 Task: Open a blank sheet, save the file as influencer.txt Insert a table '3 by 2' In first column, add headers, ' Sno, Product, Qnty'. Under first header add  1. Under second header add  Product. Under third header add  'Quantity'. Change table style to  Black 
Action: Mouse moved to (1346, 98)
Screenshot: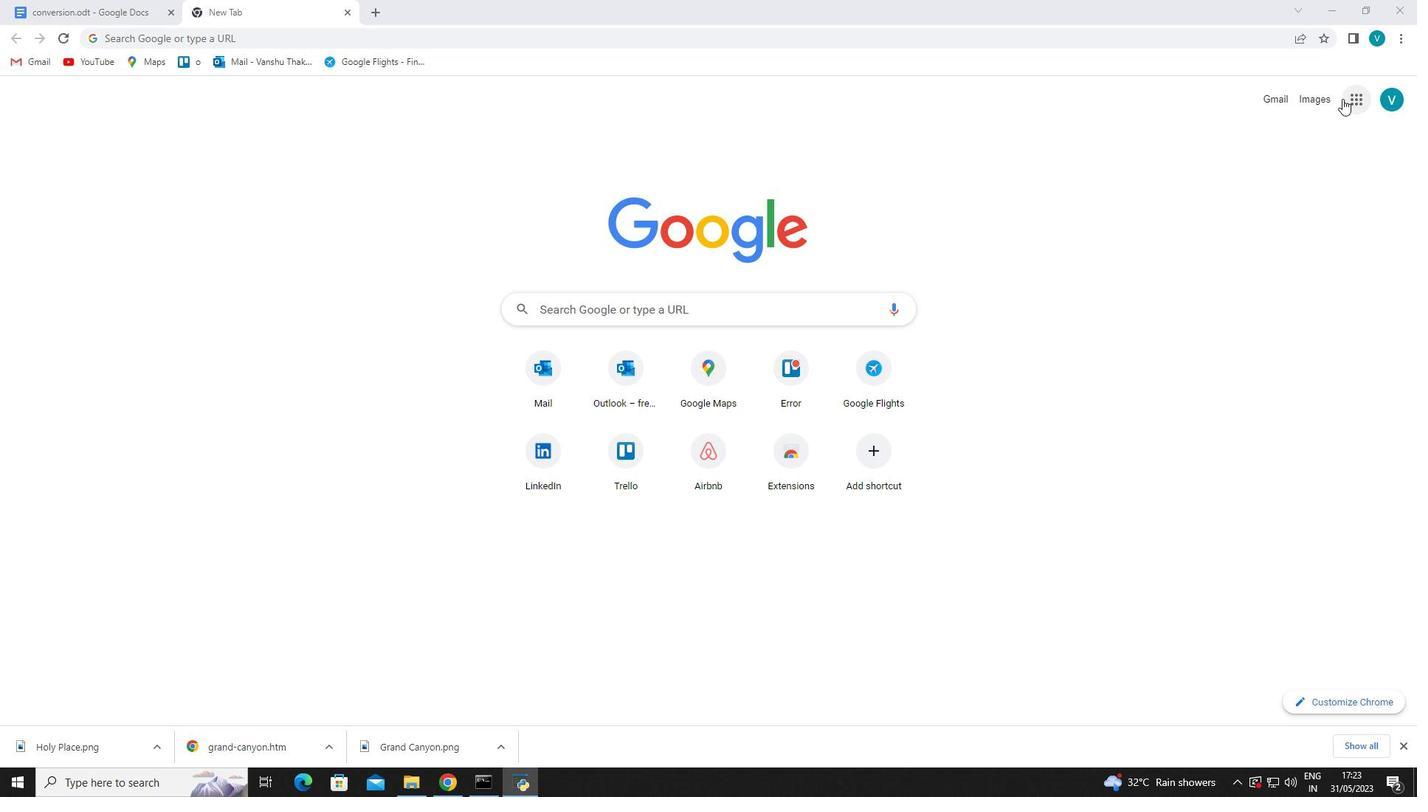 
Action: Mouse pressed left at (1346, 98)
Screenshot: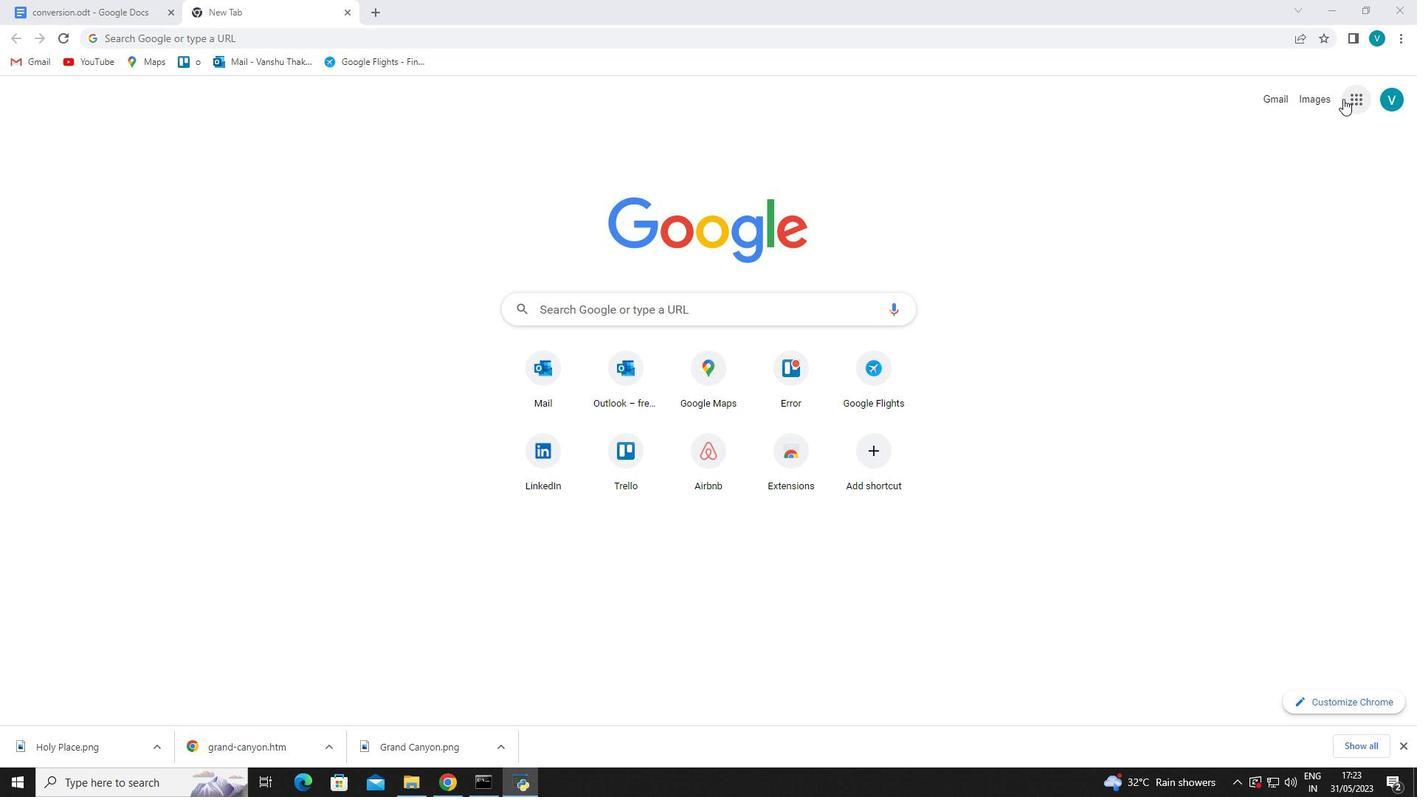 
Action: Mouse moved to (1325, 190)
Screenshot: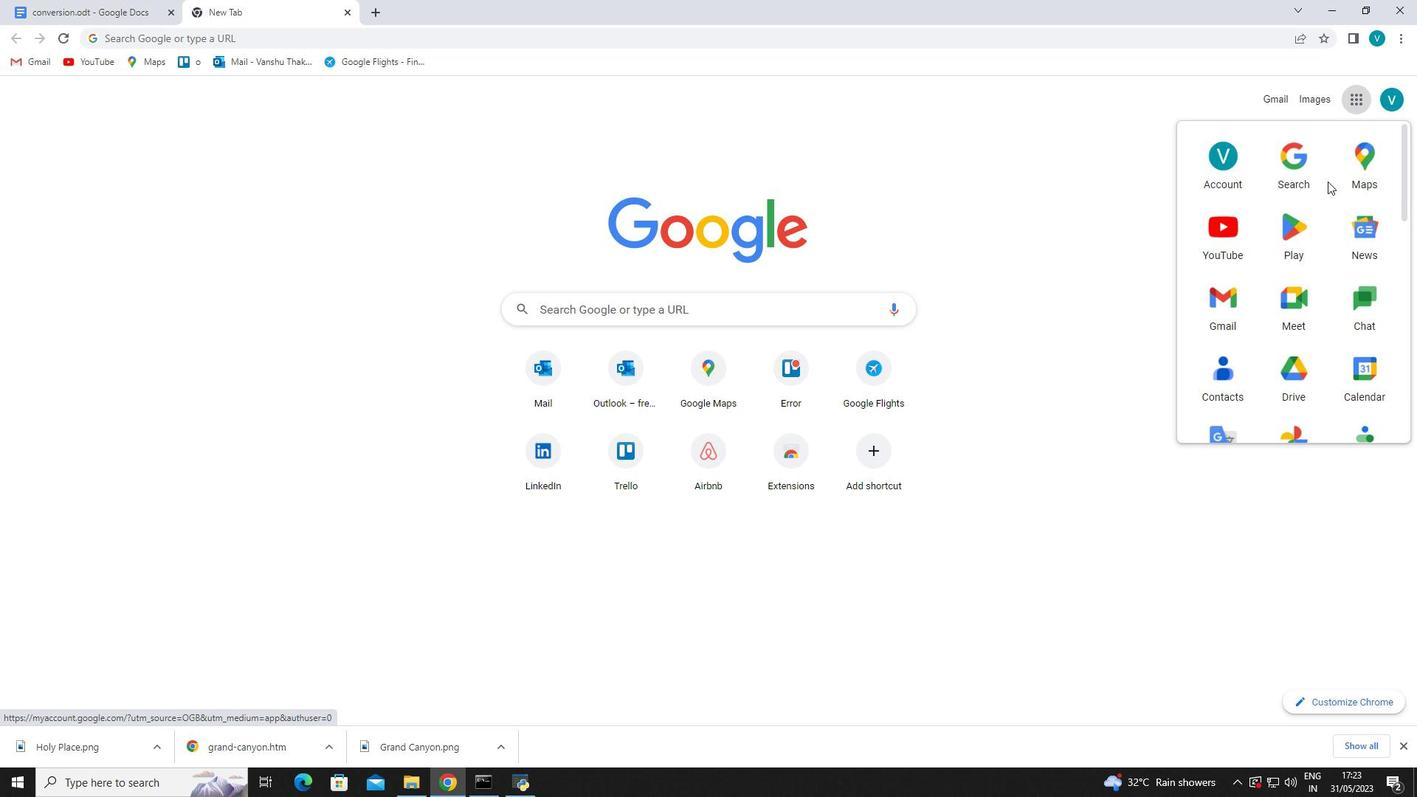 
Action: Mouse scrolled (1325, 189) with delta (0, 0)
Screenshot: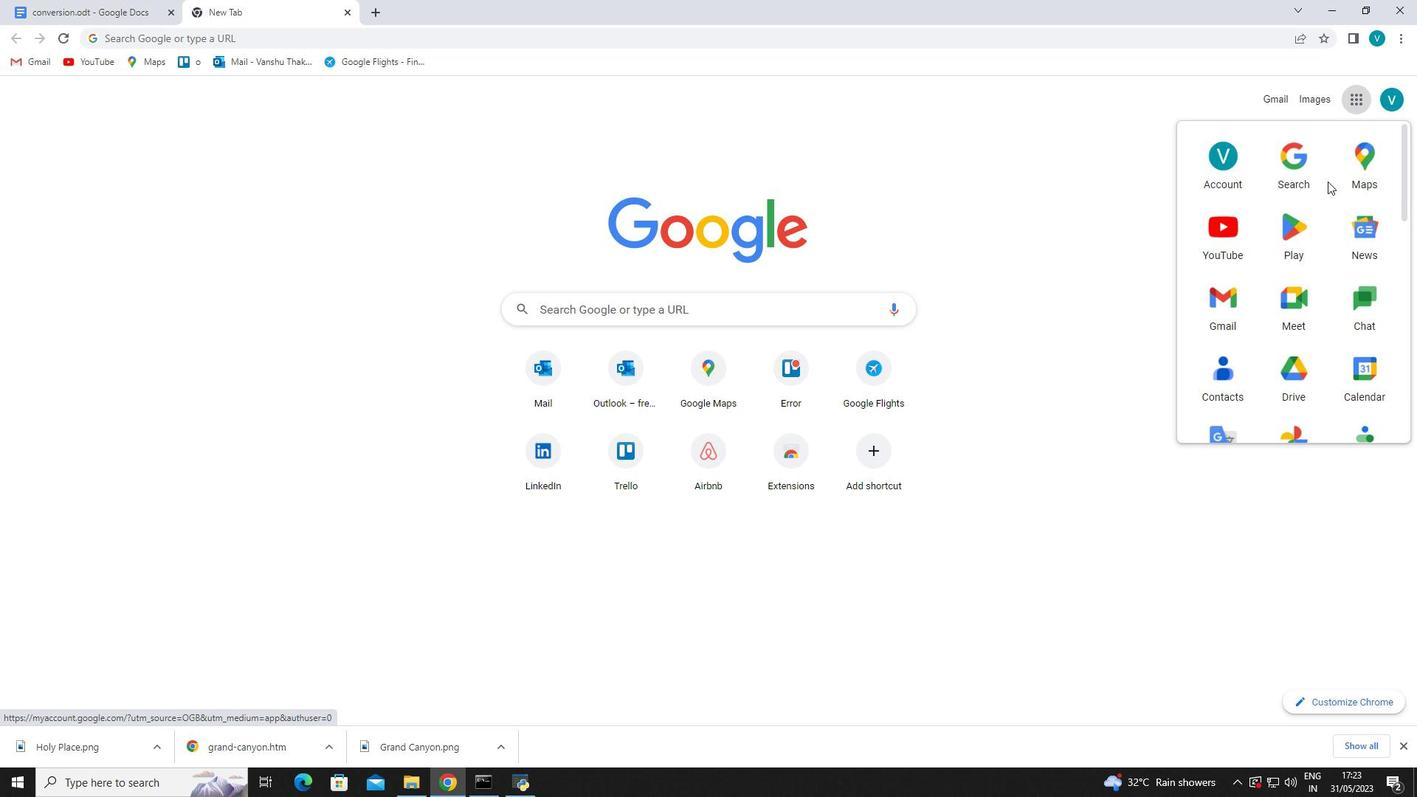 
Action: Mouse moved to (1322, 194)
Screenshot: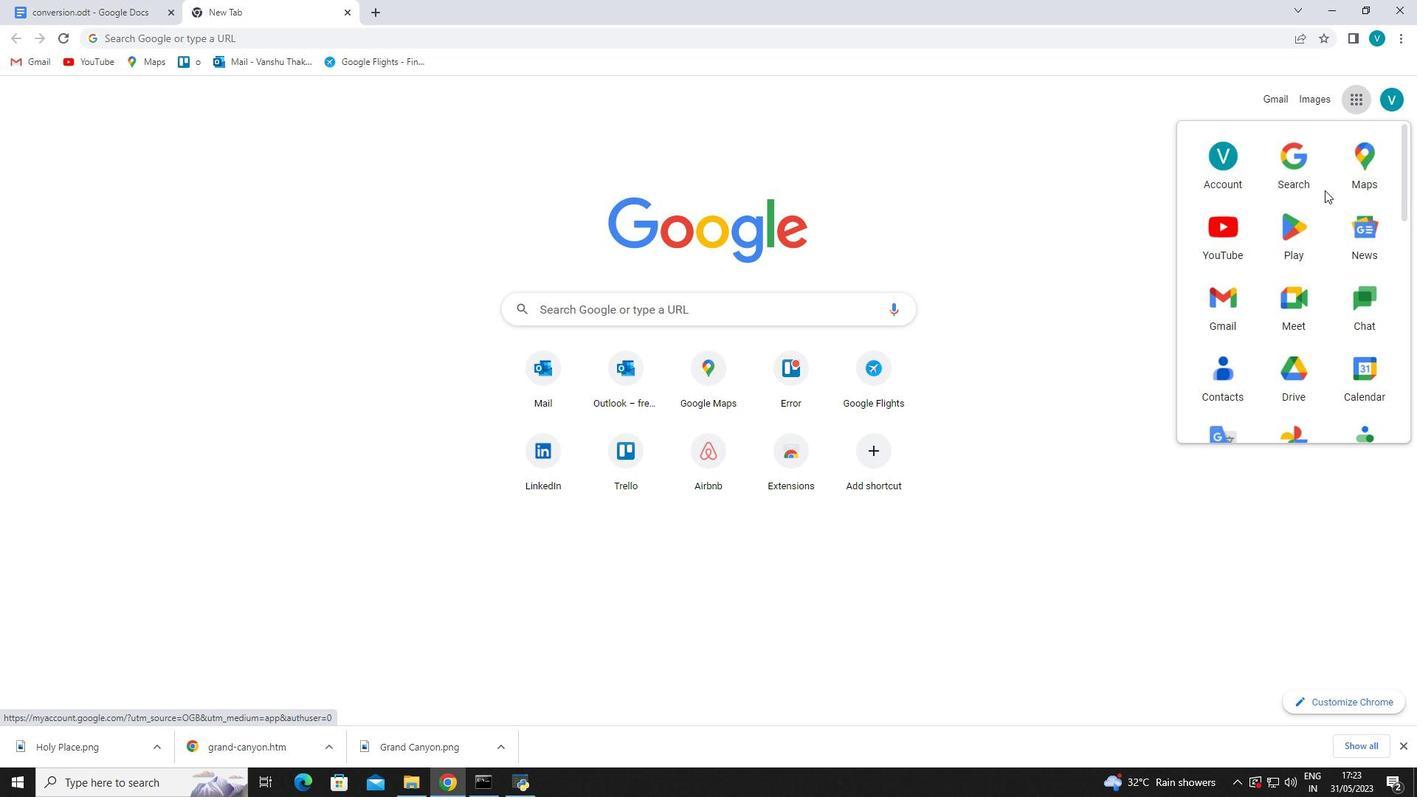 
Action: Mouse scrolled (1322, 194) with delta (0, 0)
Screenshot: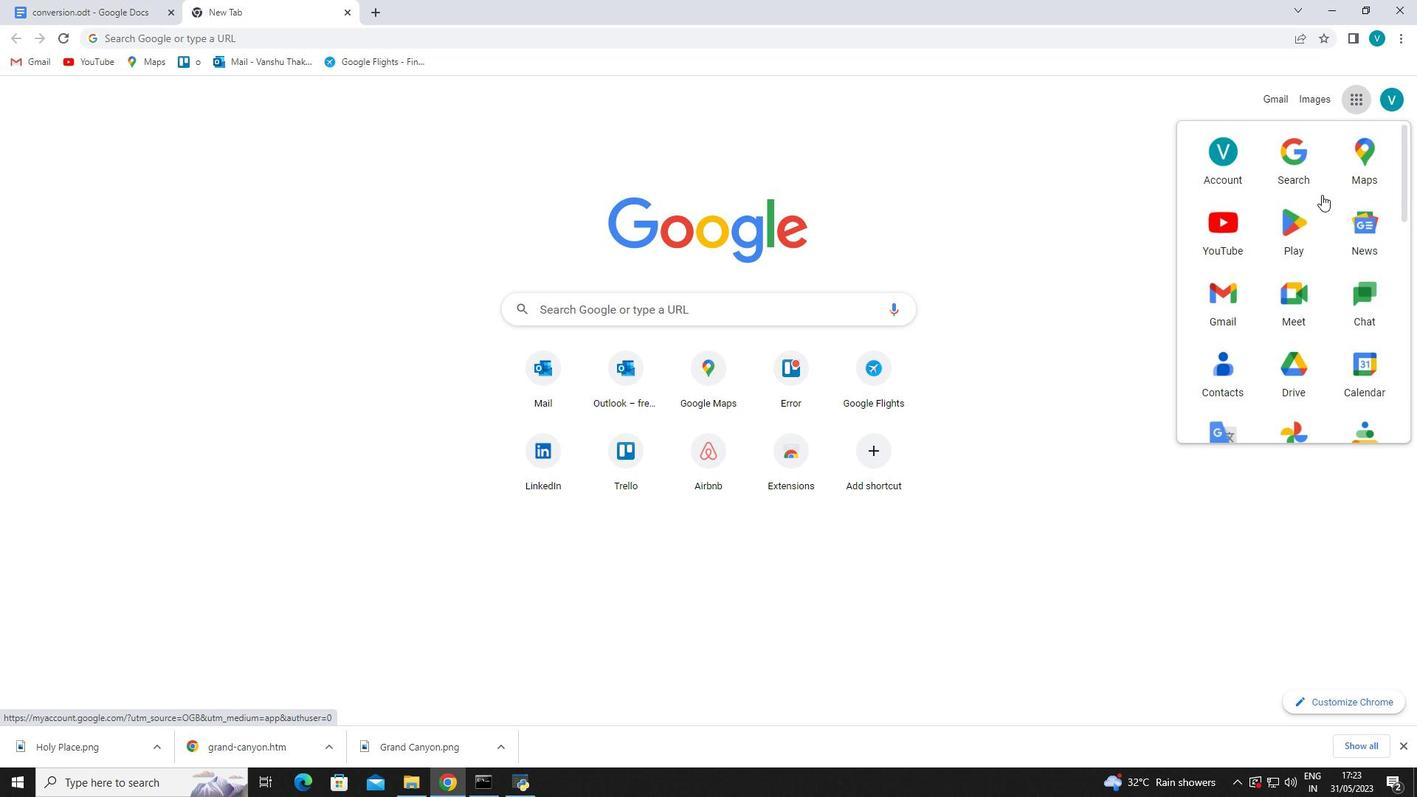 
Action: Mouse scrolled (1322, 194) with delta (0, 0)
Screenshot: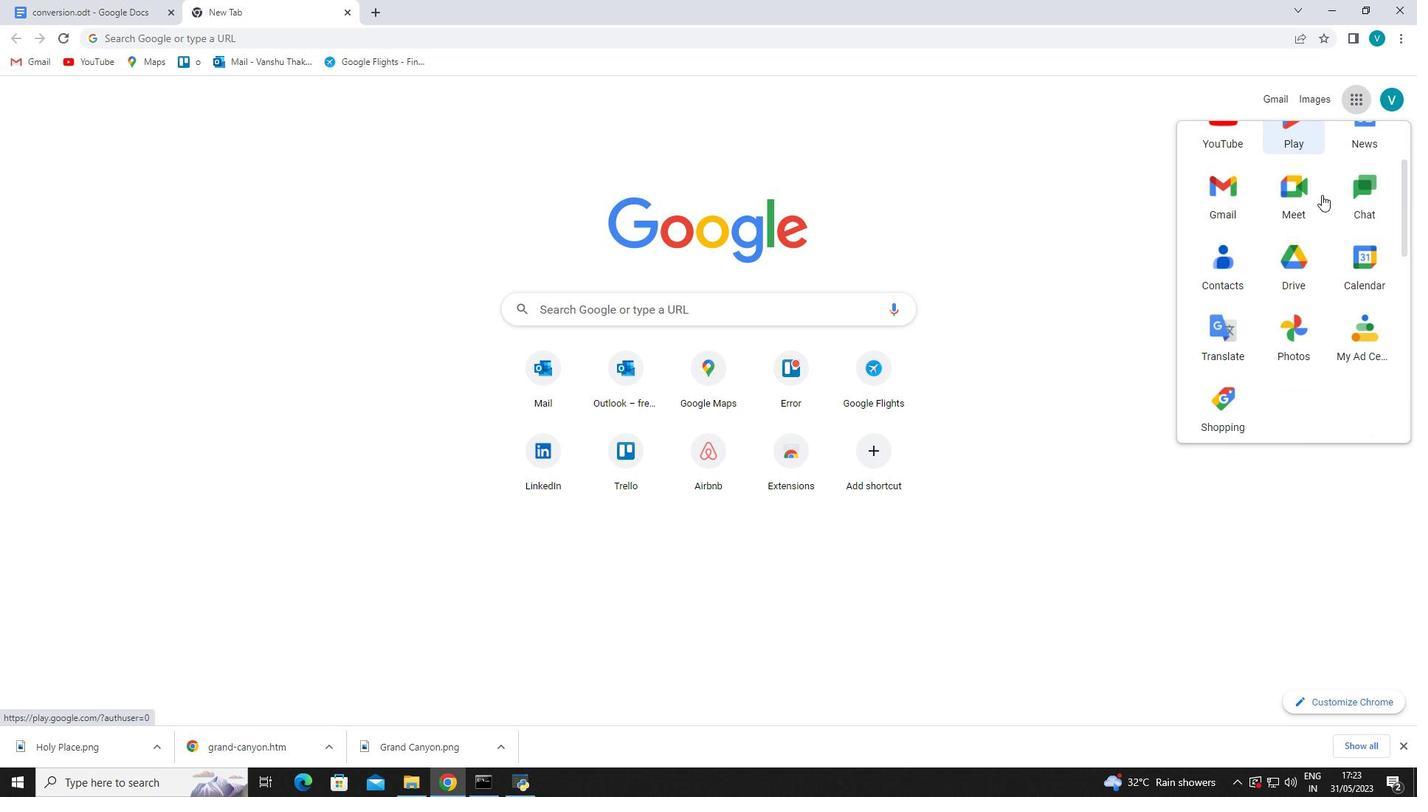 
Action: Mouse scrolled (1322, 194) with delta (0, 0)
Screenshot: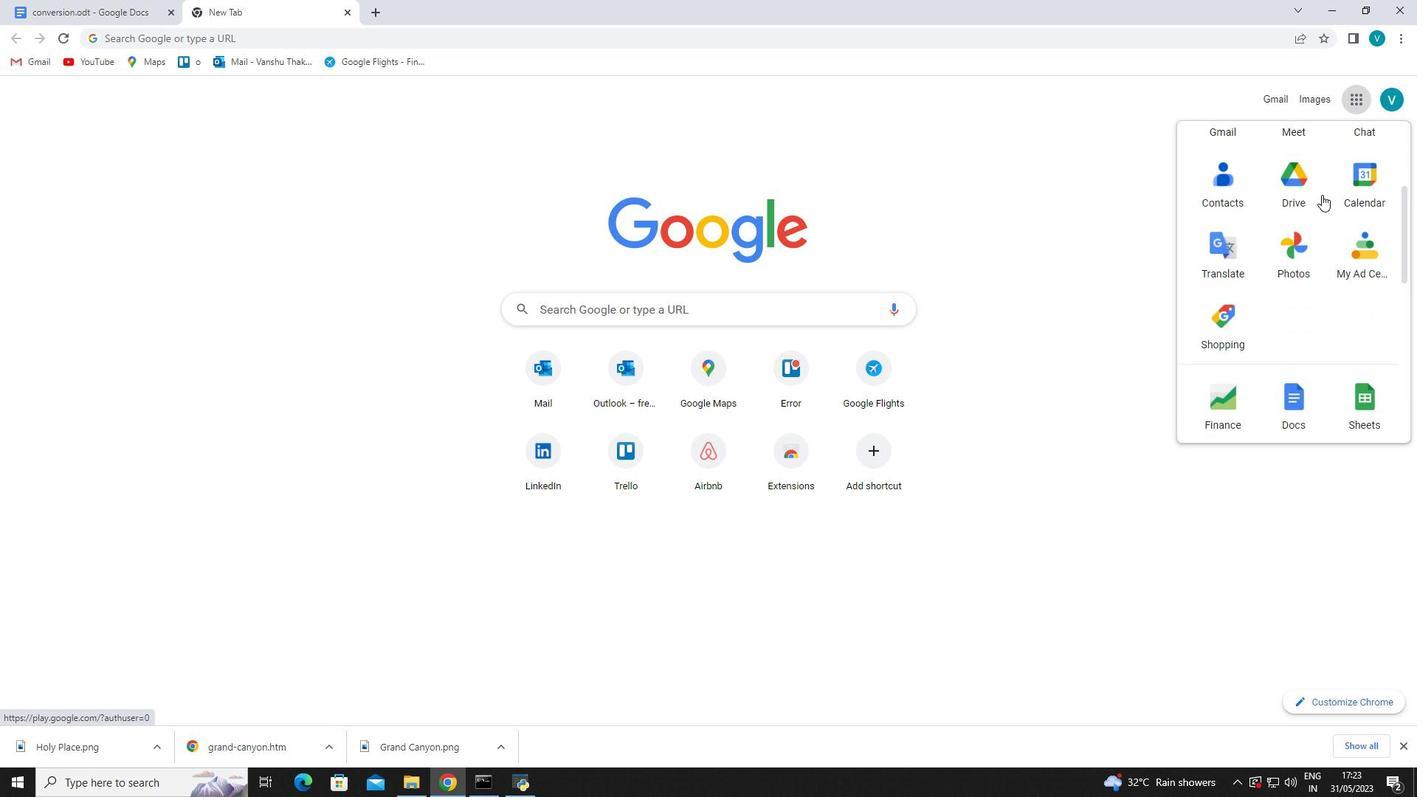 
Action: Mouse scrolled (1322, 194) with delta (0, 0)
Screenshot: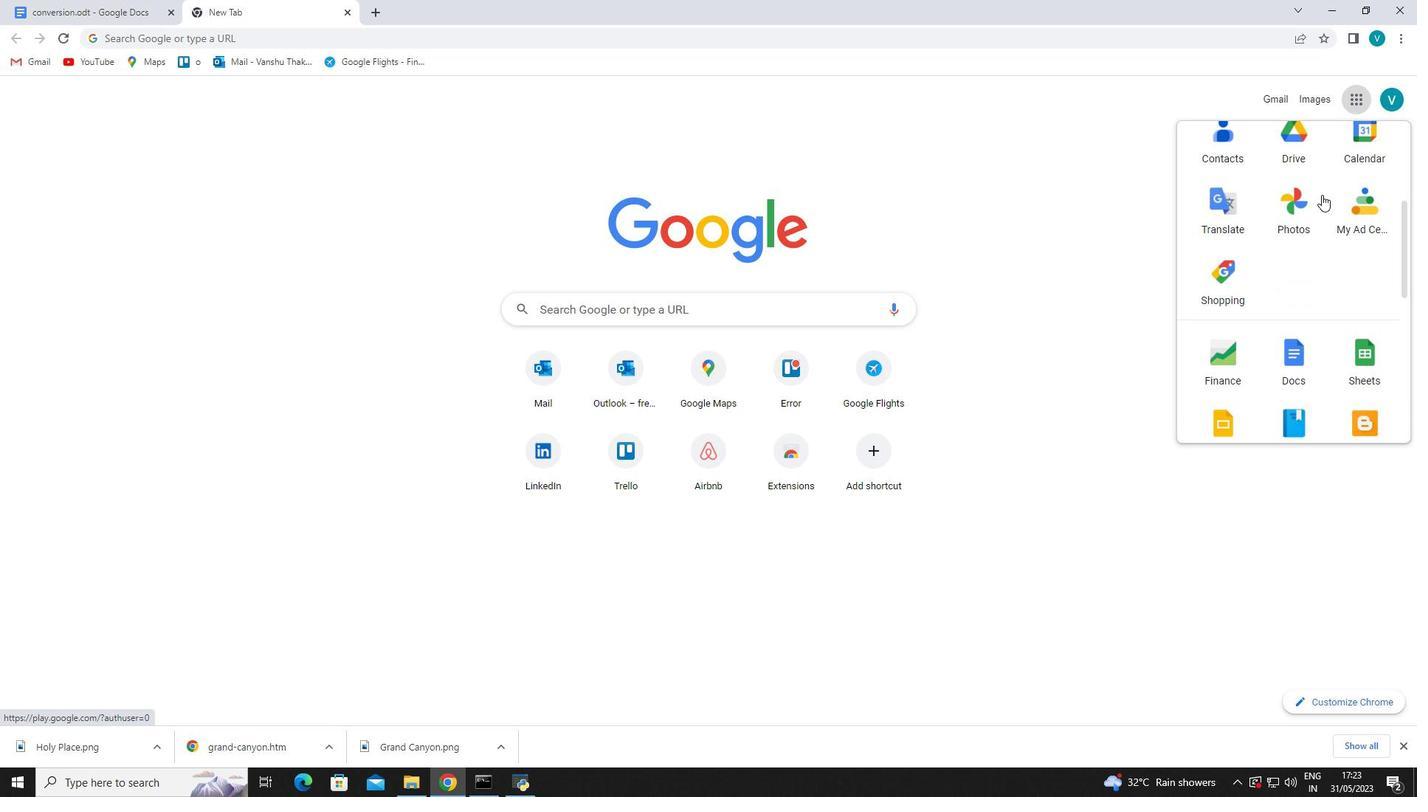 
Action: Mouse moved to (1318, 215)
Screenshot: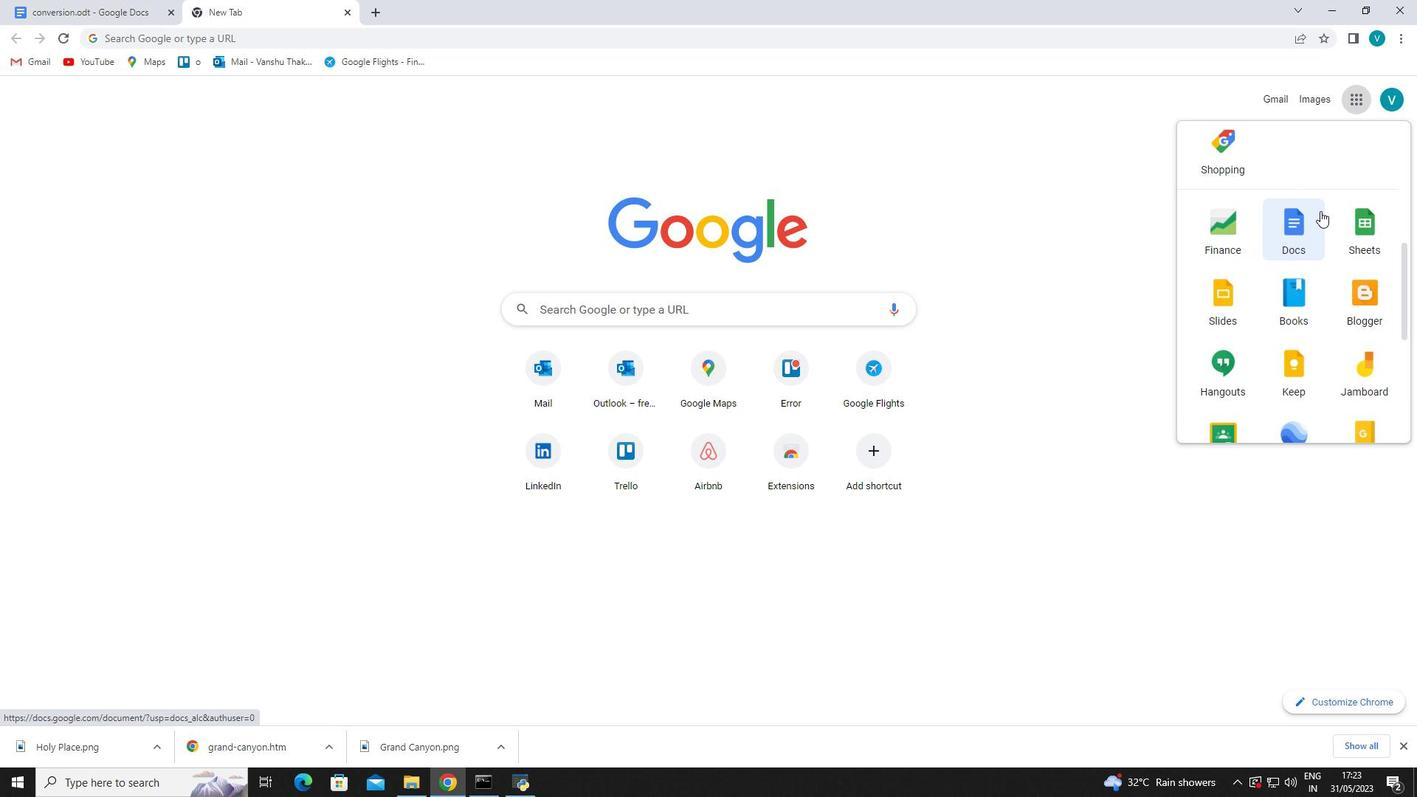 
Action: Mouse pressed left at (1318, 215)
Screenshot: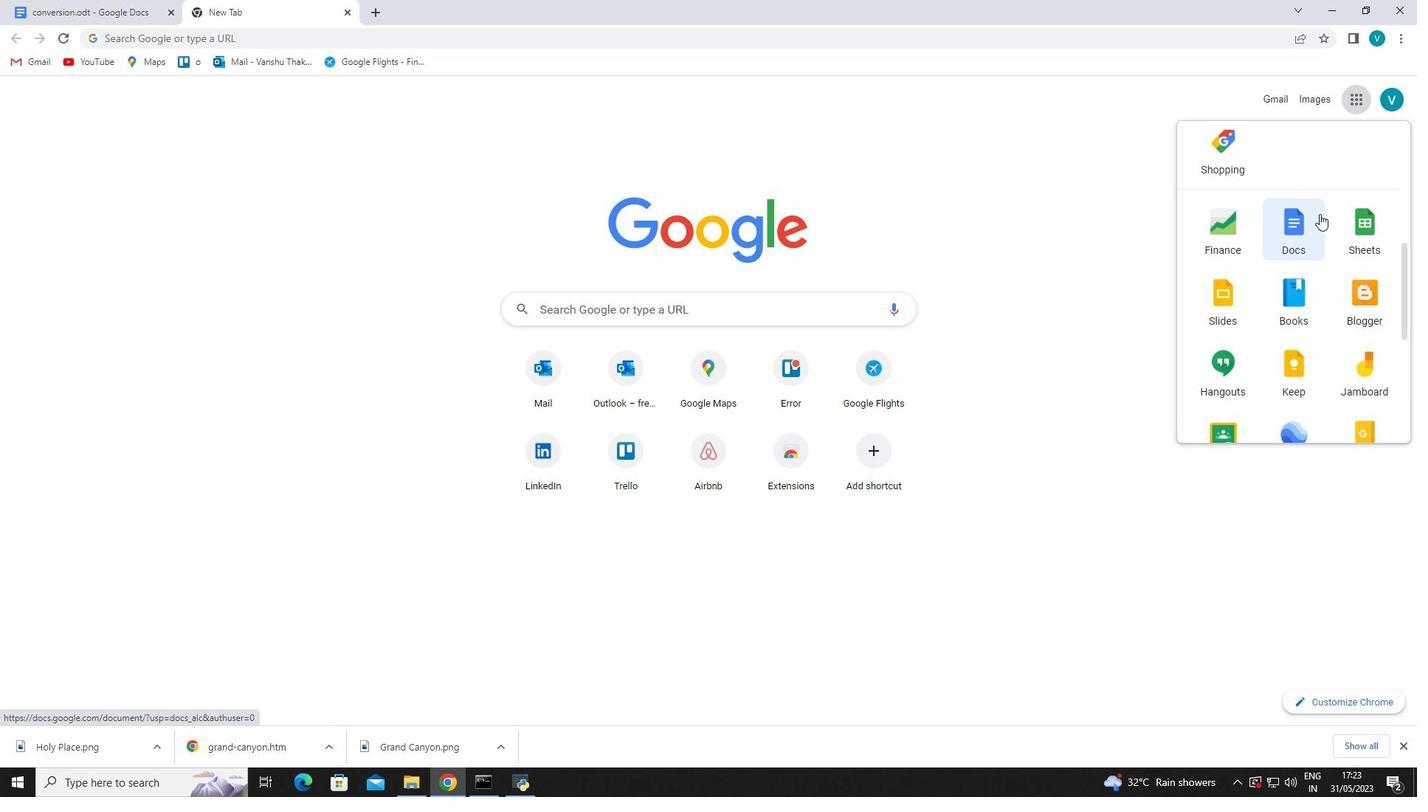 
Action: Mouse moved to (337, 237)
Screenshot: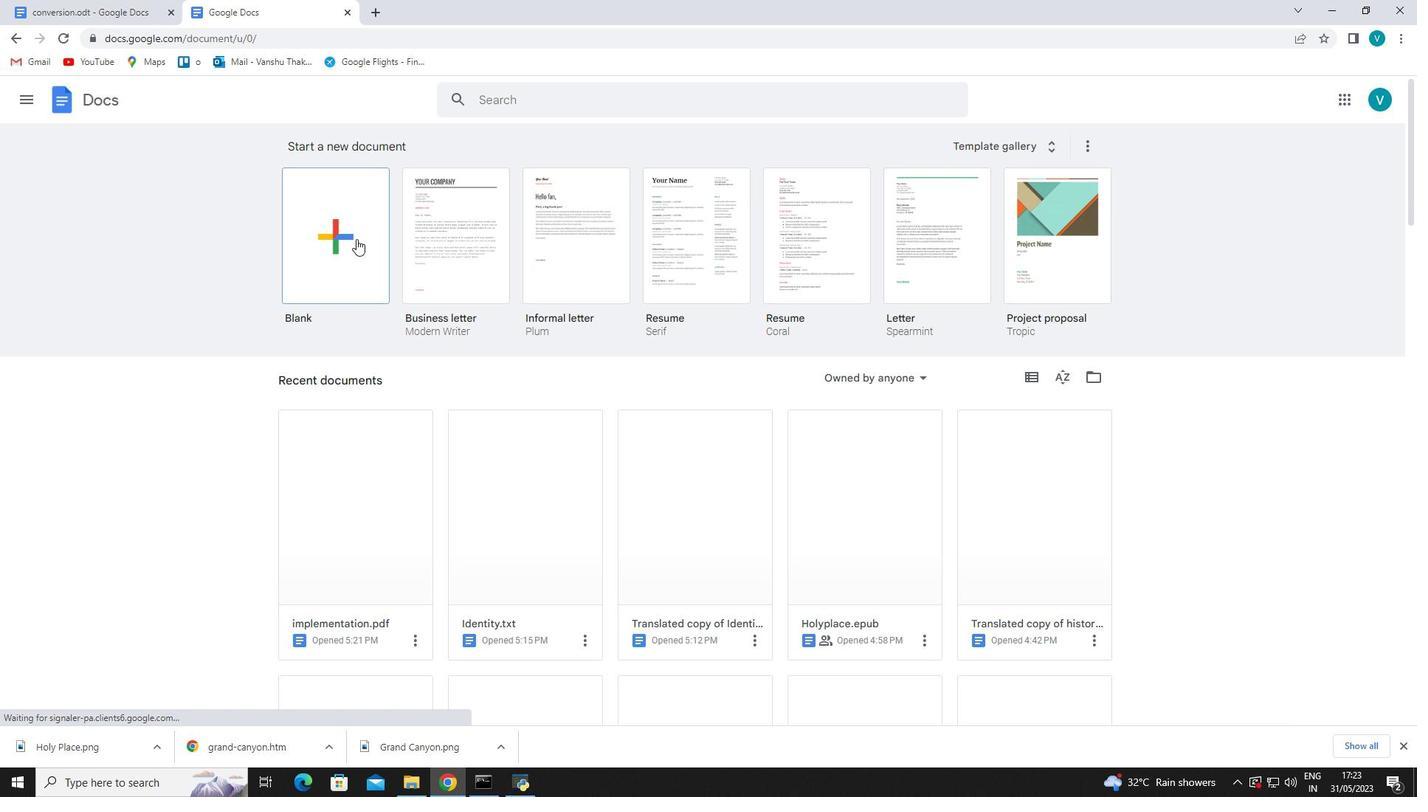 
Action: Mouse pressed left at (337, 237)
Screenshot: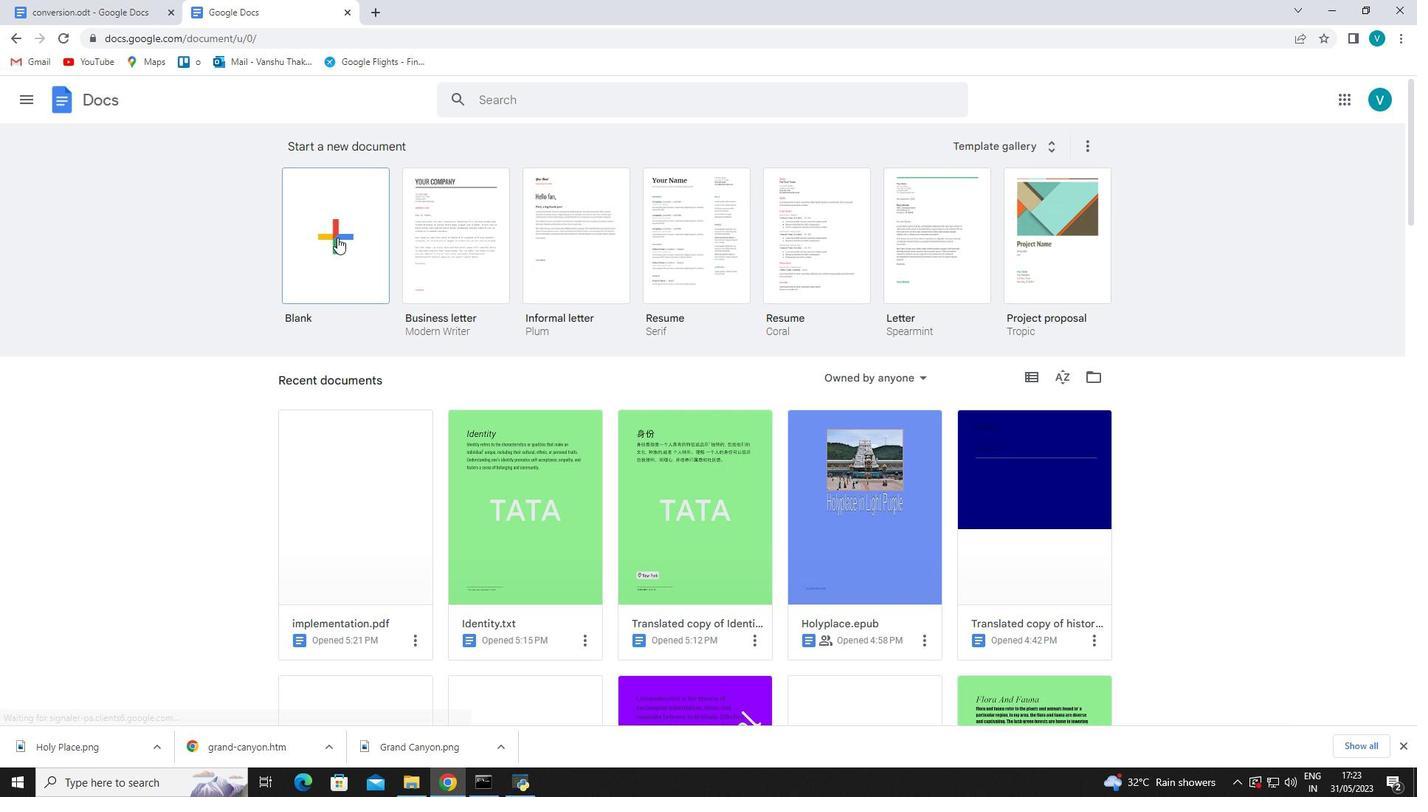 
Action: Mouse moved to (143, 89)
Screenshot: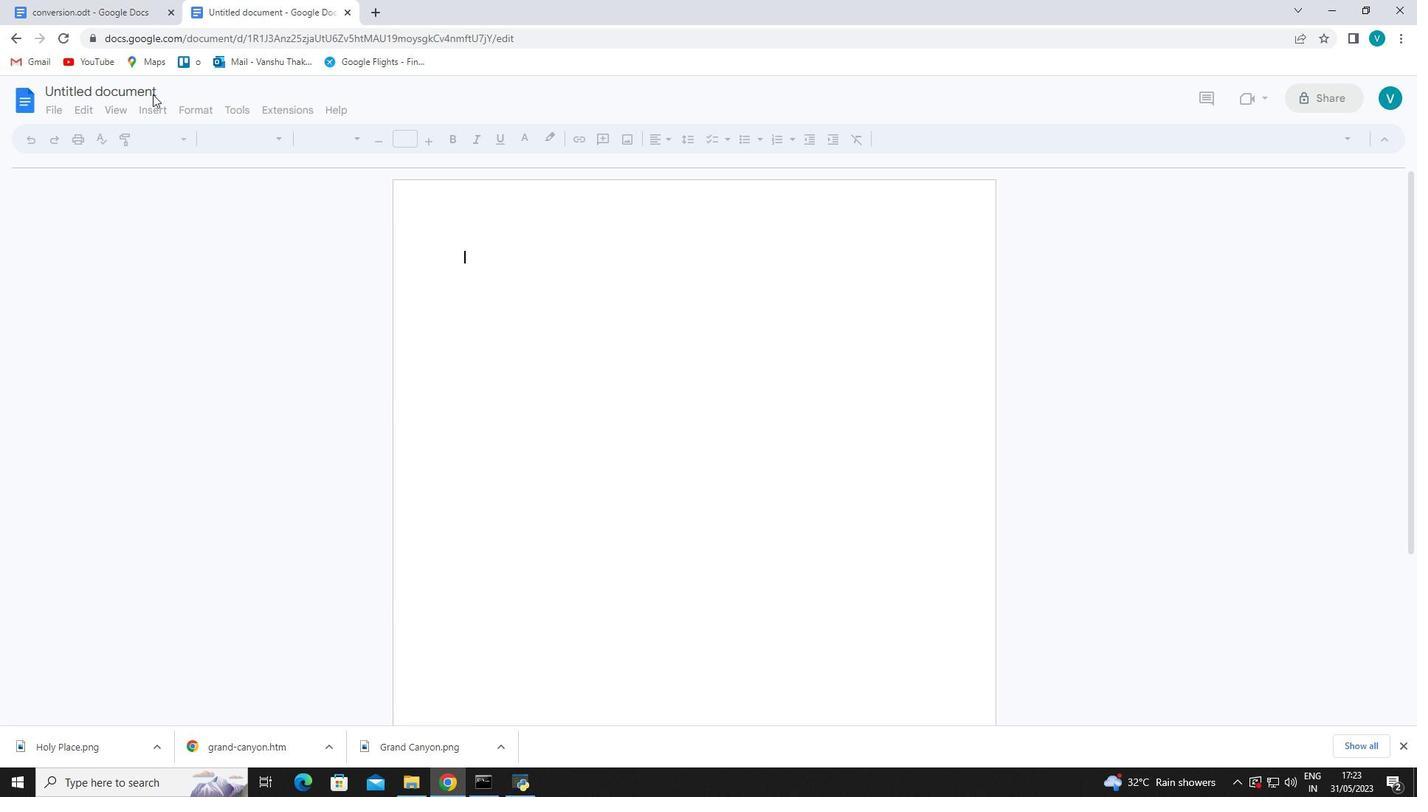 
Action: Mouse pressed left at (143, 89)
Screenshot: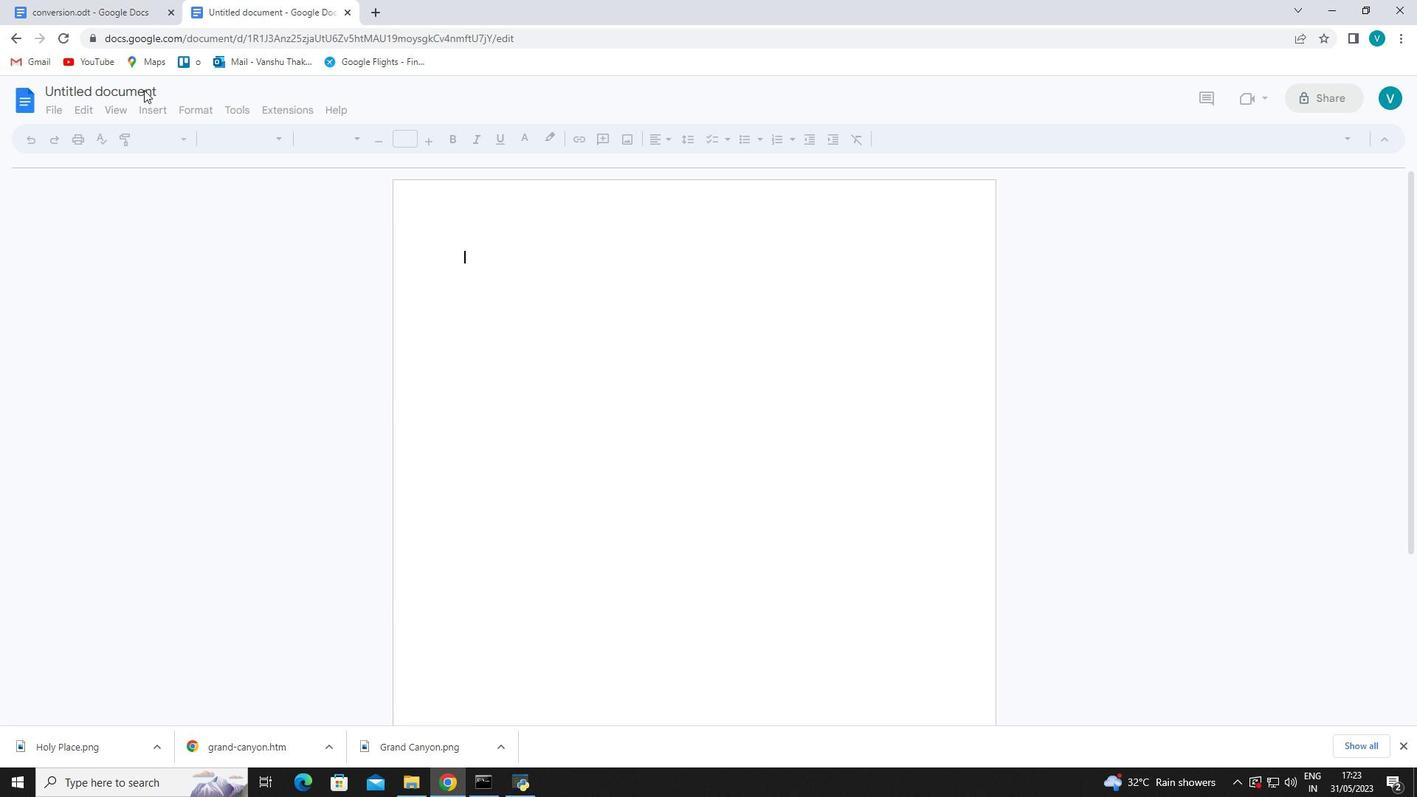 
Action: Mouse moved to (143, 89)
Screenshot: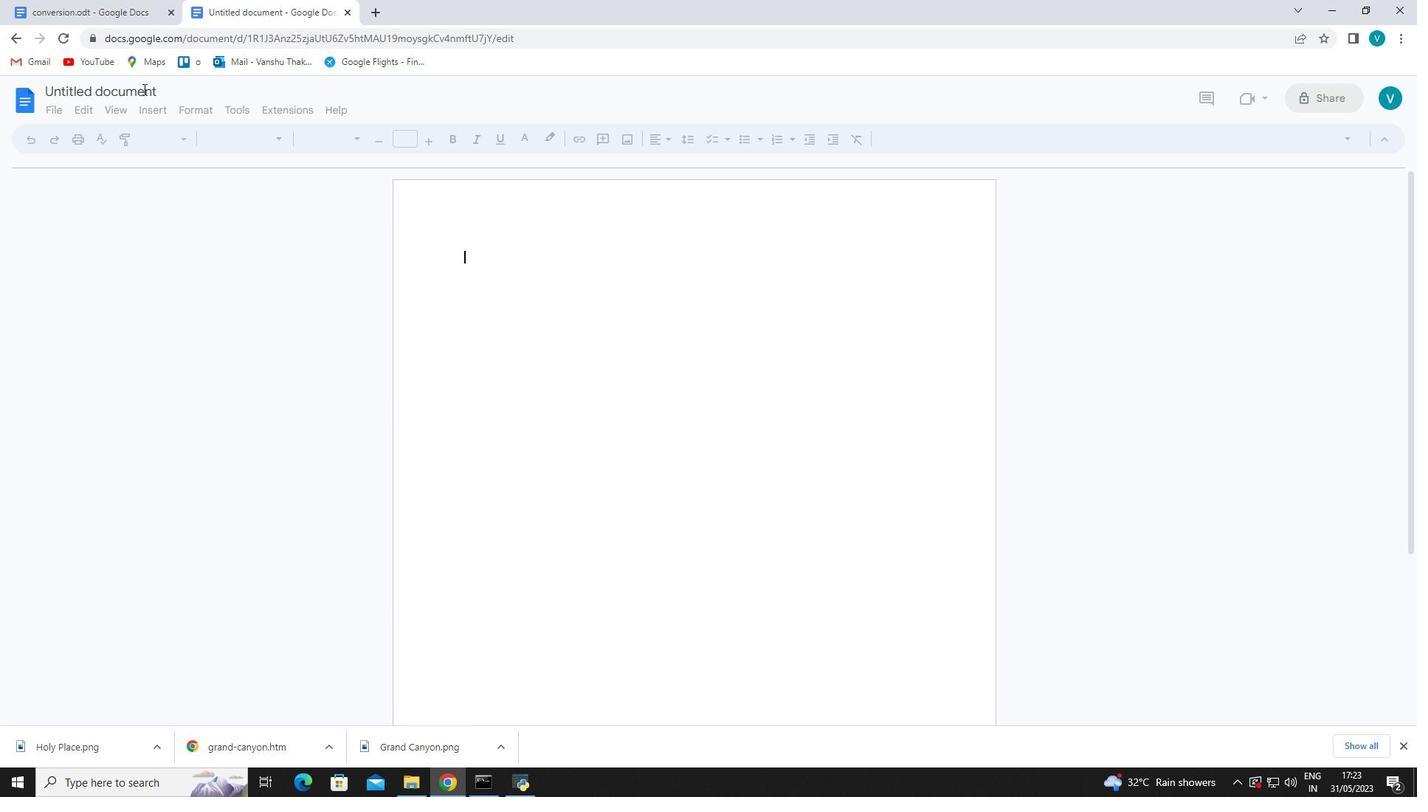 
Action: Key pressed influencer.txt<Key.enter>
Screenshot: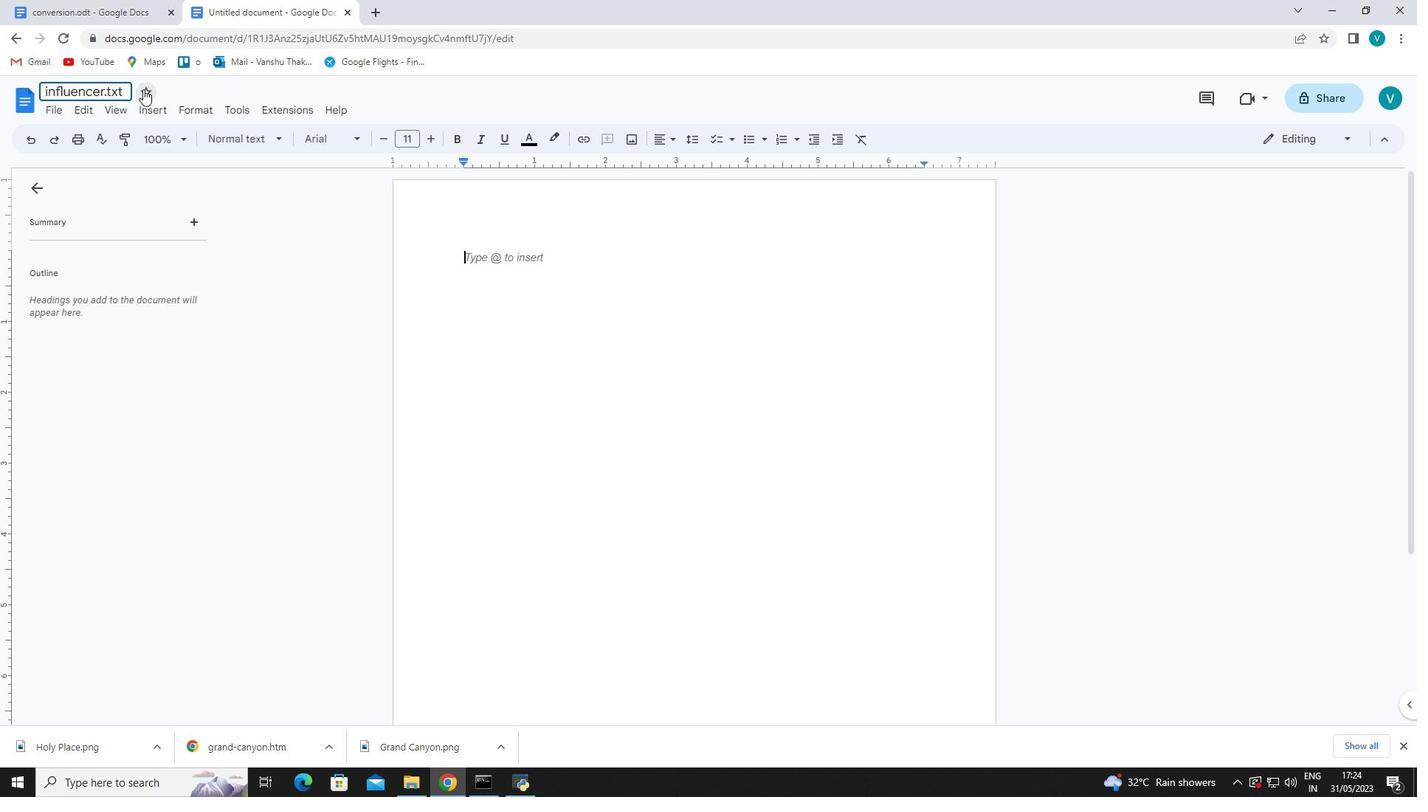
Action: Mouse moved to (163, 112)
Screenshot: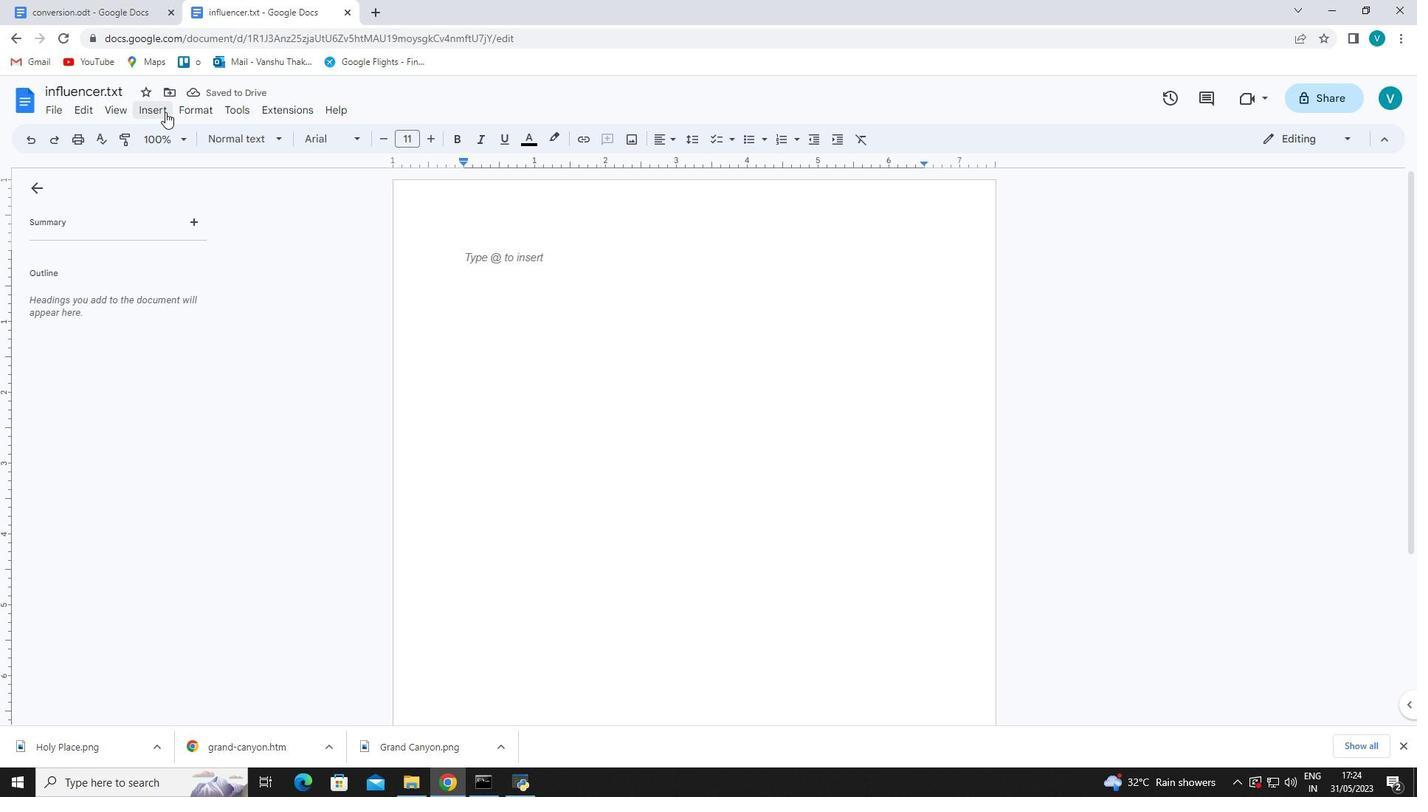 
Action: Mouse pressed left at (163, 112)
Screenshot: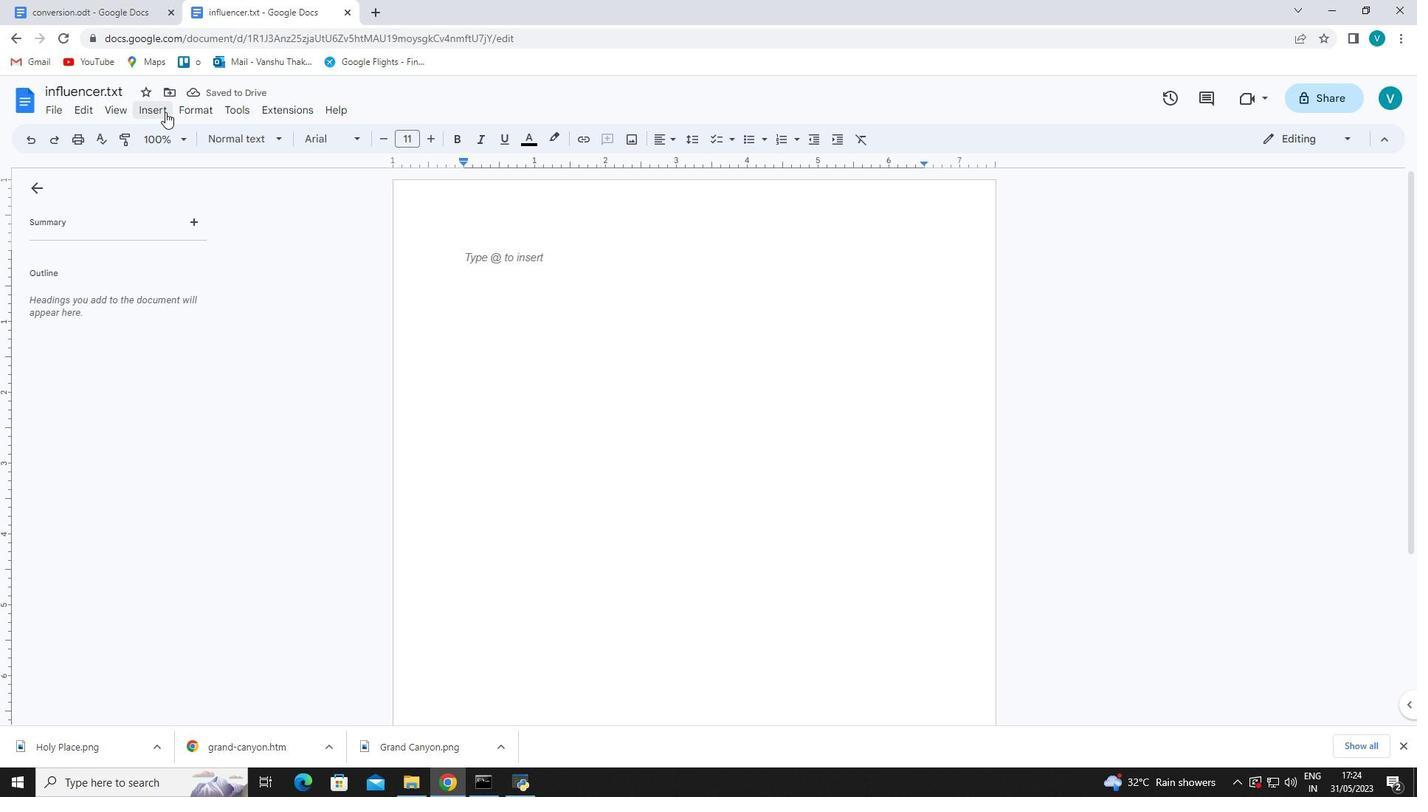 
Action: Mouse moved to (406, 213)
Screenshot: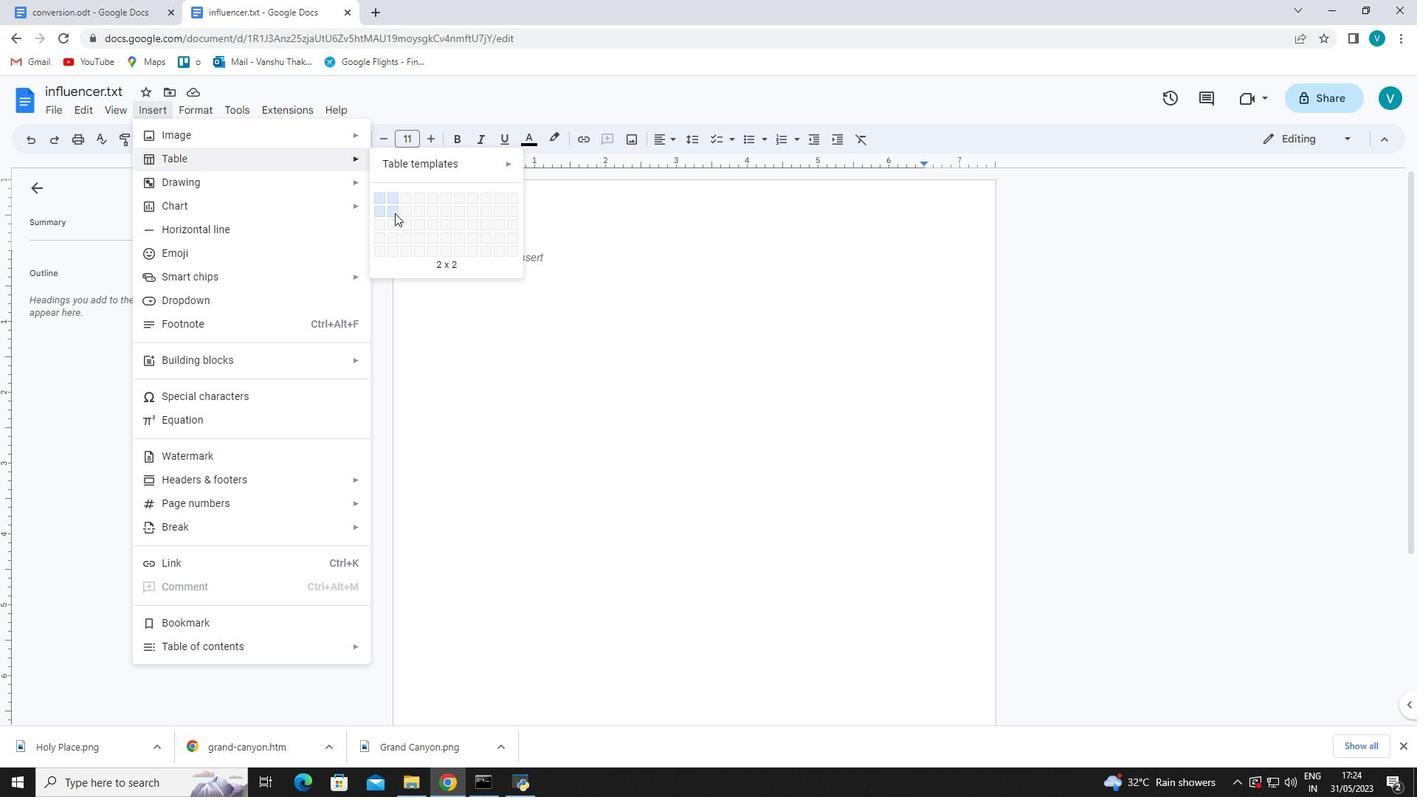 
Action: Mouse pressed left at (406, 213)
Screenshot: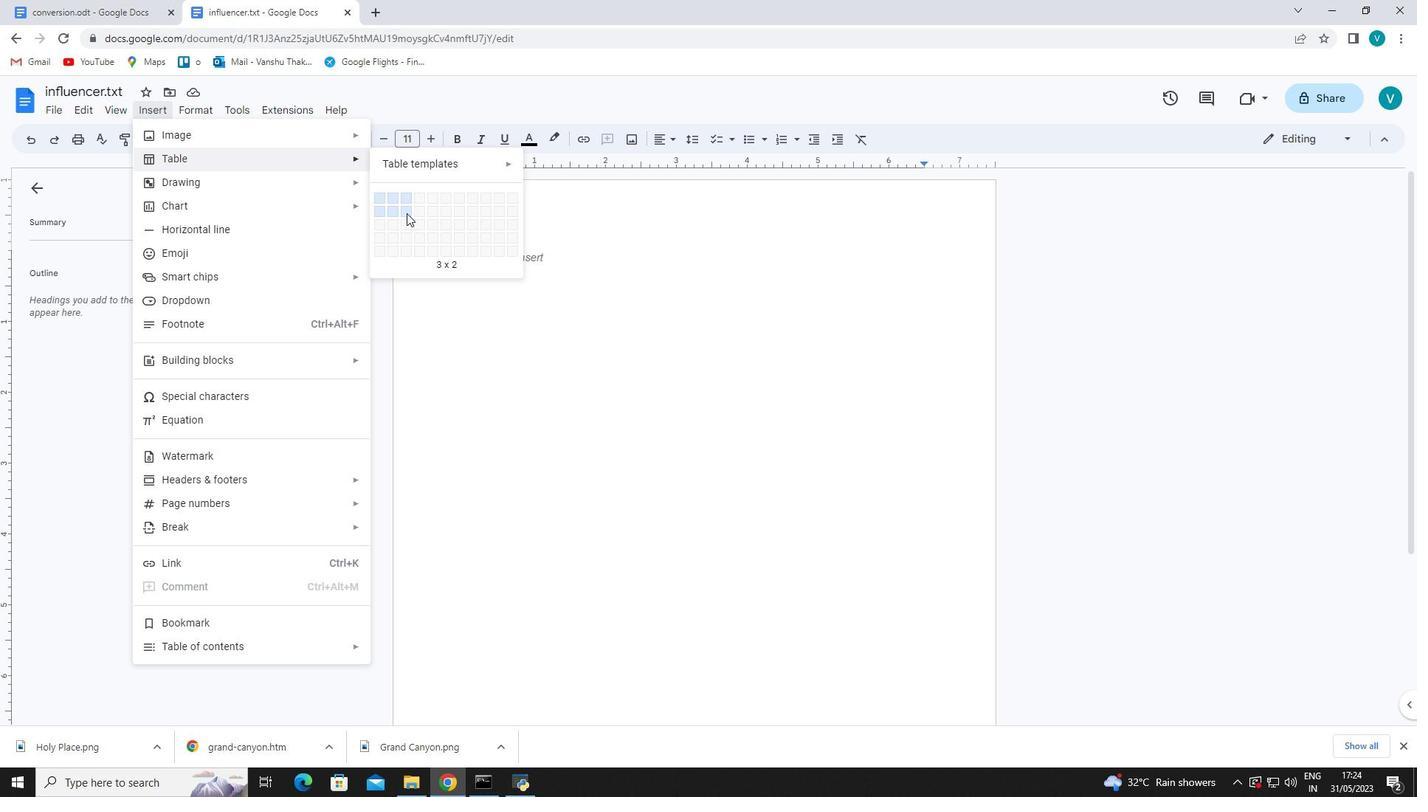
Action: Mouse moved to (505, 273)
Screenshot: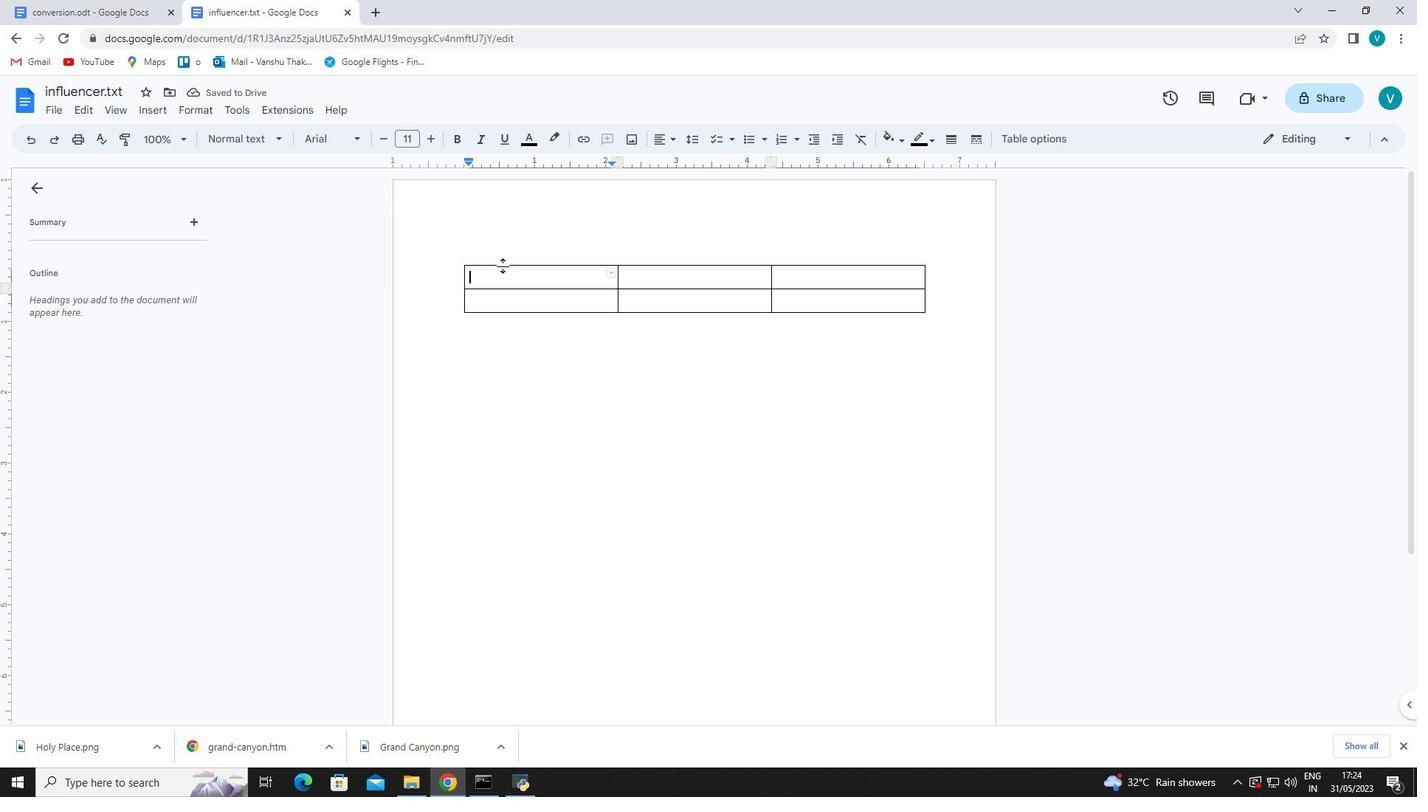 
Action: Key pressed <Key.shift>
Screenshot: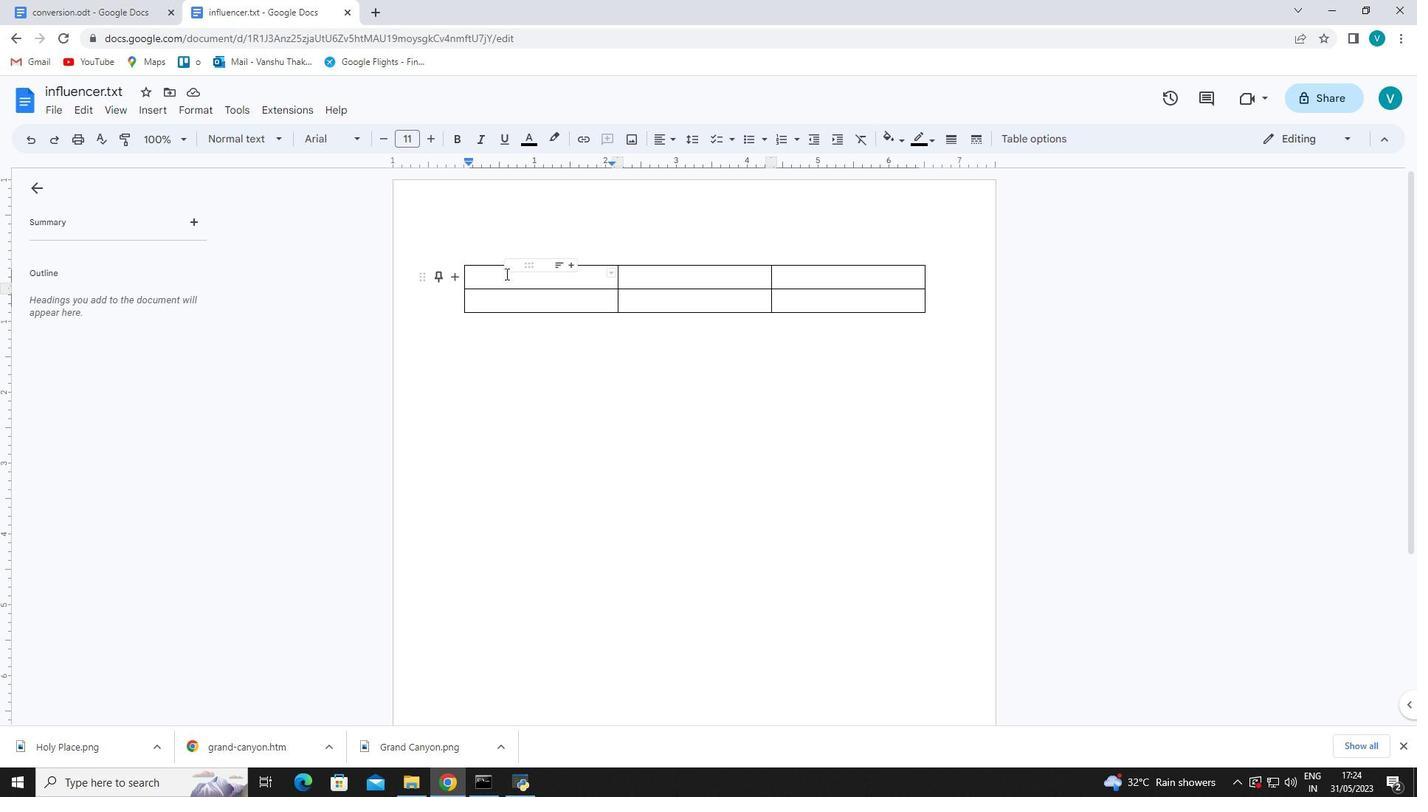 
Action: Mouse moved to (499, 276)
Screenshot: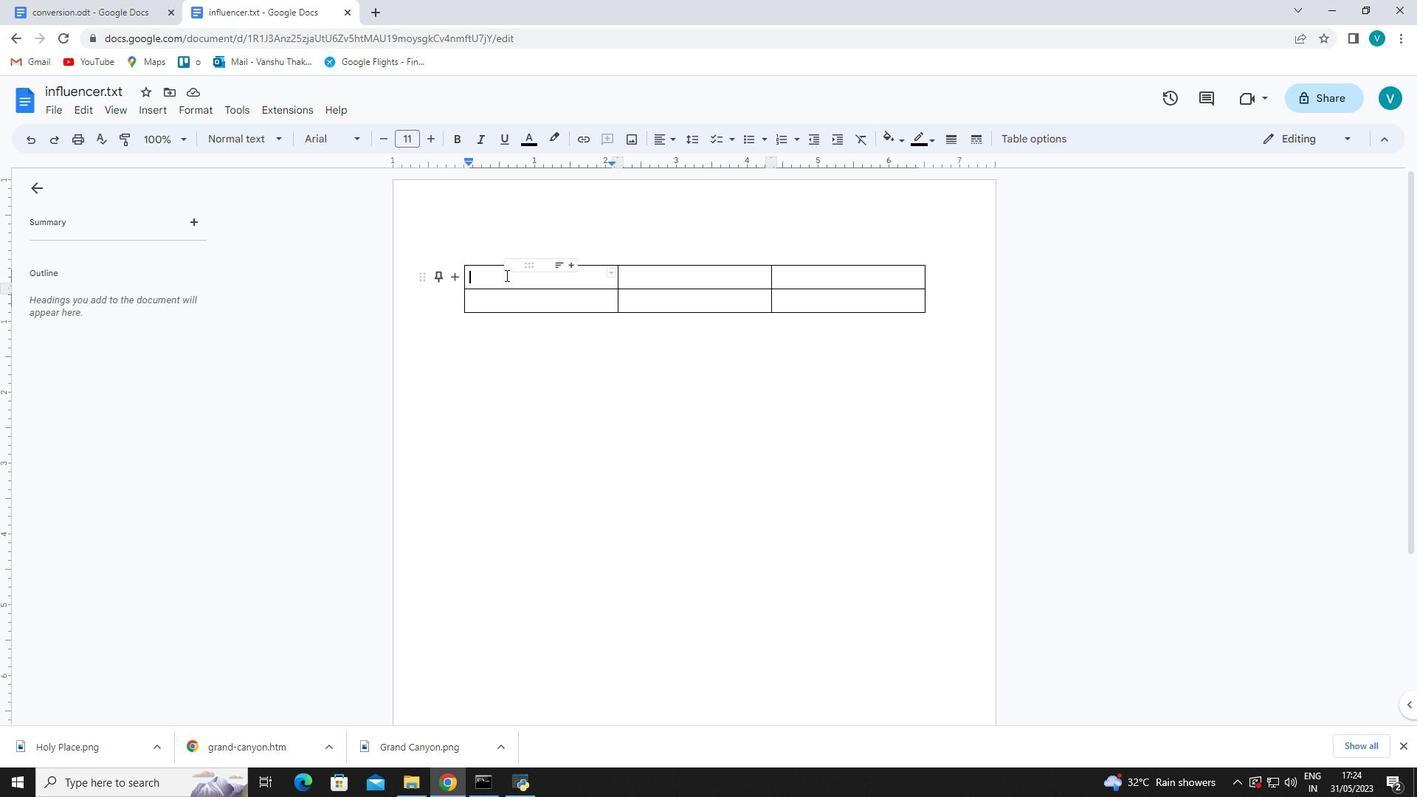 
Action: Key pressed <Key.shift><Key.shift><Key.shift><Key.shift><Key.shift>Sno
Screenshot: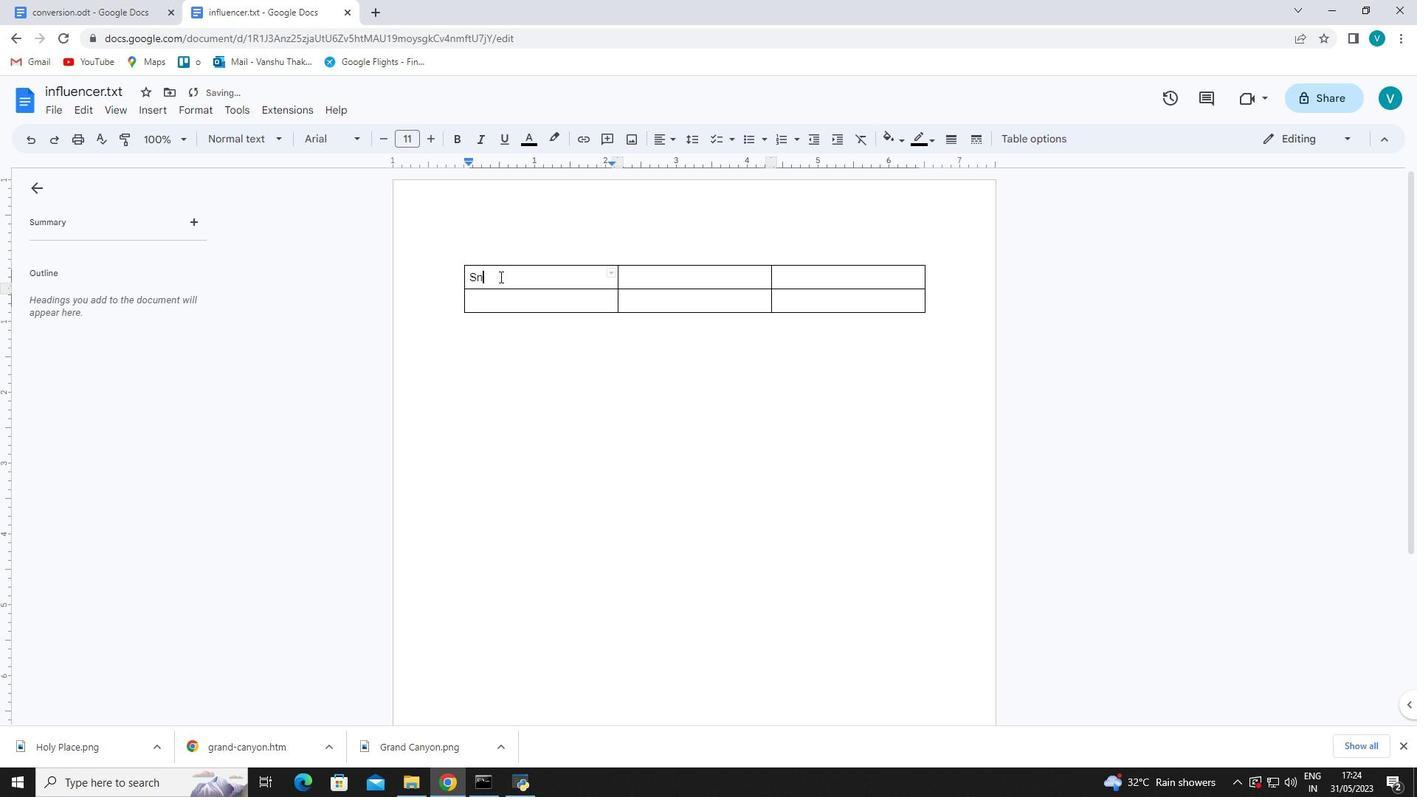 
Action: Mouse moved to (667, 282)
Screenshot: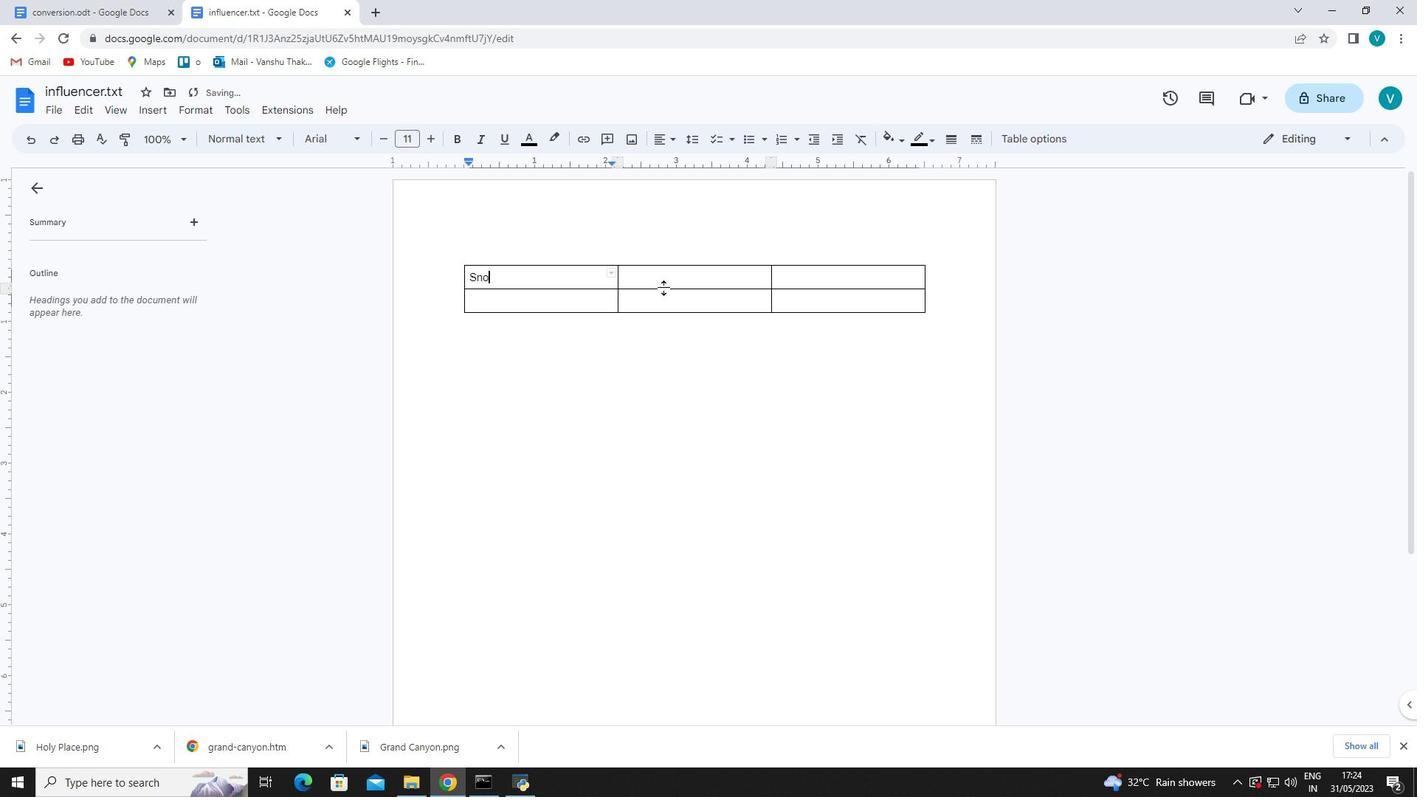 
Action: Mouse pressed left at (667, 282)
Screenshot: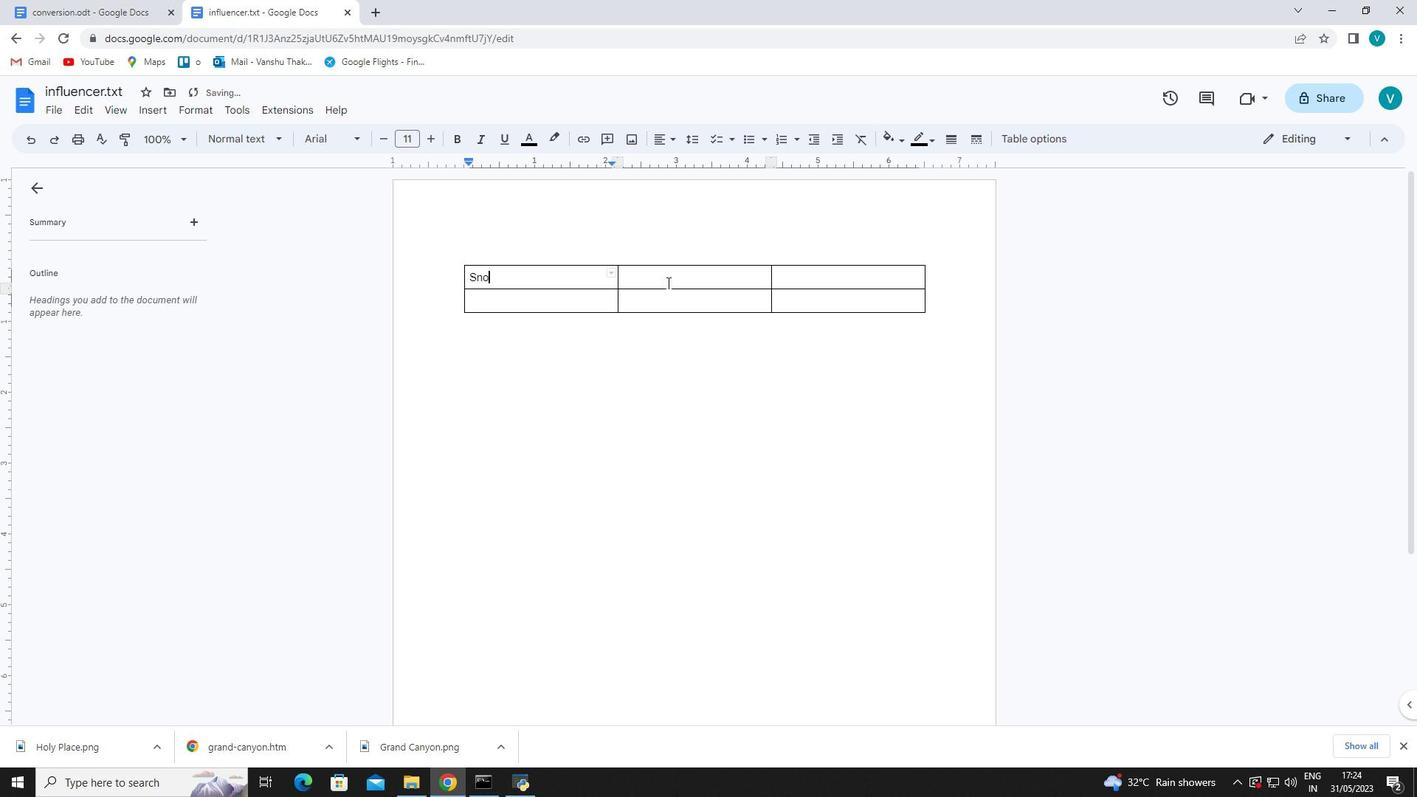 
Action: Key pressed <Key.shift><Key.shift><Key.shift><Key.shift><Key.shift><Key.shift><Key.shift><Key.shift><Key.shift><Key.shift><Key.shift><Key.shift><Key.shift><Key.shift>
Screenshot: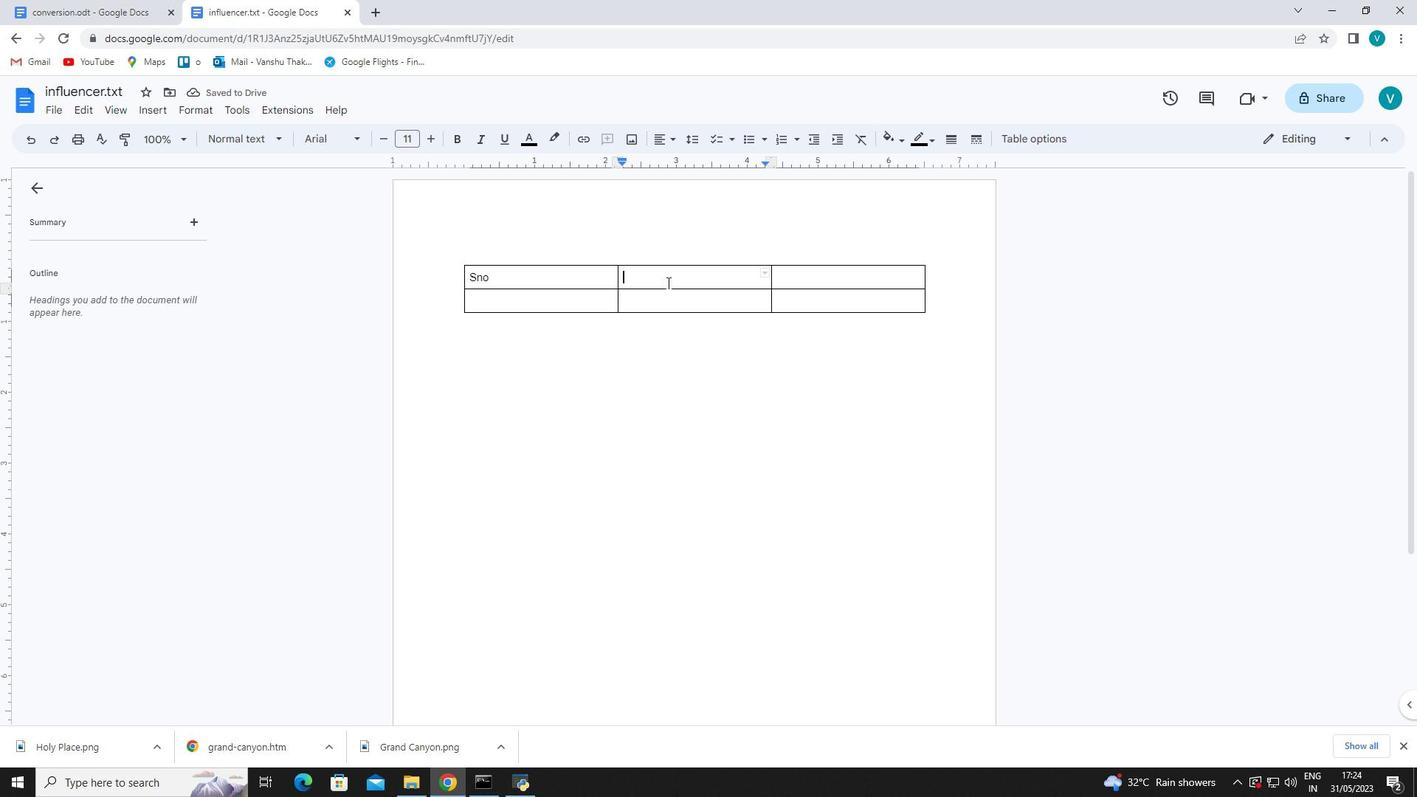 
Action: Mouse moved to (667, 282)
Screenshot: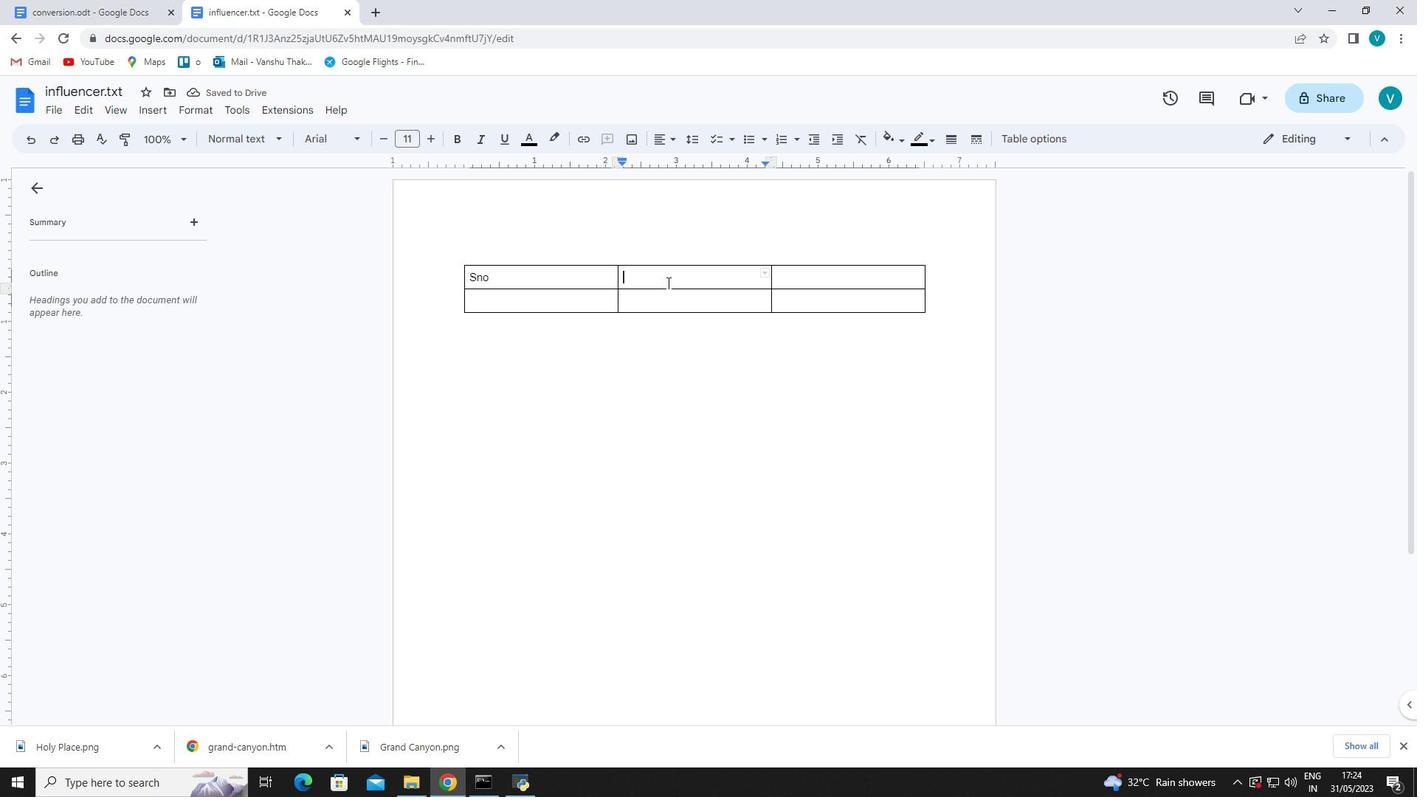 
Action: Key pressed <Key.shift>
Screenshot: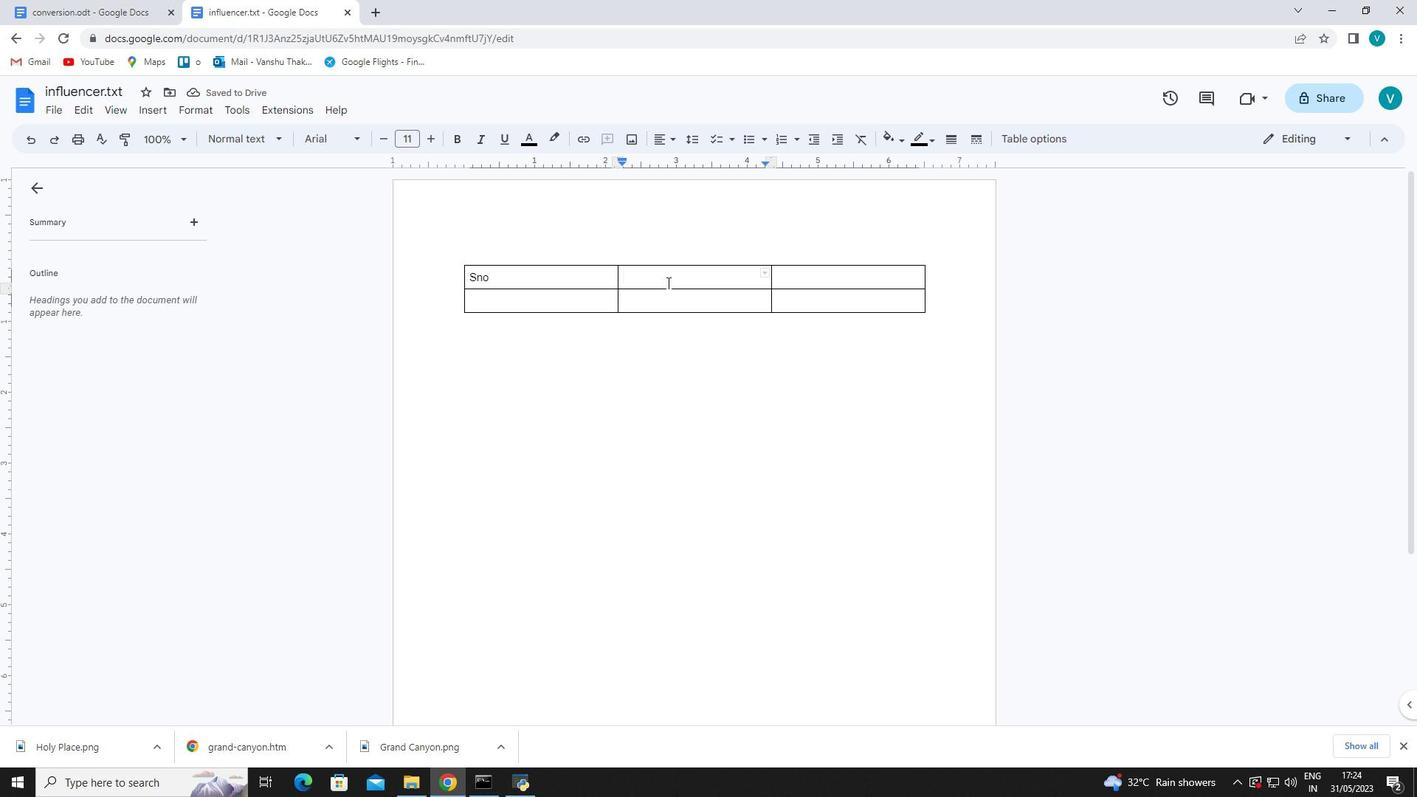 
Action: Mouse moved to (666, 279)
Screenshot: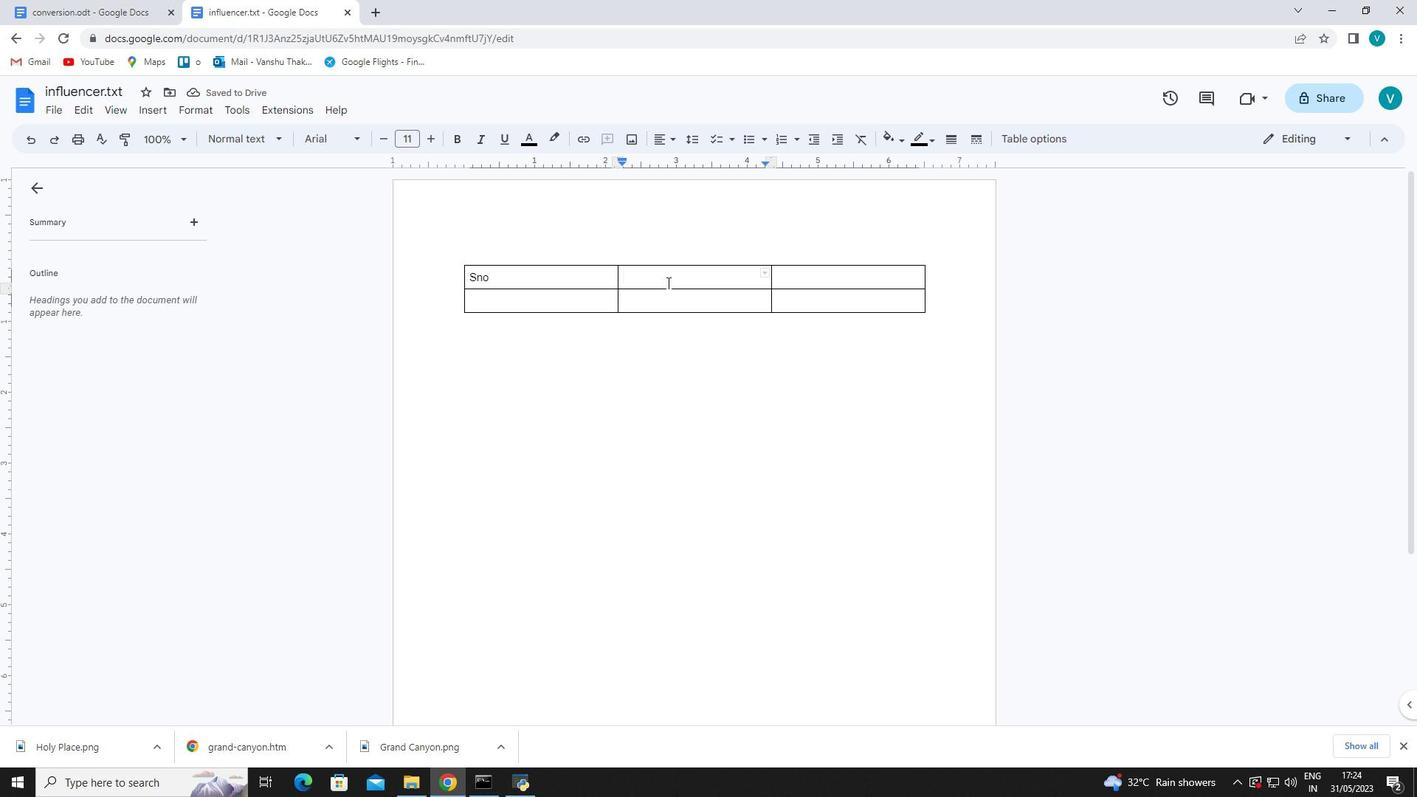 
Action: Key pressed <Key.shift><Key.shift><Key.shift><Key.shift><Key.shift><Key.shift><Key.shift>
Screenshot: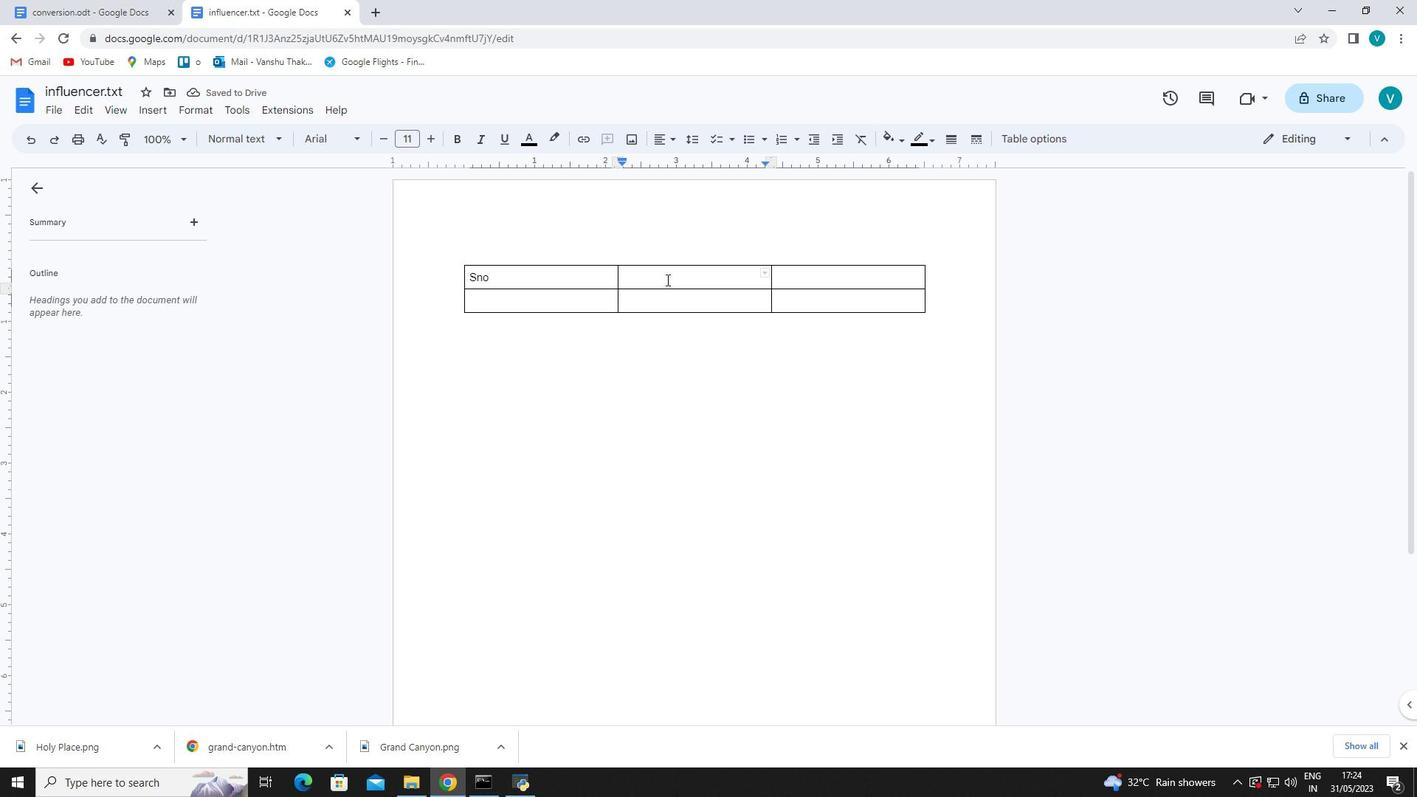 
Action: Mouse moved to (665, 277)
Screenshot: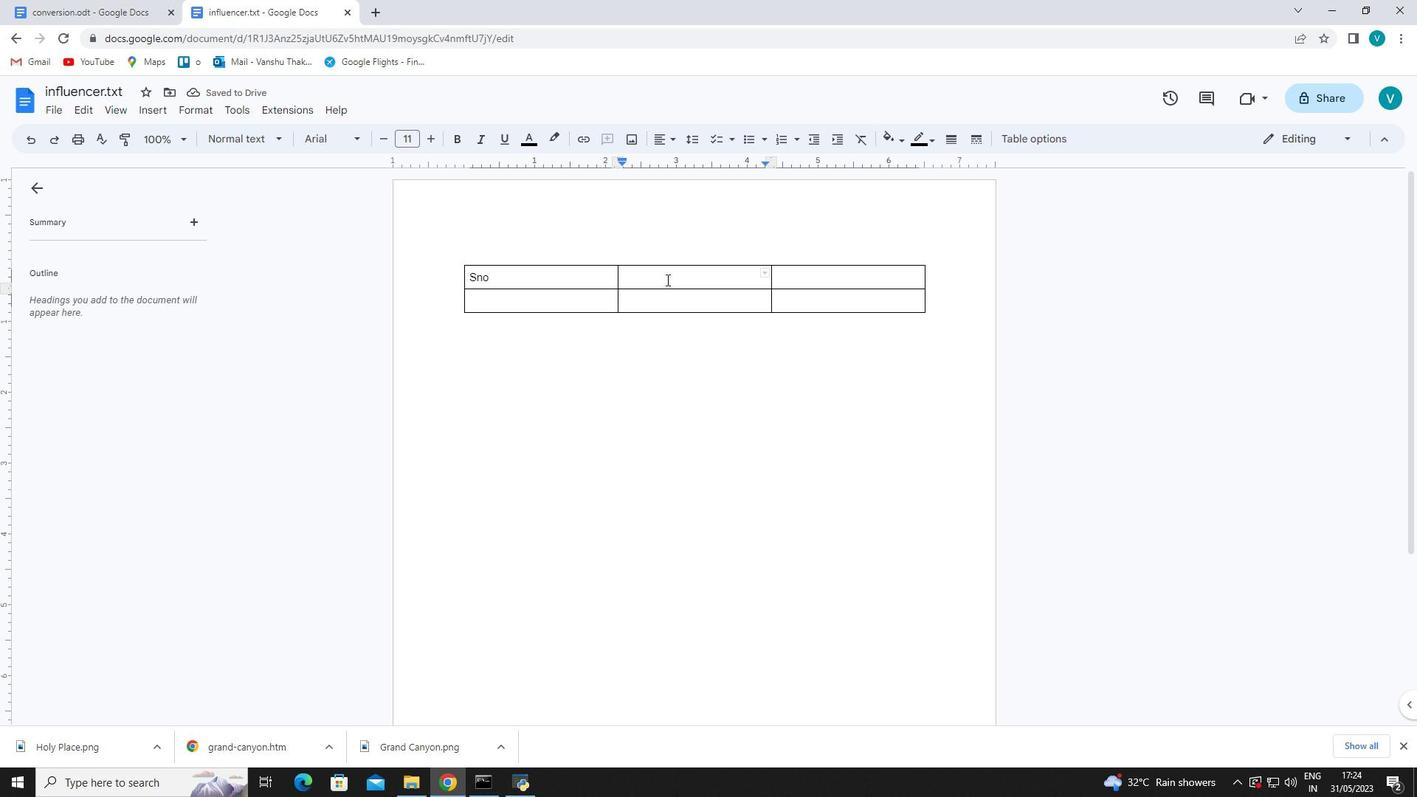
Action: Key pressed <Key.shift>
Screenshot: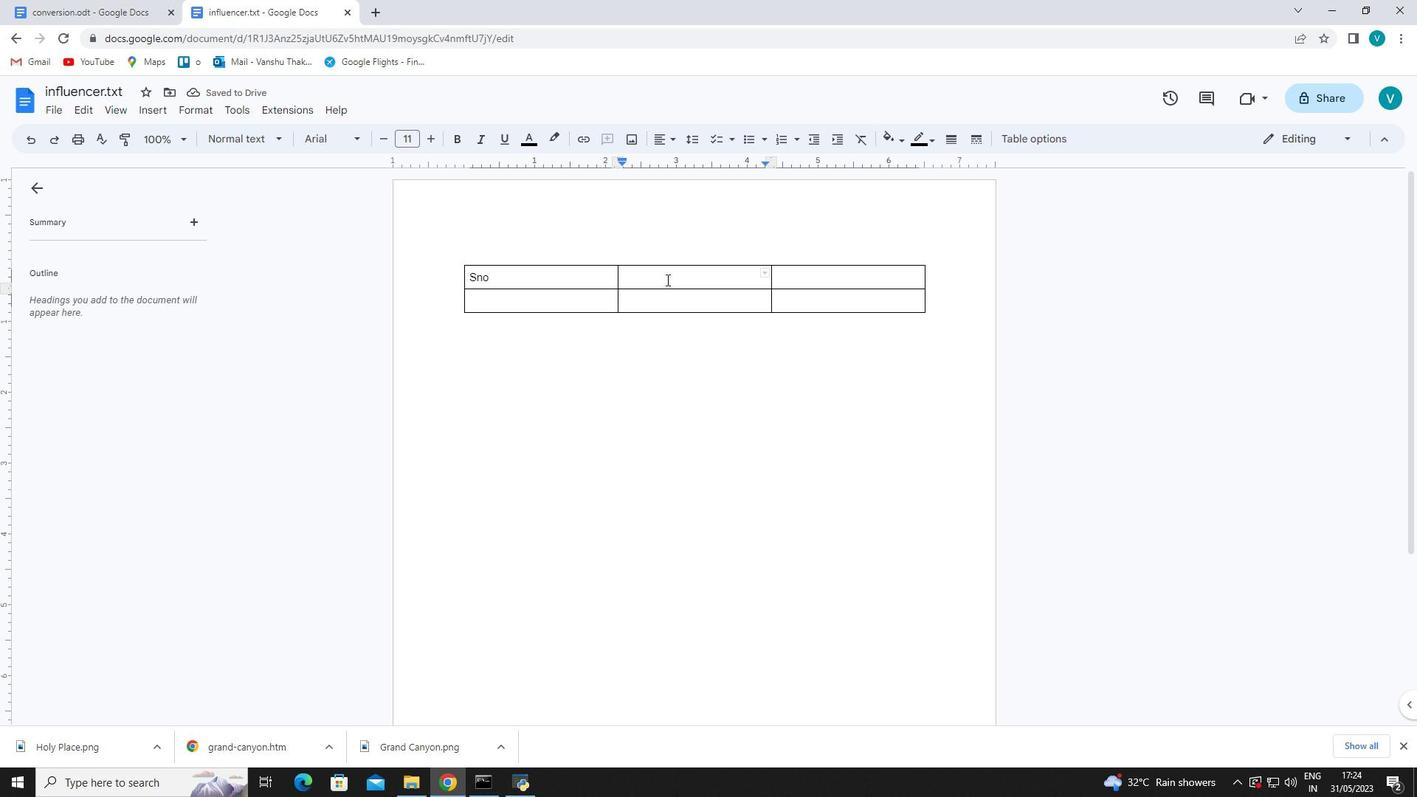 
Action: Mouse moved to (664, 276)
Screenshot: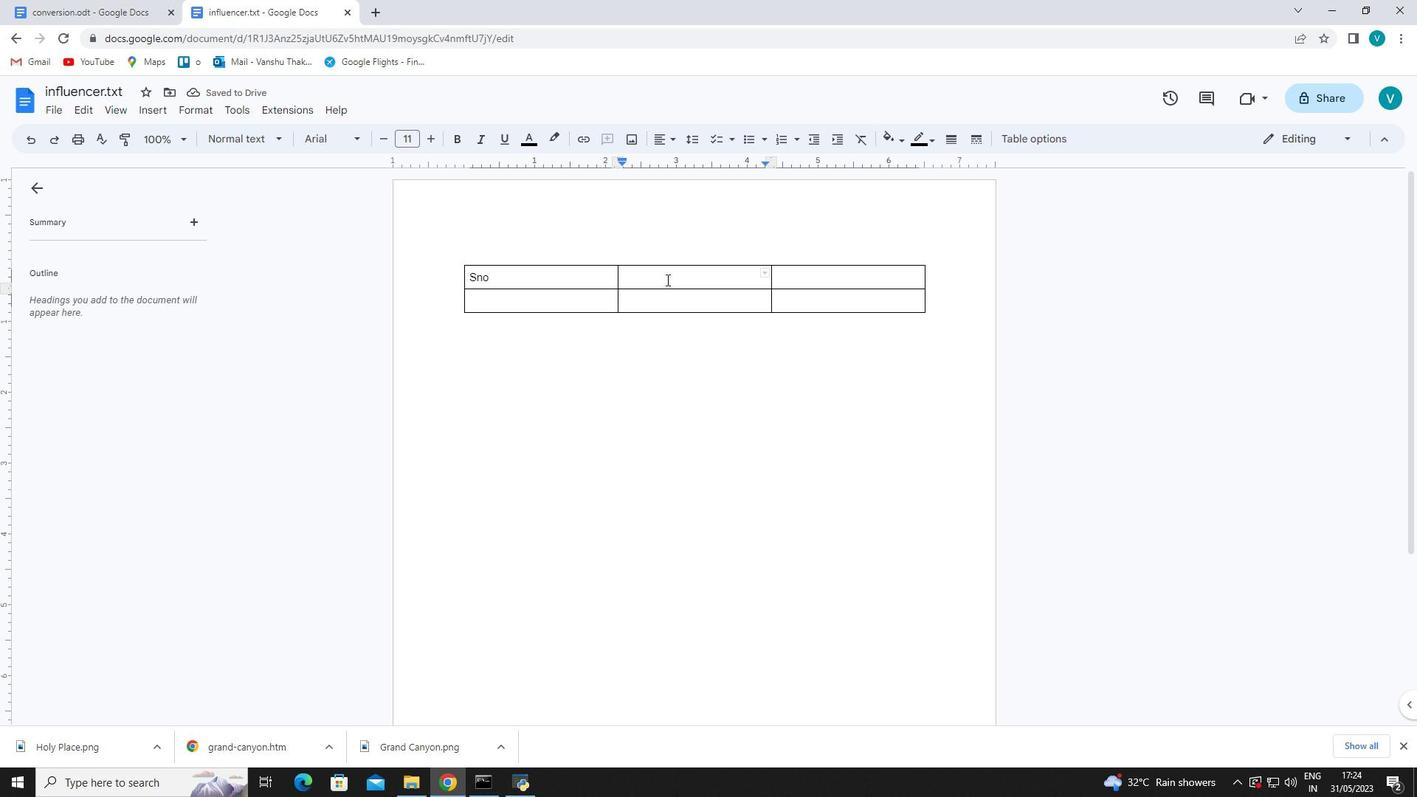 
Action: Key pressed <Key.shift>
Screenshot: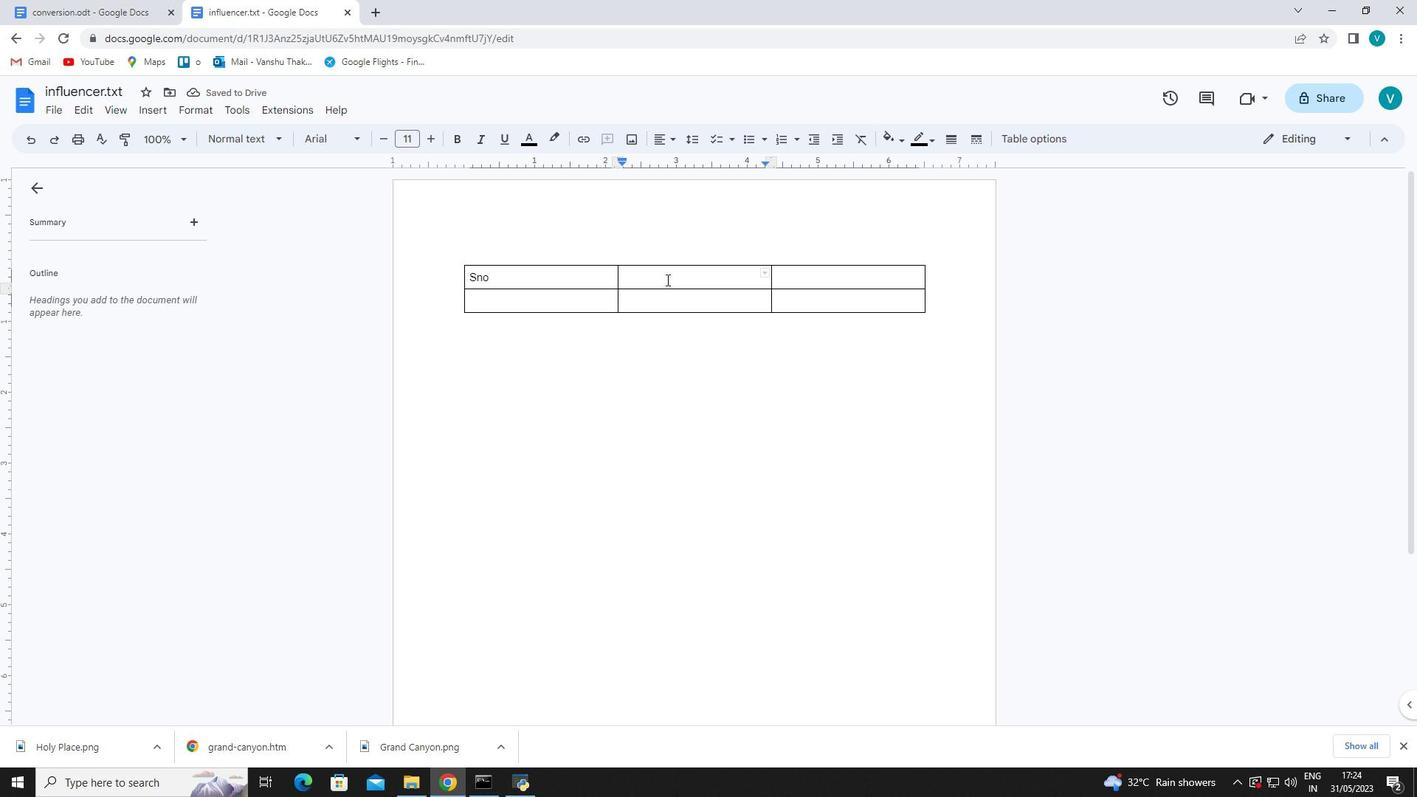
Action: Mouse moved to (664, 276)
Screenshot: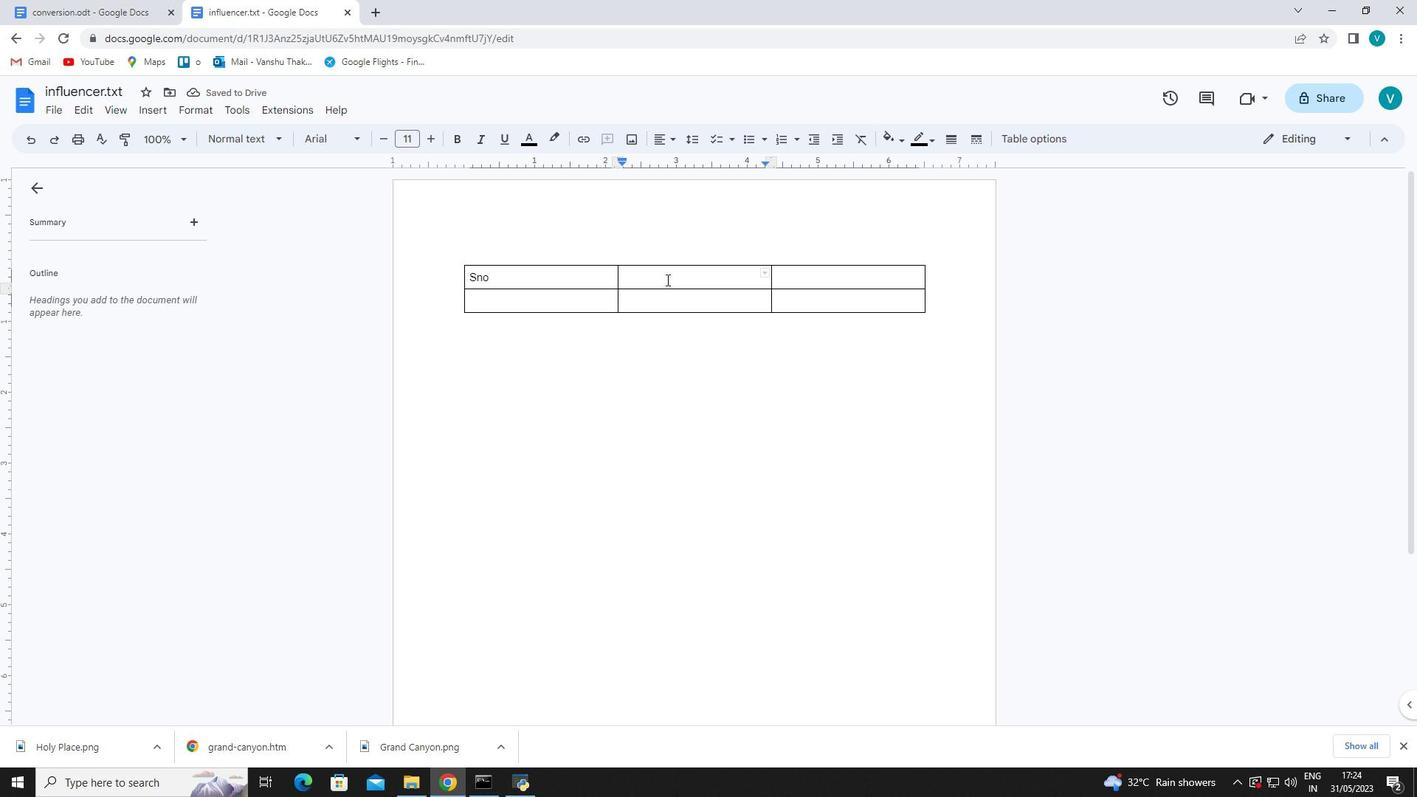 
Action: Key pressed <Key.shift><Key.shift>P
Screenshot: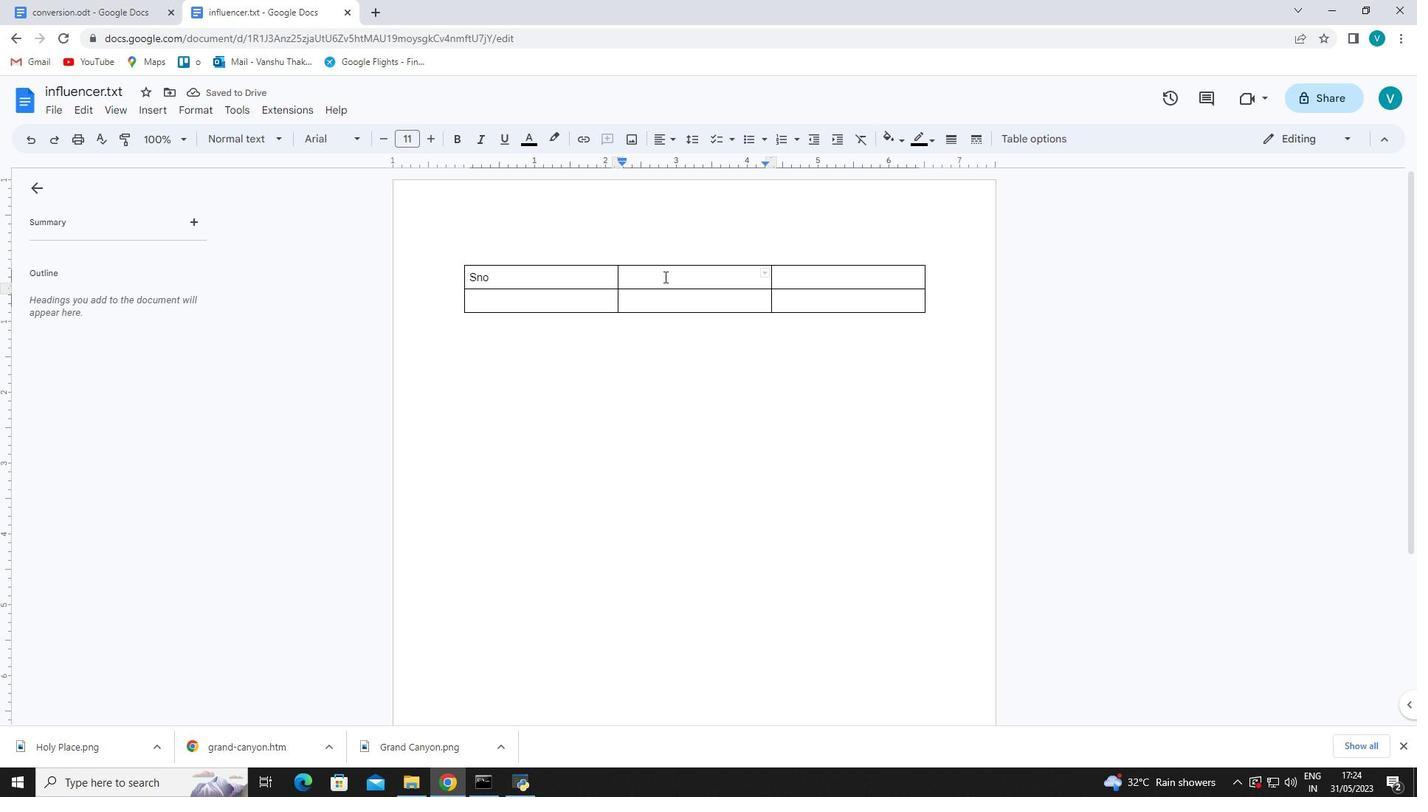 
Action: Mouse moved to (653, 285)
Screenshot: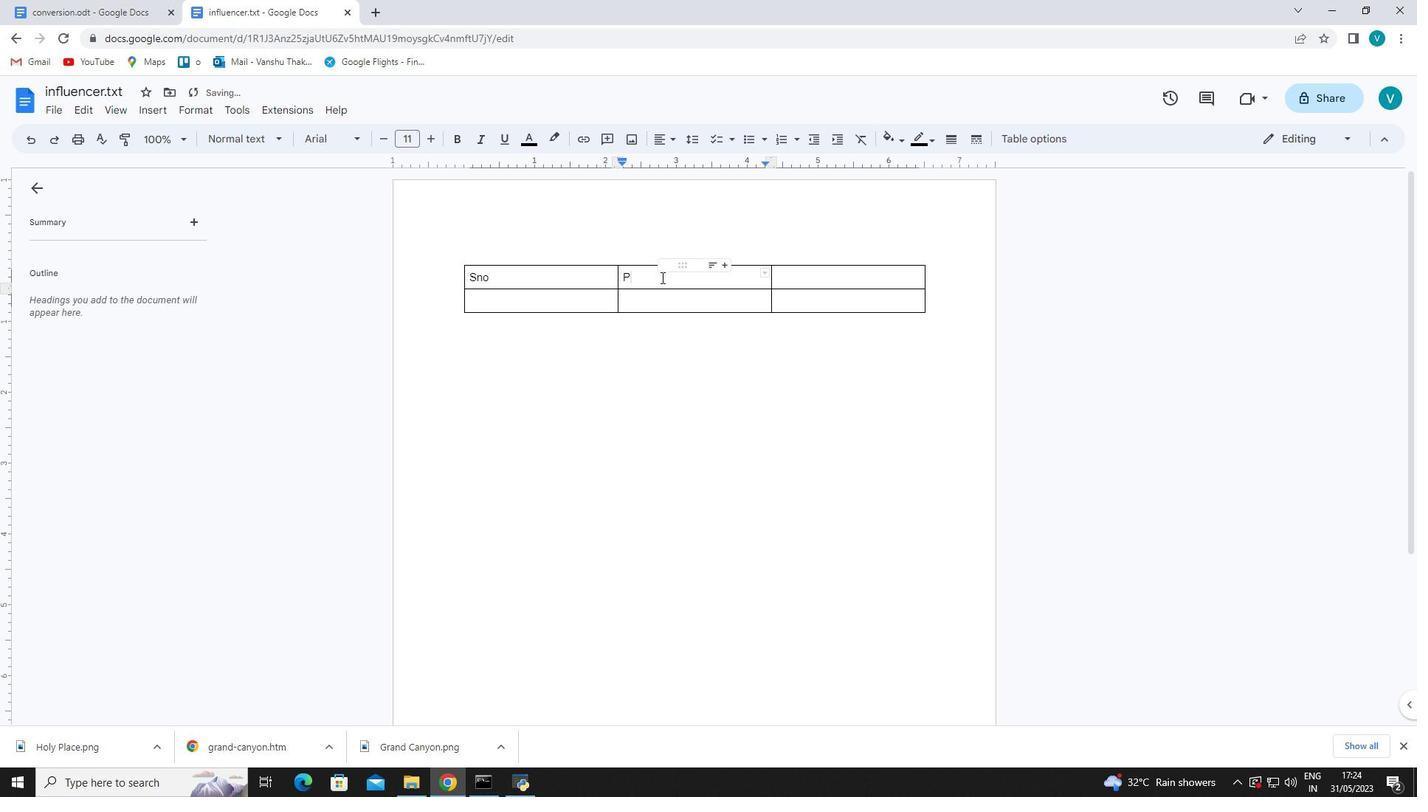 
Action: Key pressed roduct
Screenshot: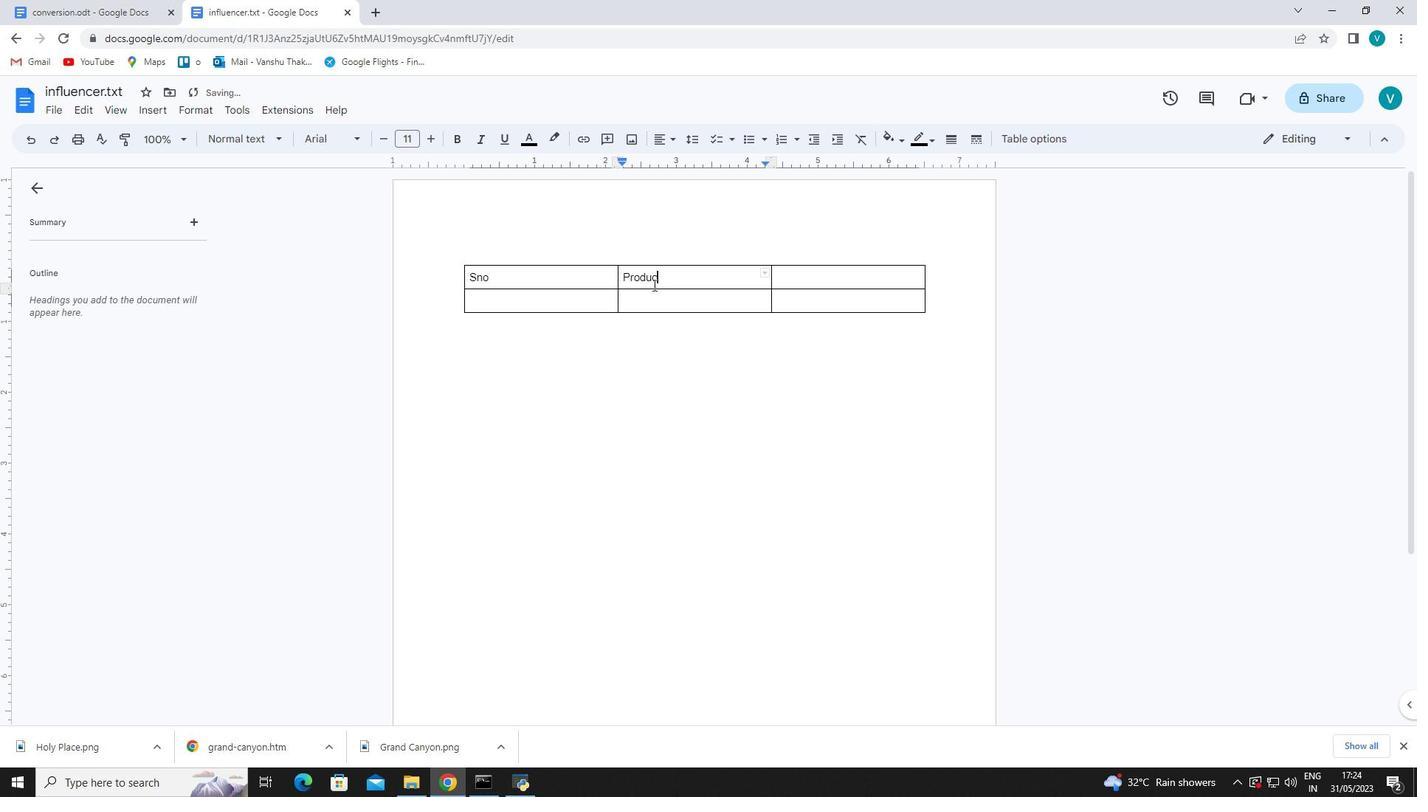 
Action: Mouse moved to (870, 272)
Screenshot: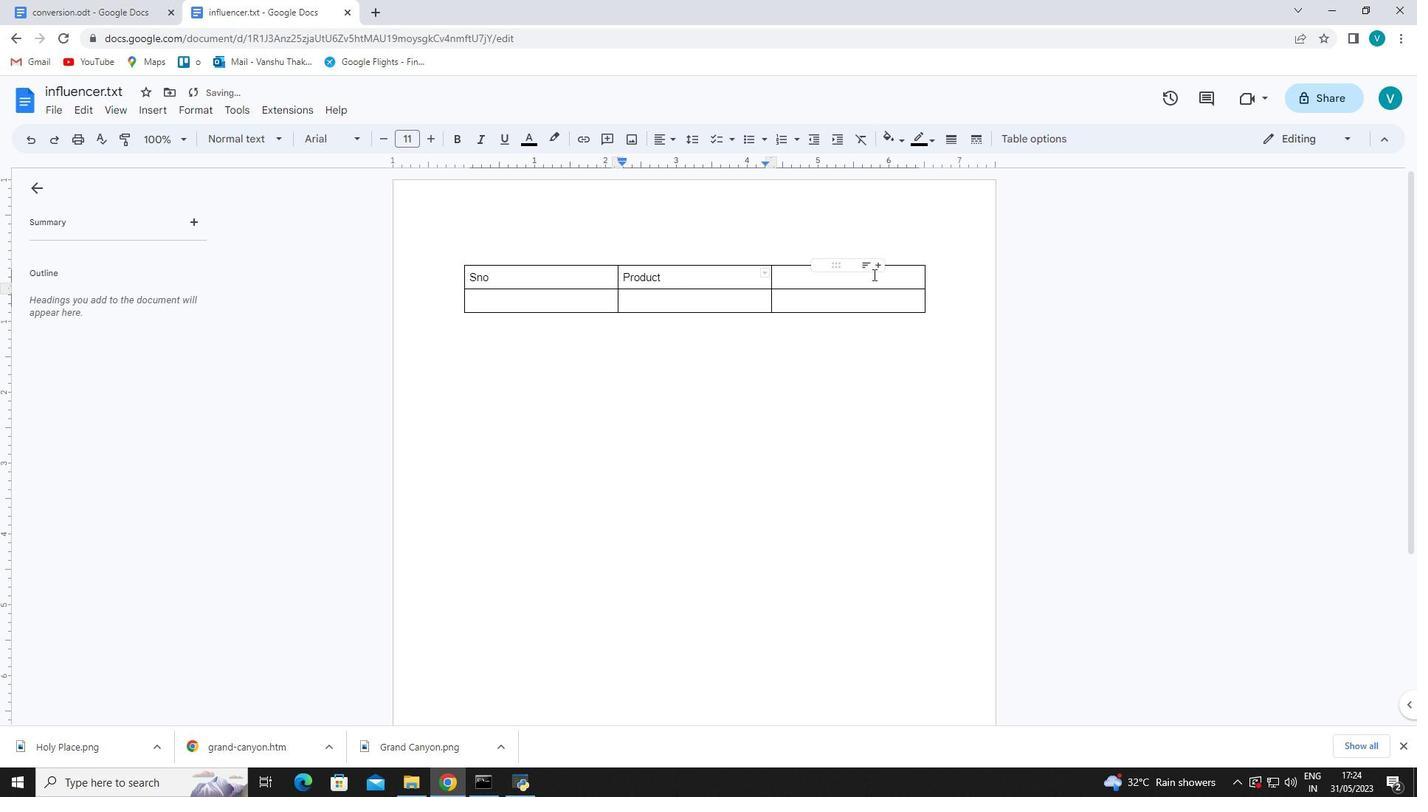 
Action: Mouse pressed left at (870, 272)
Screenshot: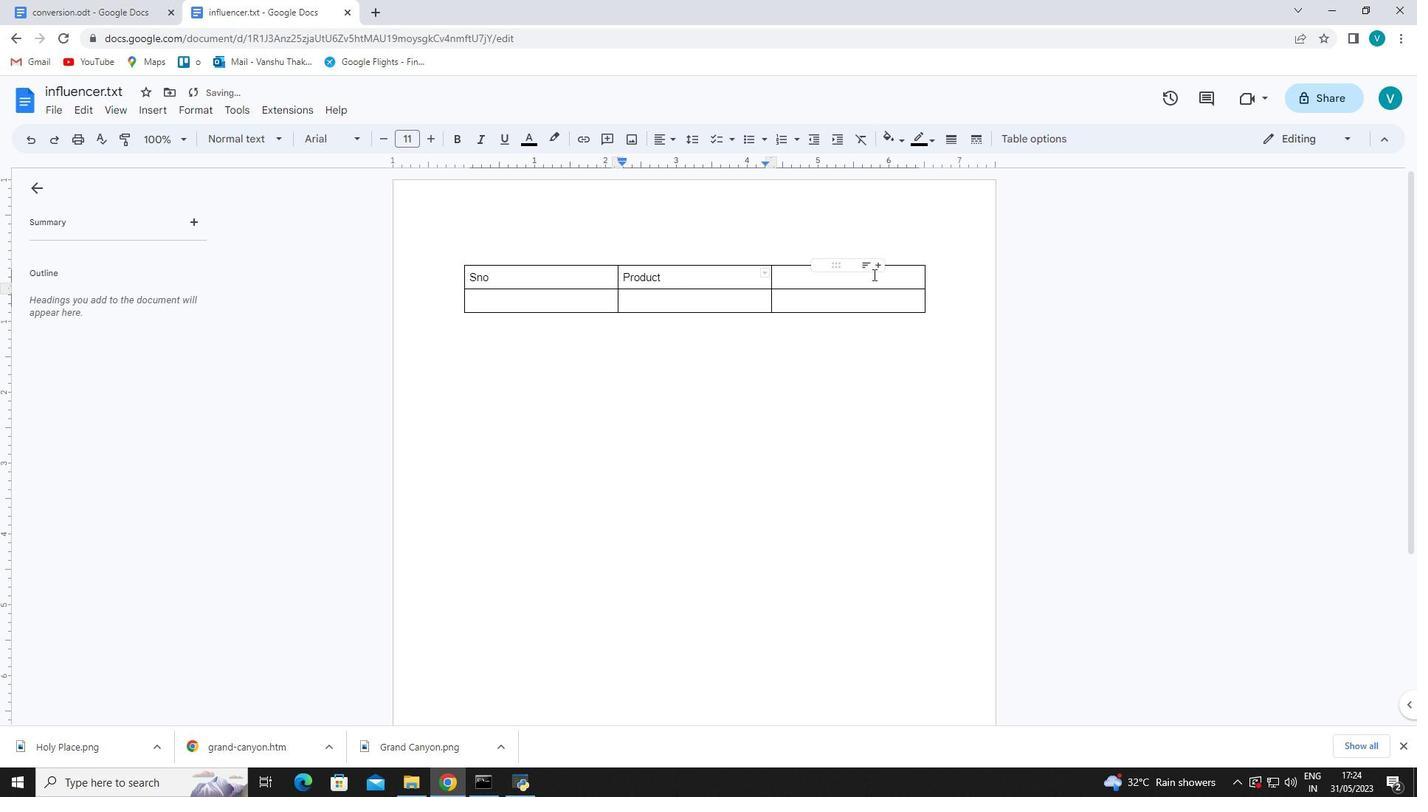 
Action: Mouse moved to (868, 273)
Screenshot: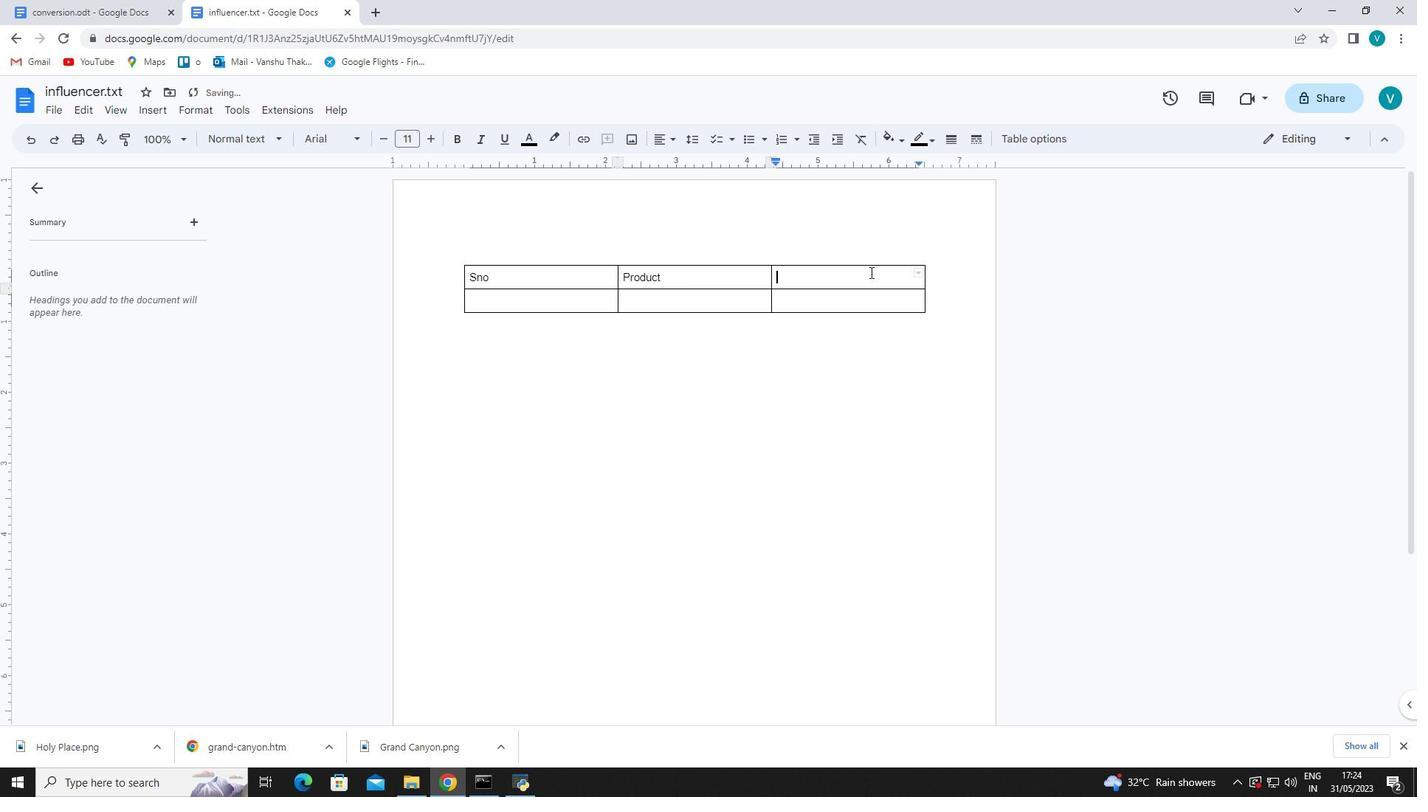
Action: Key pressed <Key.shift>
Screenshot: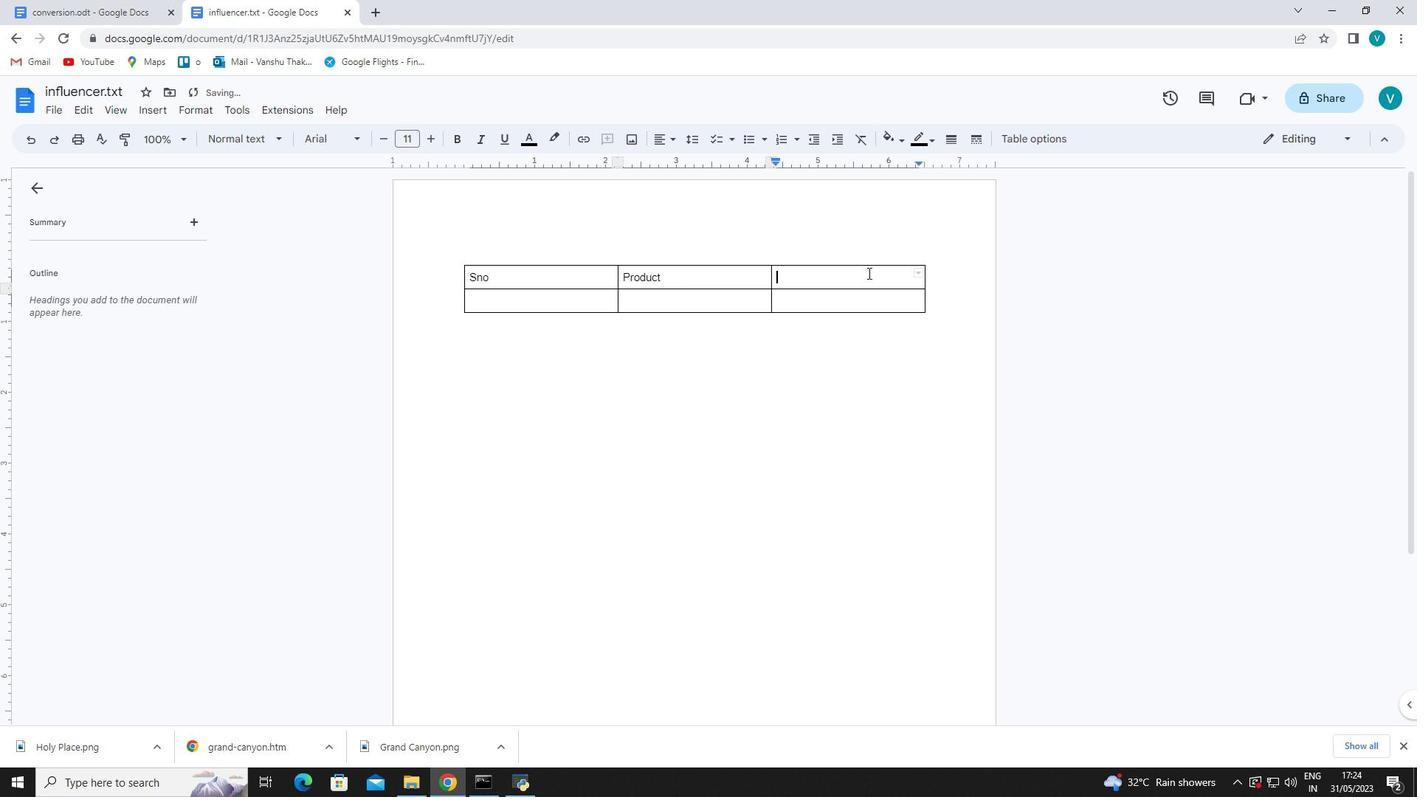 
Action: Mouse moved to (862, 276)
Screenshot: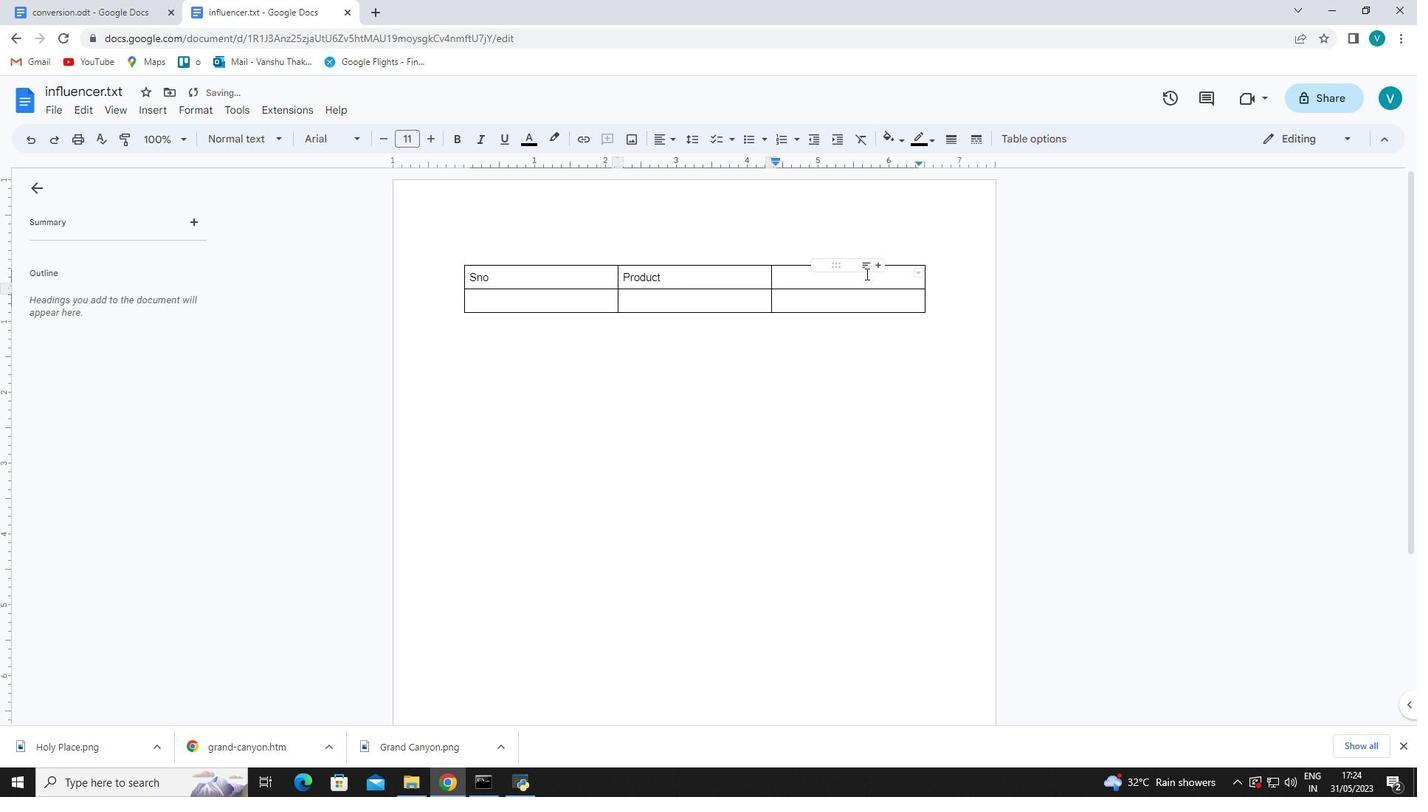 
Action: Key pressed <Key.shift><Key.shift>Qnty
Screenshot: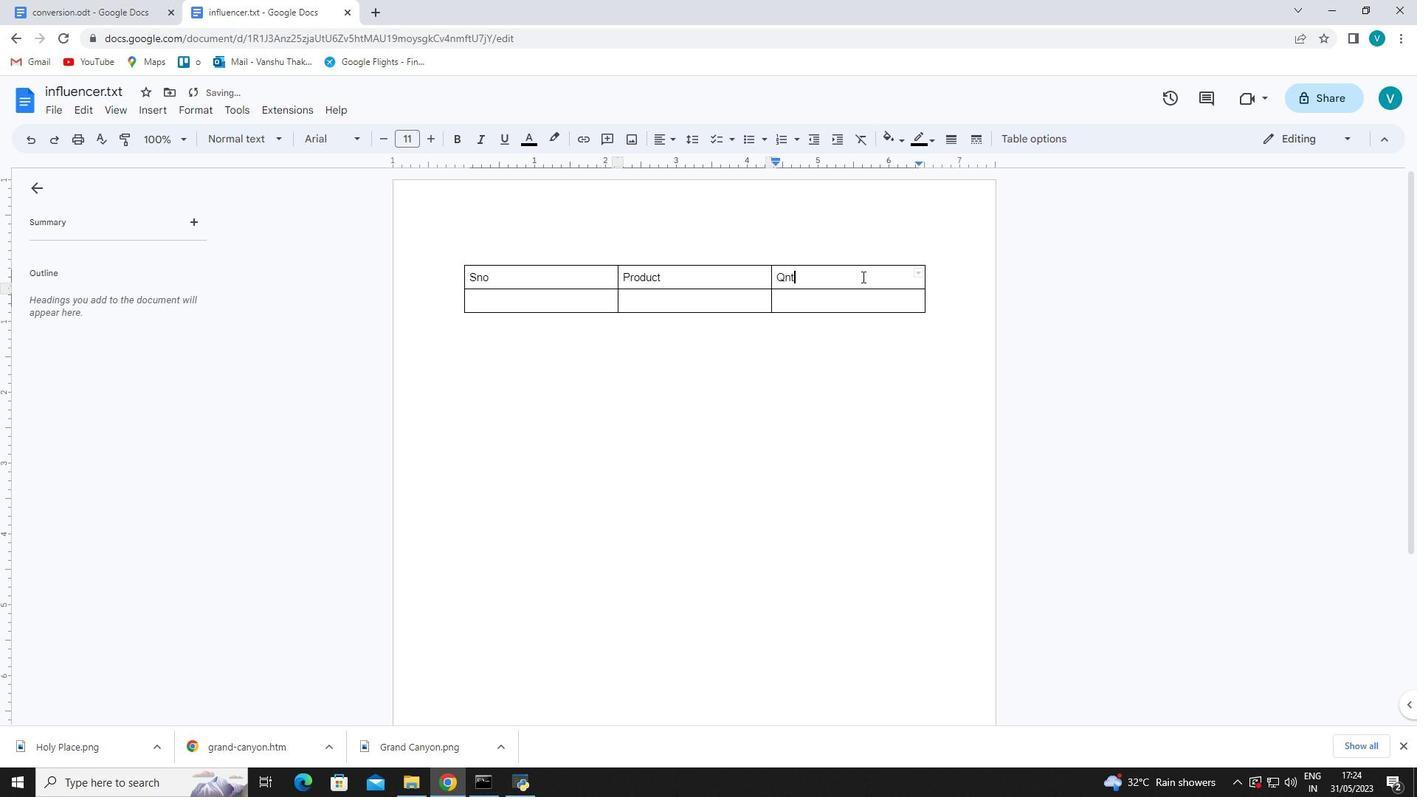 
Action: Mouse moved to (537, 302)
Screenshot: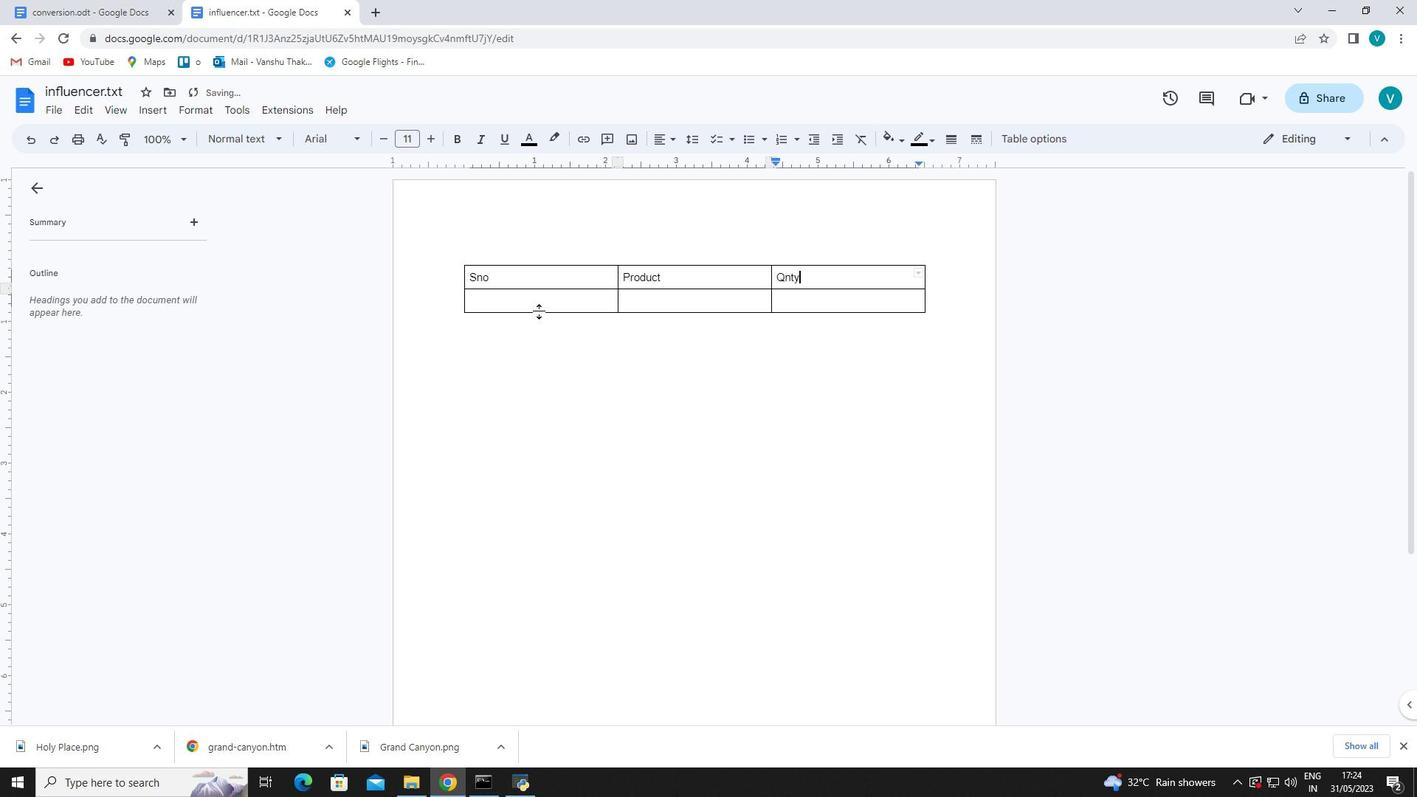 
Action: Mouse pressed left at (537, 302)
Screenshot: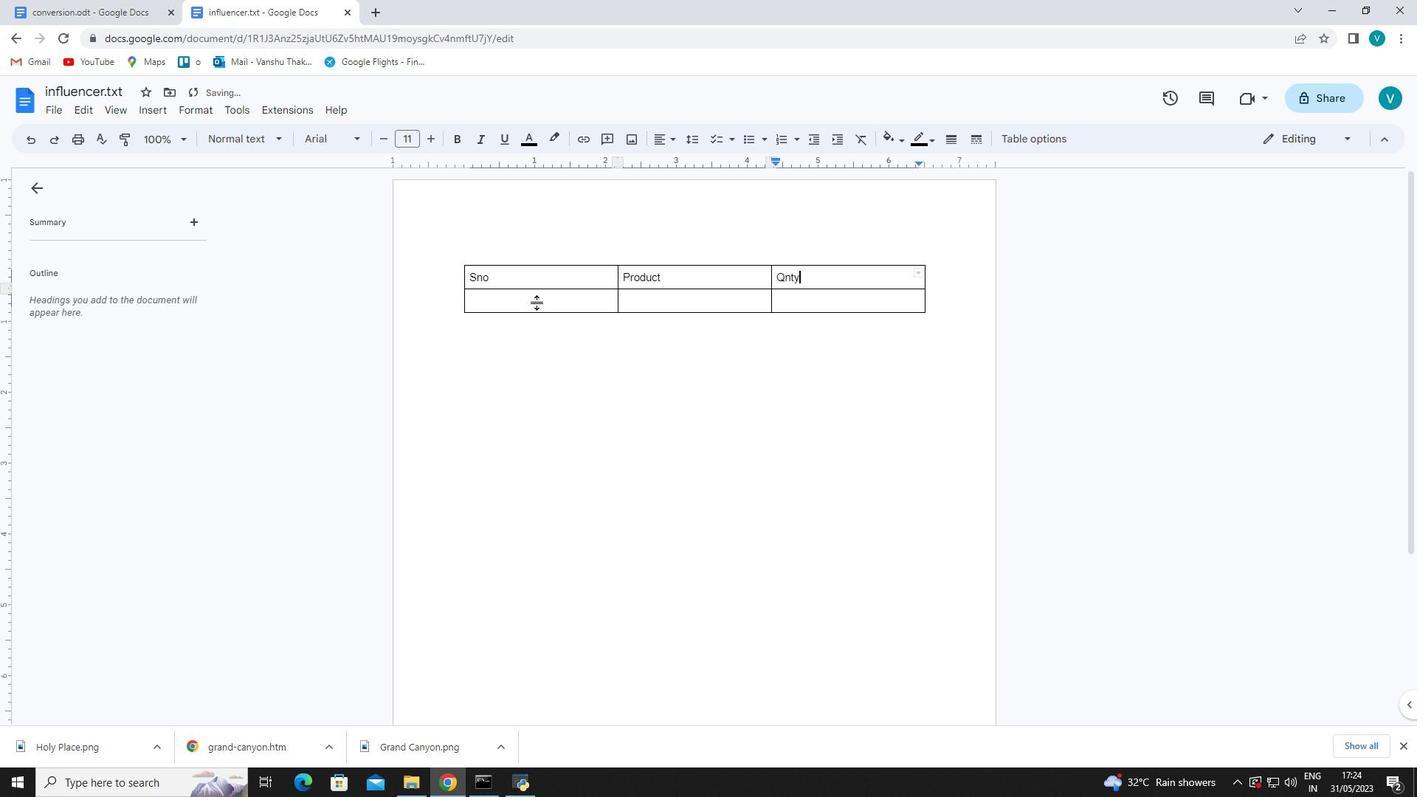 
Action: Key pressed 1
Screenshot: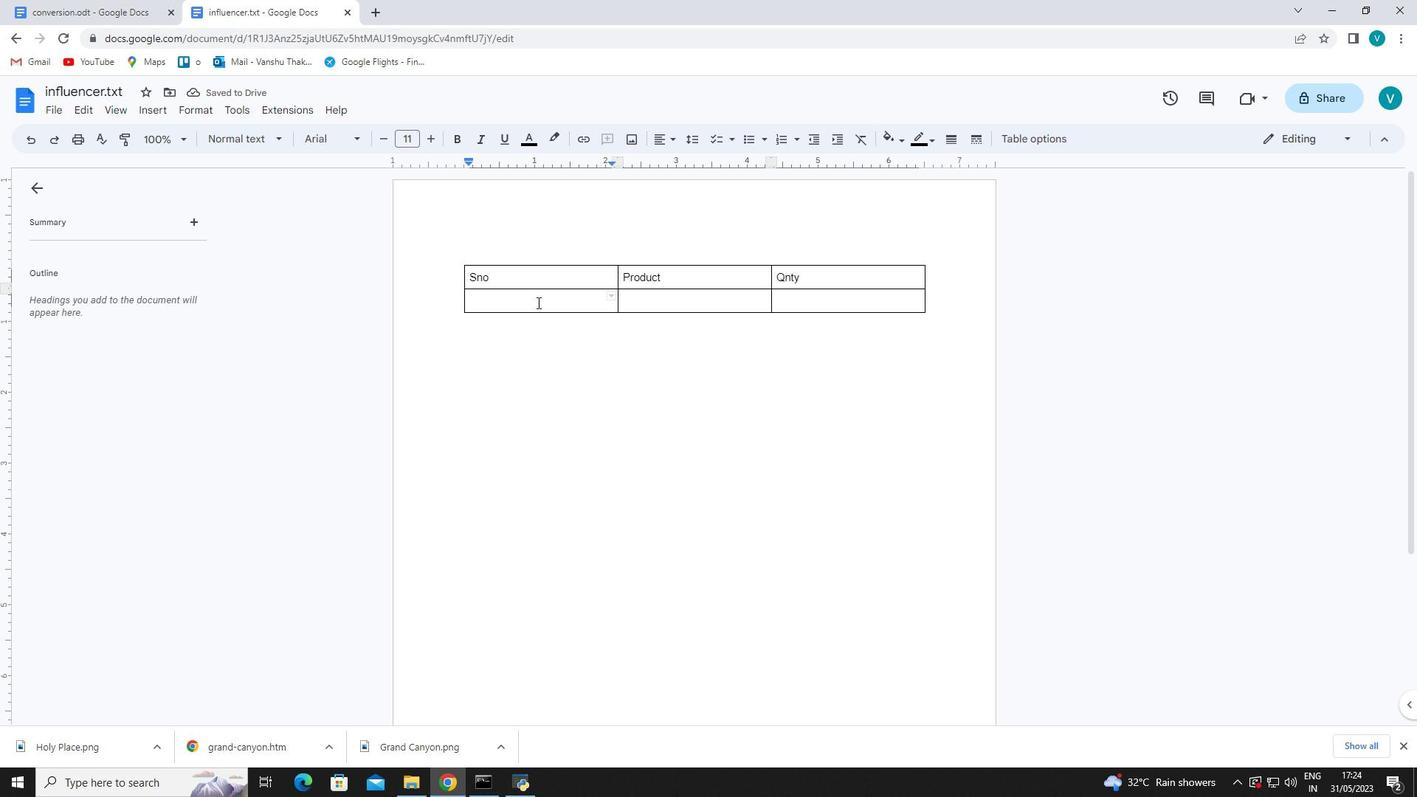 
Action: Mouse moved to (659, 299)
Screenshot: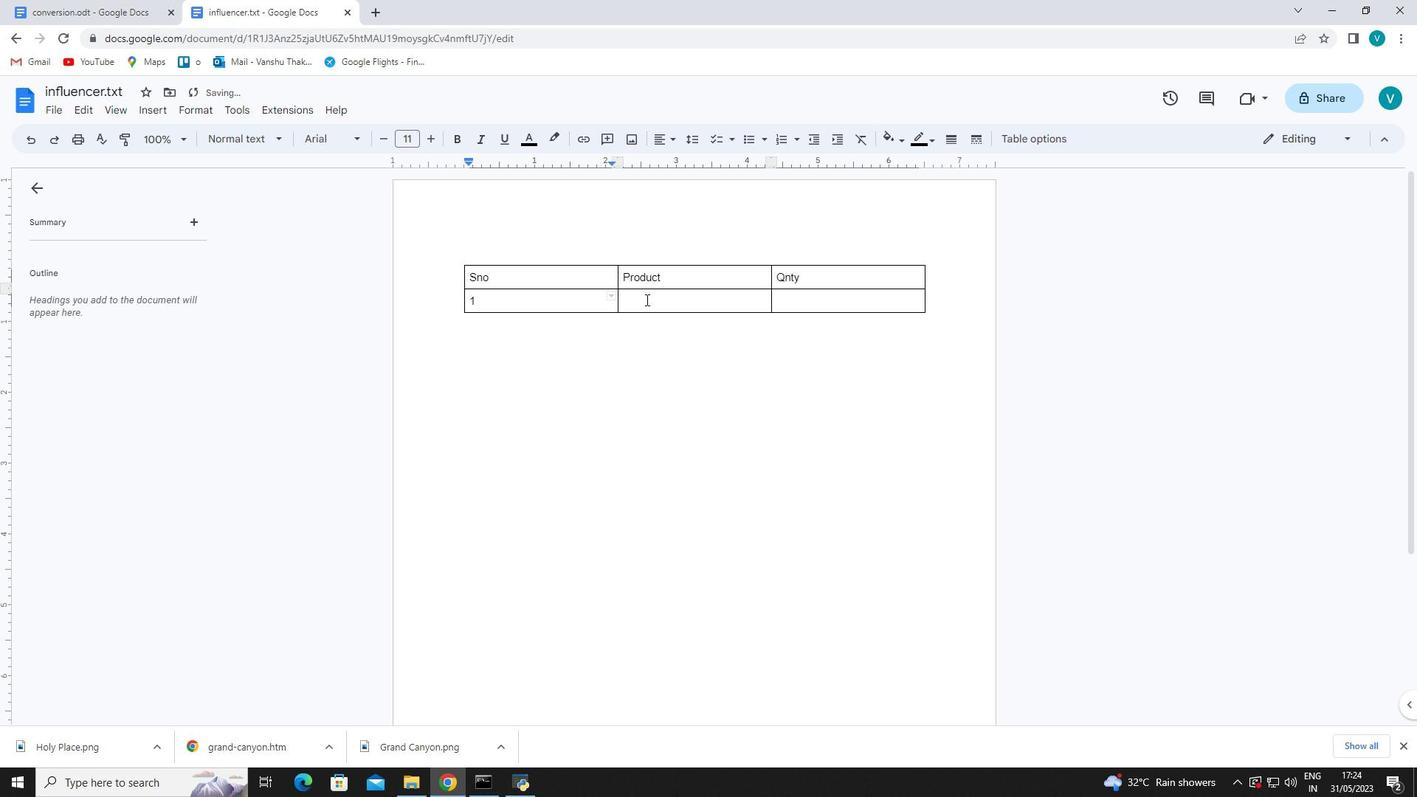 
Action: Mouse pressed left at (659, 299)
Screenshot: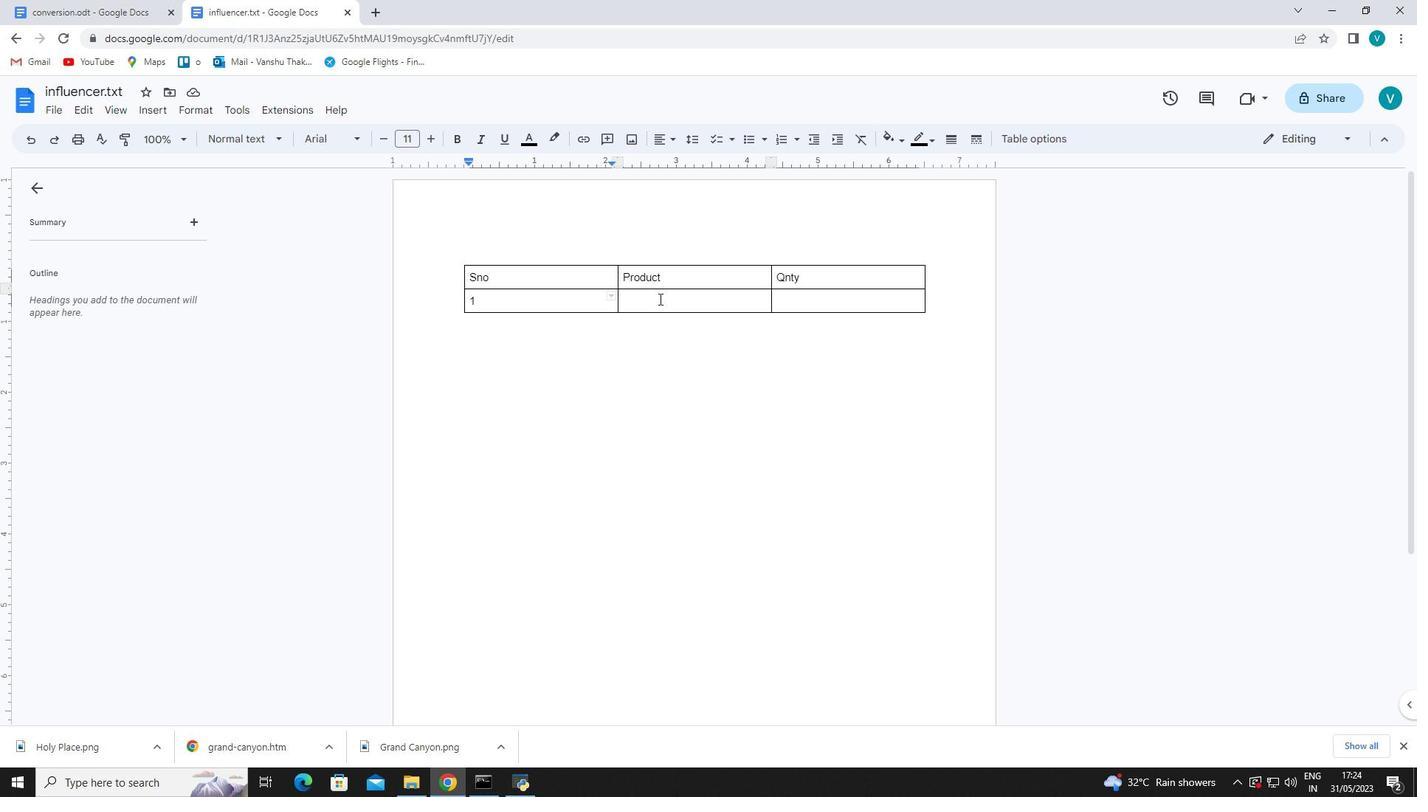
Action: Key pressed <Key.shift>A
Screenshot: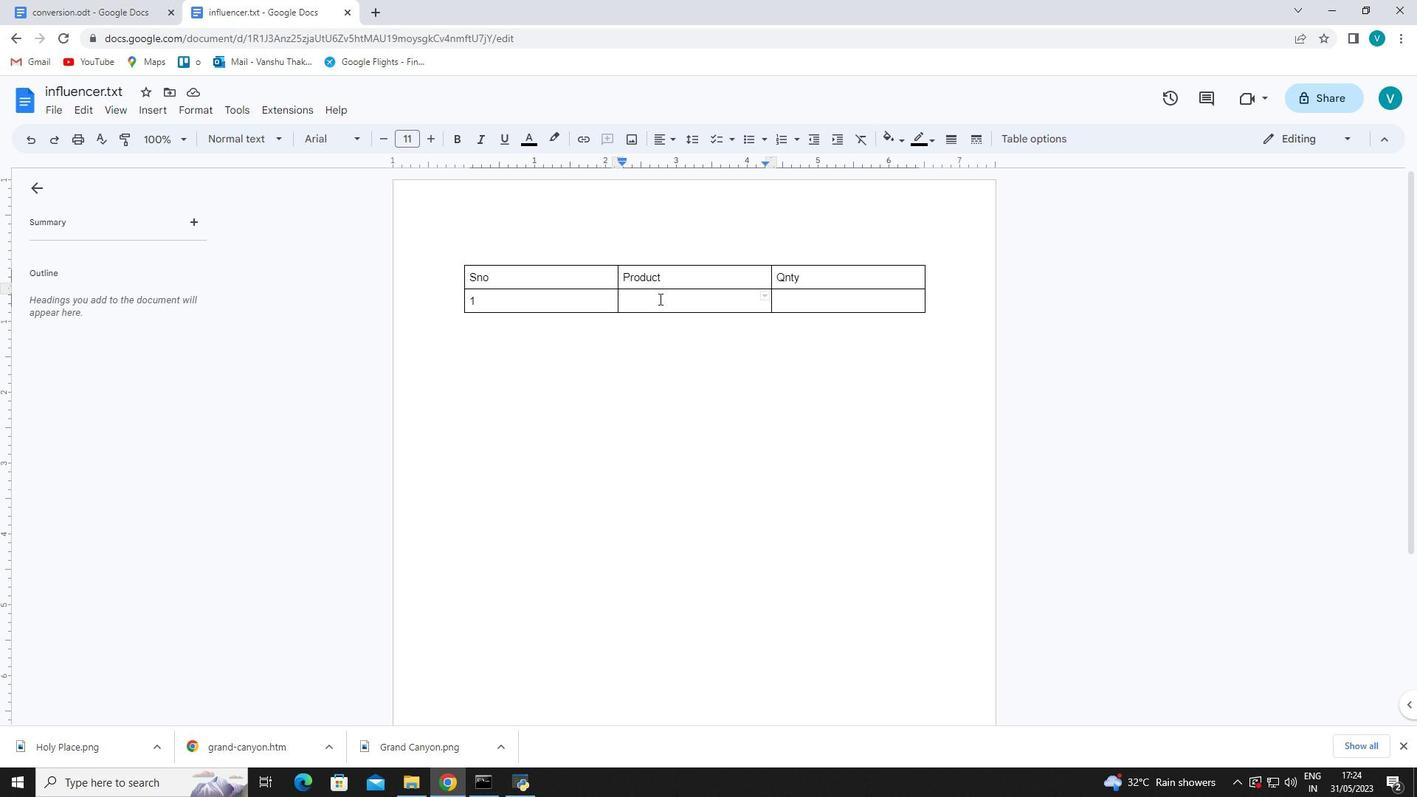 
Action: Mouse moved to (655, 301)
Screenshot: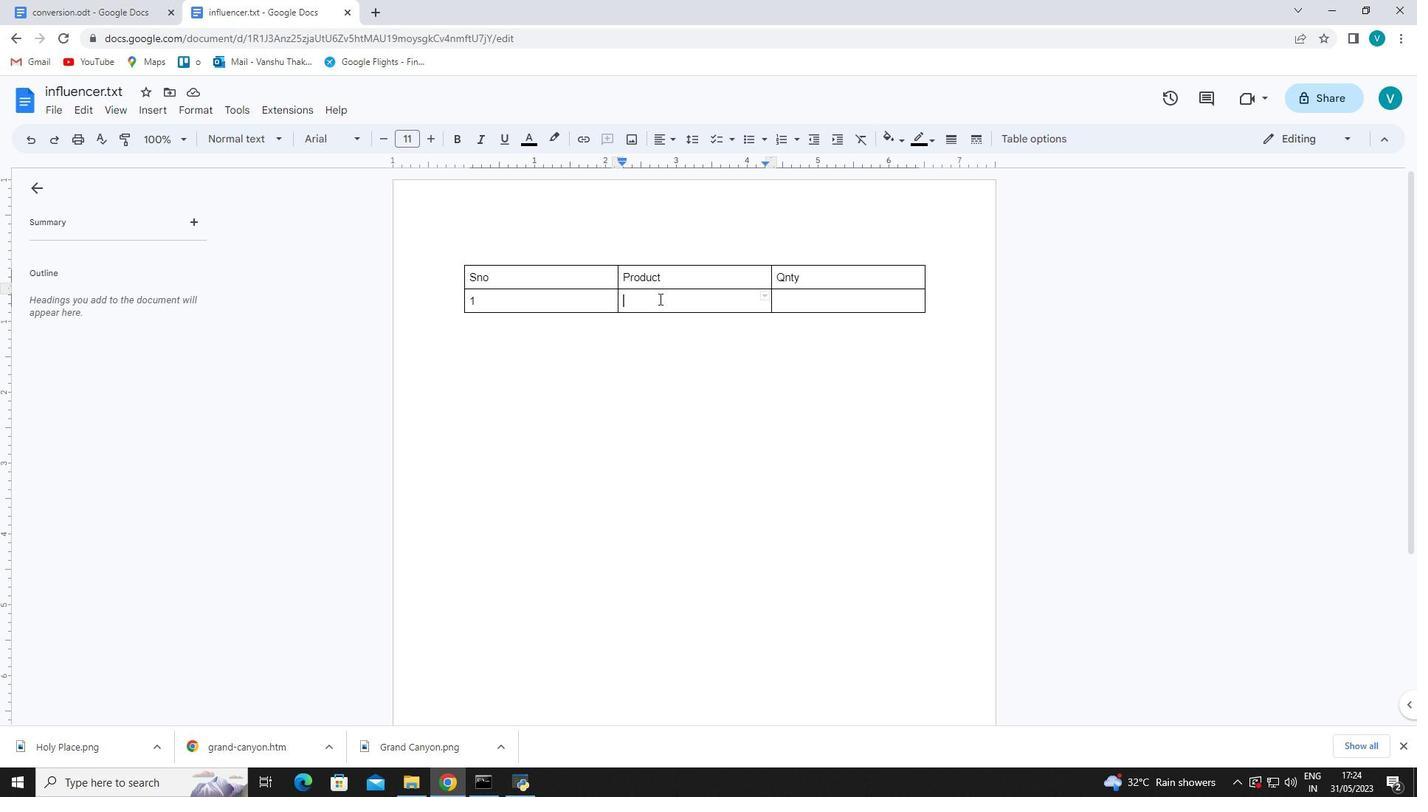 
Action: Key pressed C
Screenshot: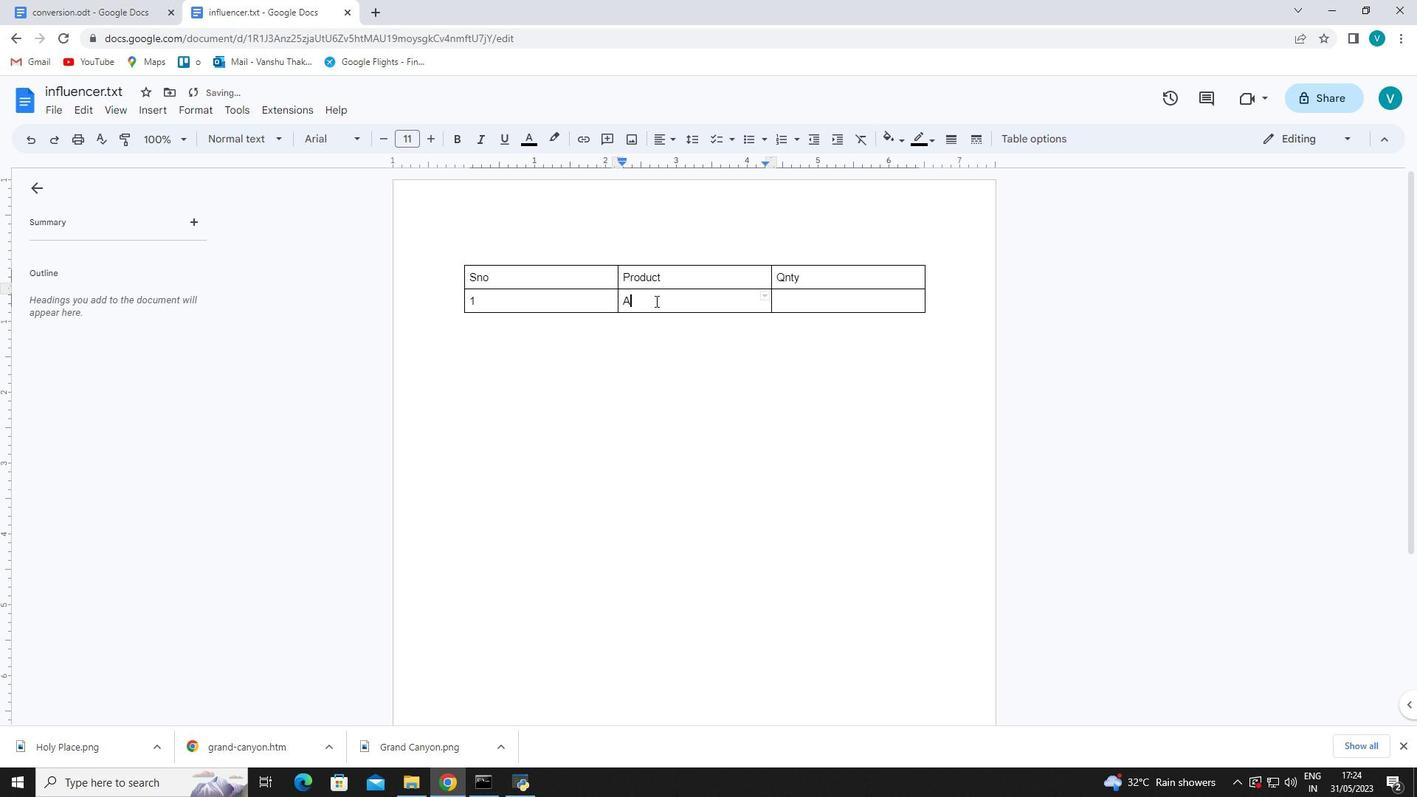 
Action: Mouse moved to (801, 310)
Screenshot: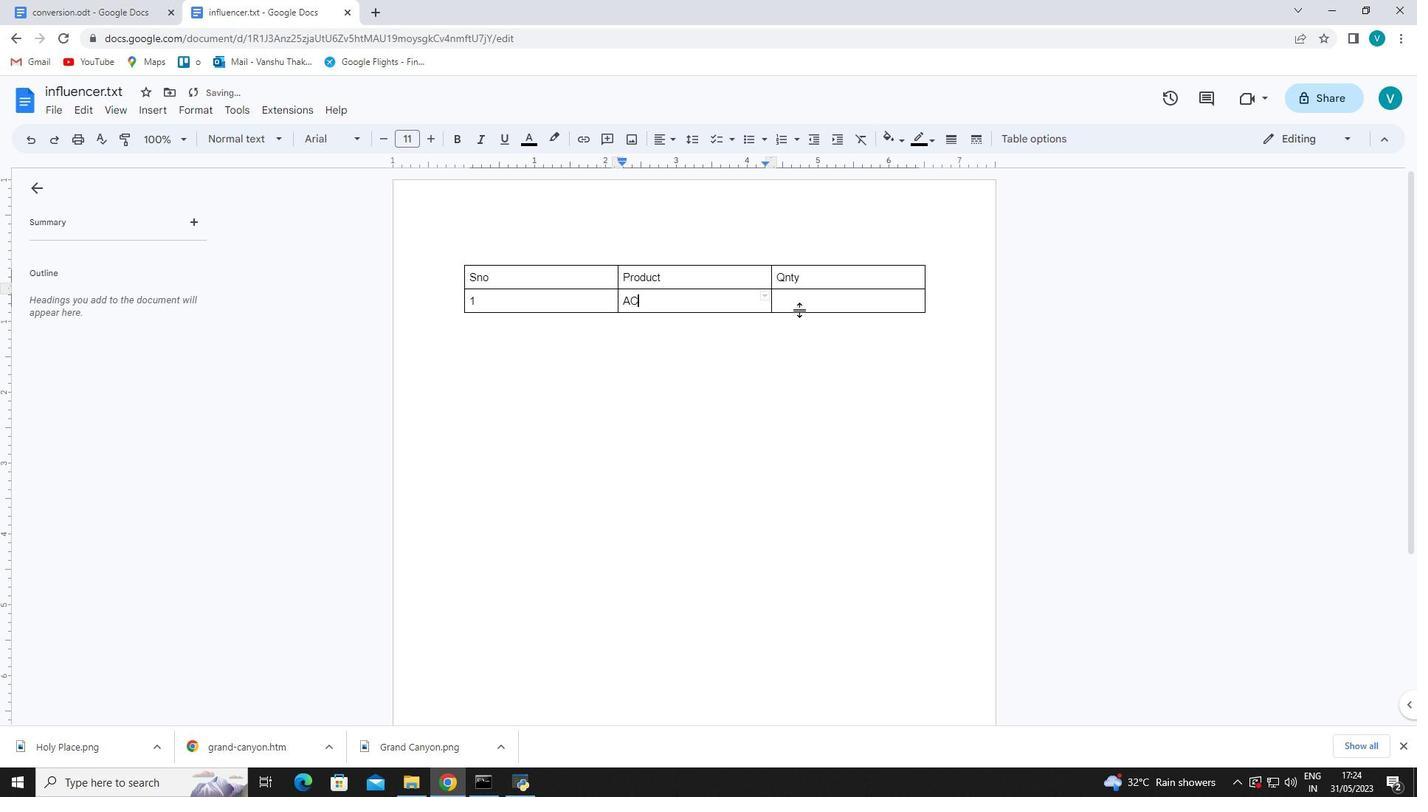 
Action: Mouse pressed left at (801, 310)
Screenshot: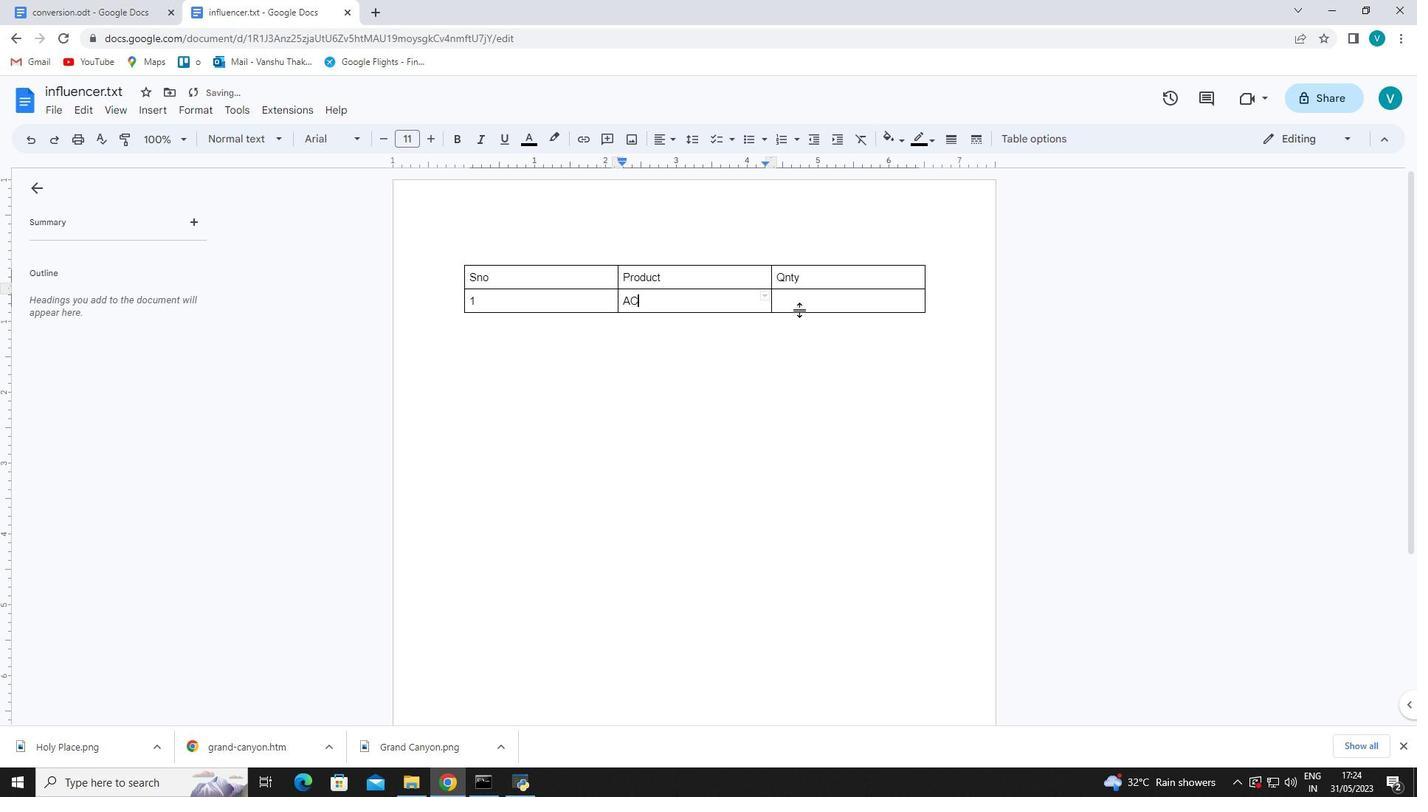 
Action: Mouse moved to (806, 301)
Screenshot: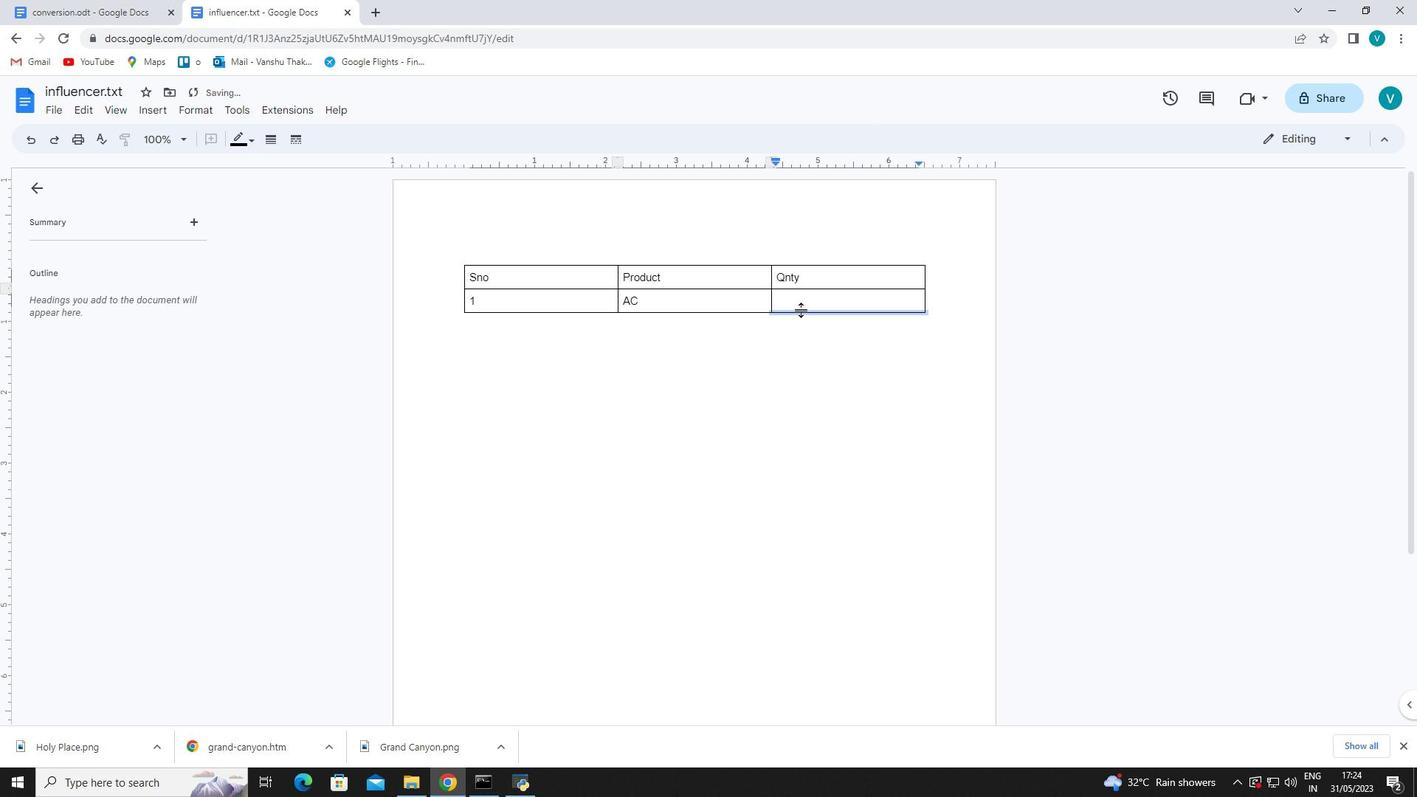 
Action: Mouse pressed left at (806, 301)
Screenshot: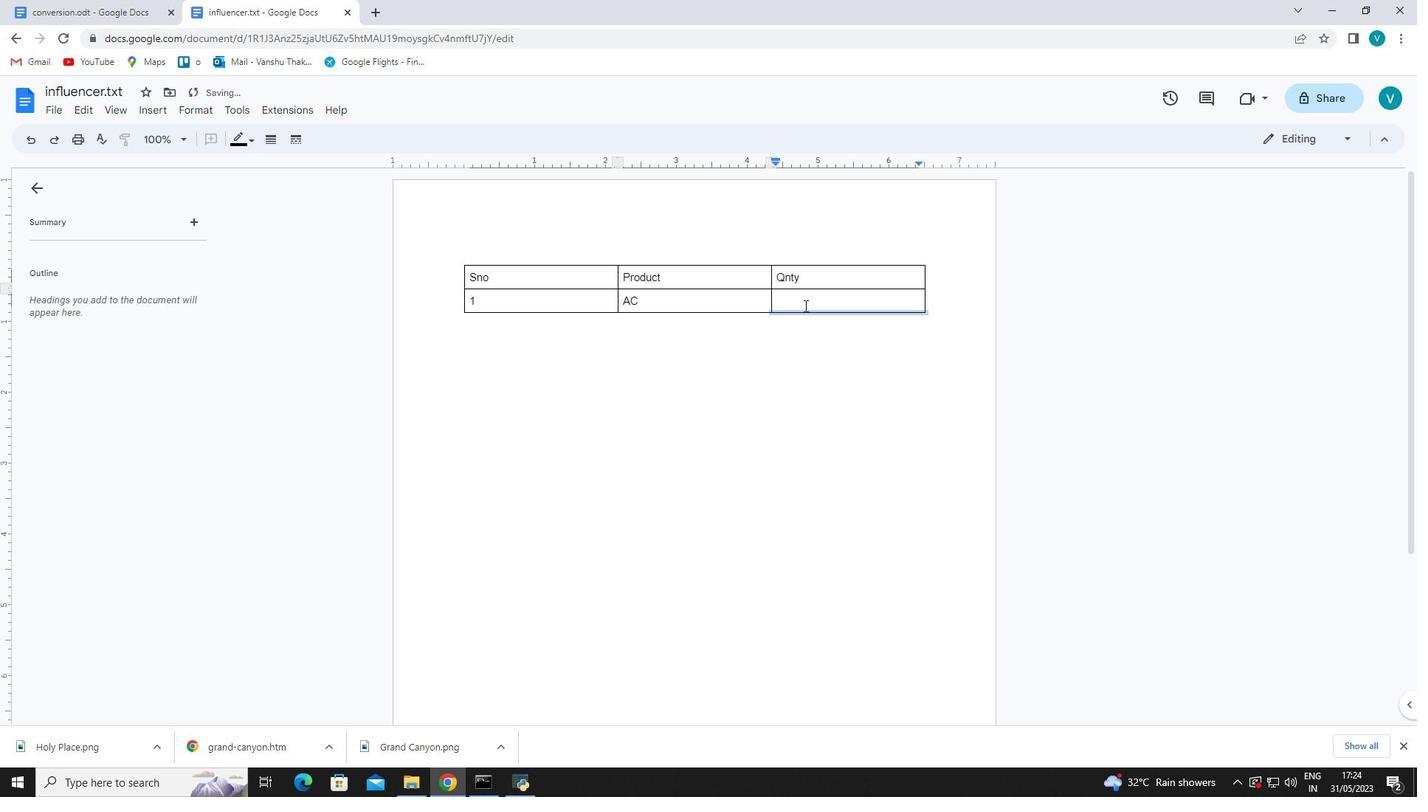 
Action: Mouse moved to (804, 302)
Screenshot: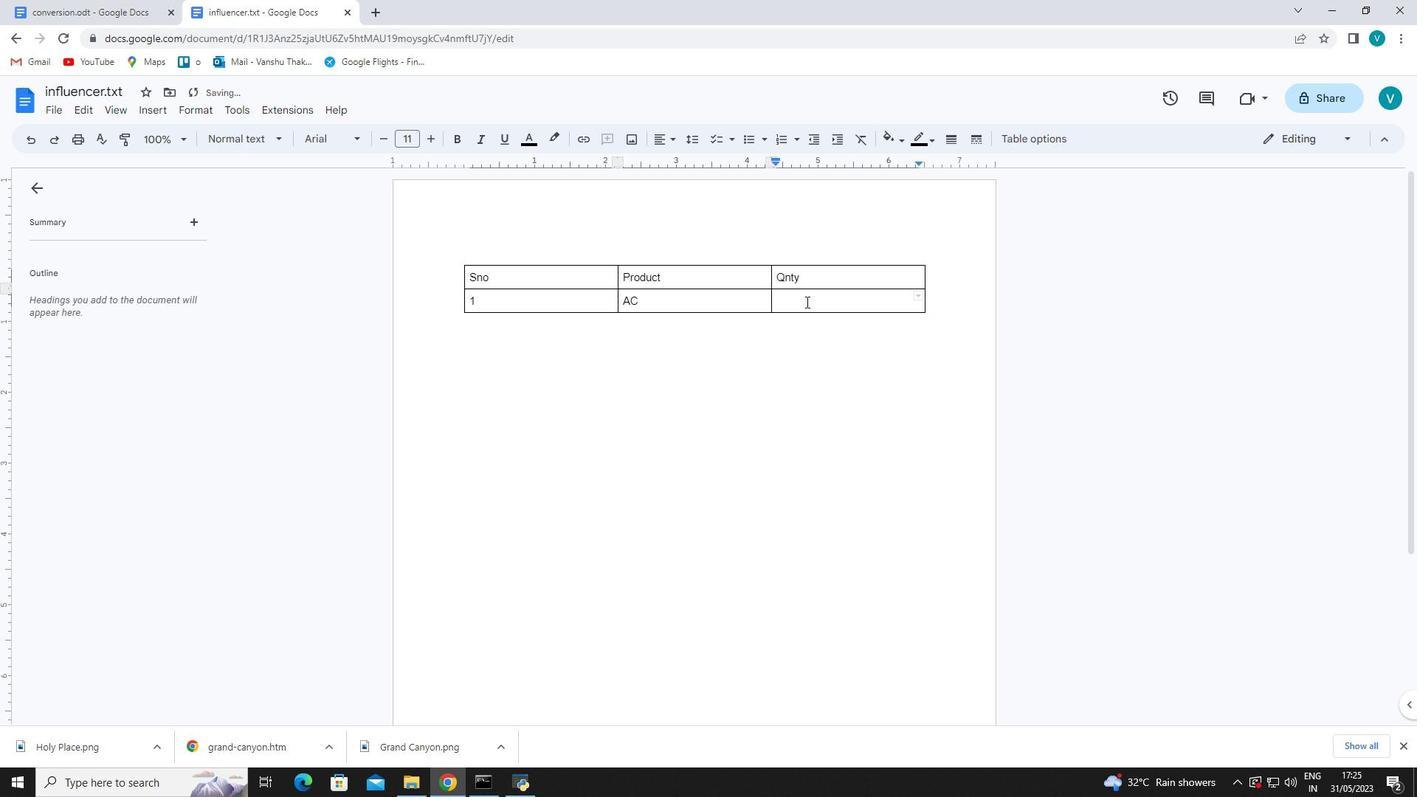 
Action: Key pressed 1
Screenshot: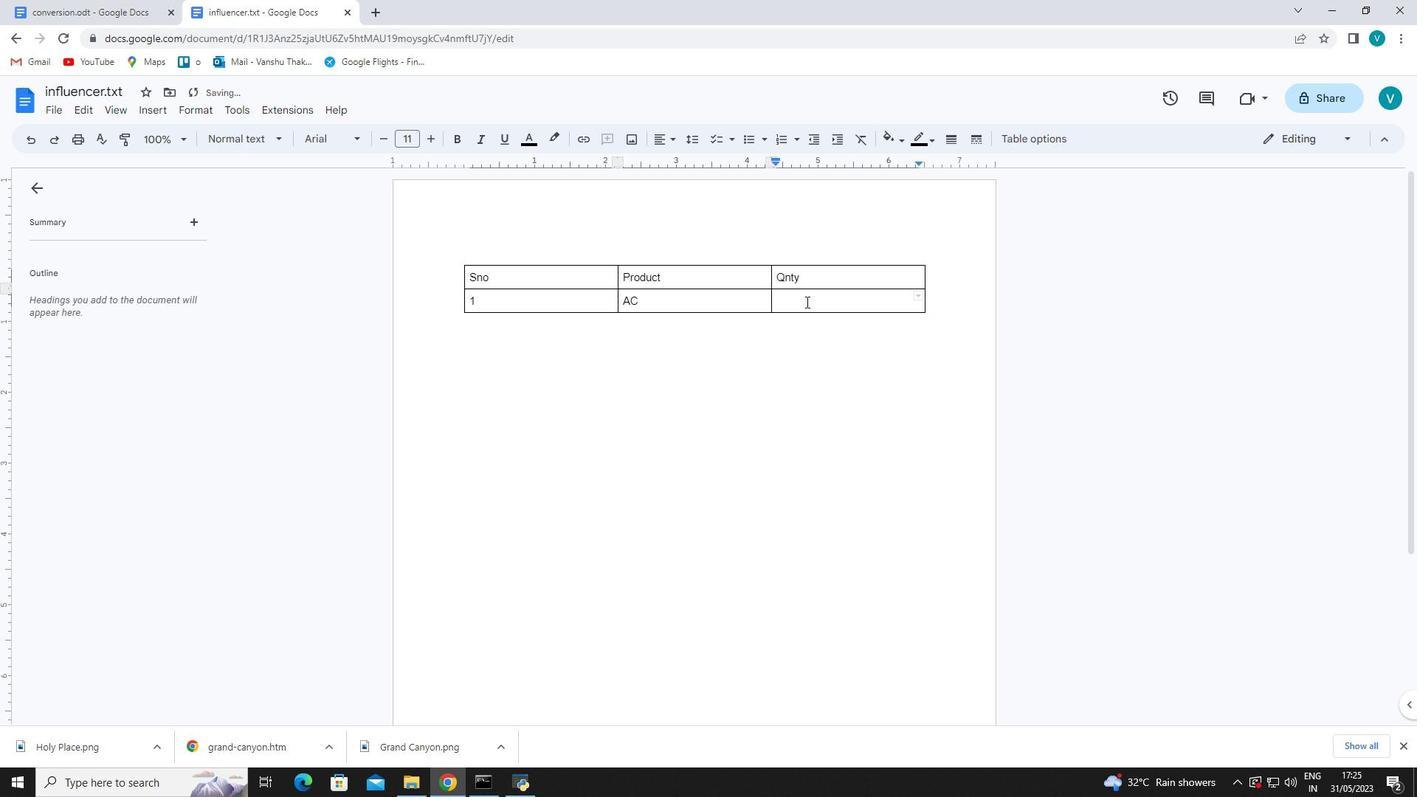 
Action: Mouse moved to (514, 279)
Screenshot: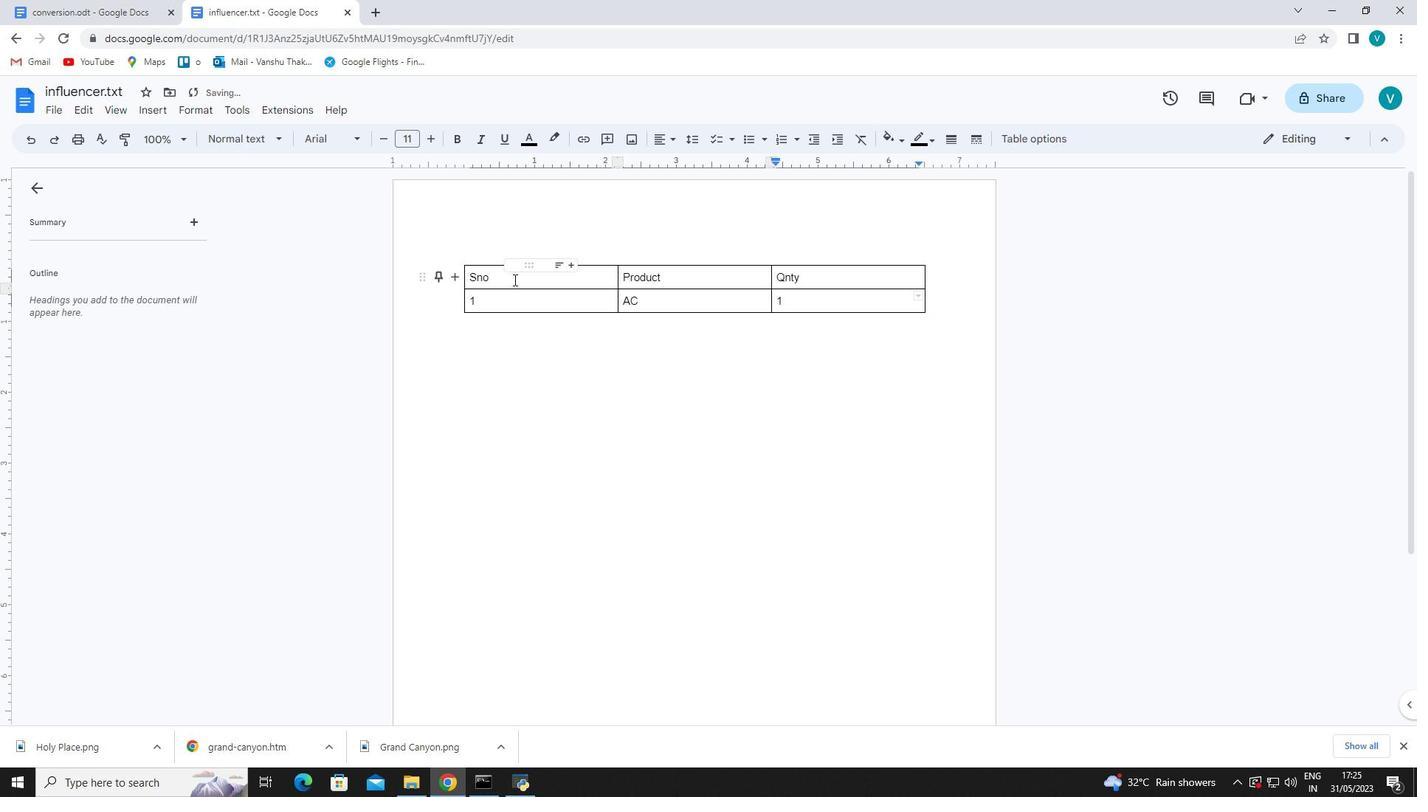 
Action: Mouse pressed left at (514, 279)
Screenshot: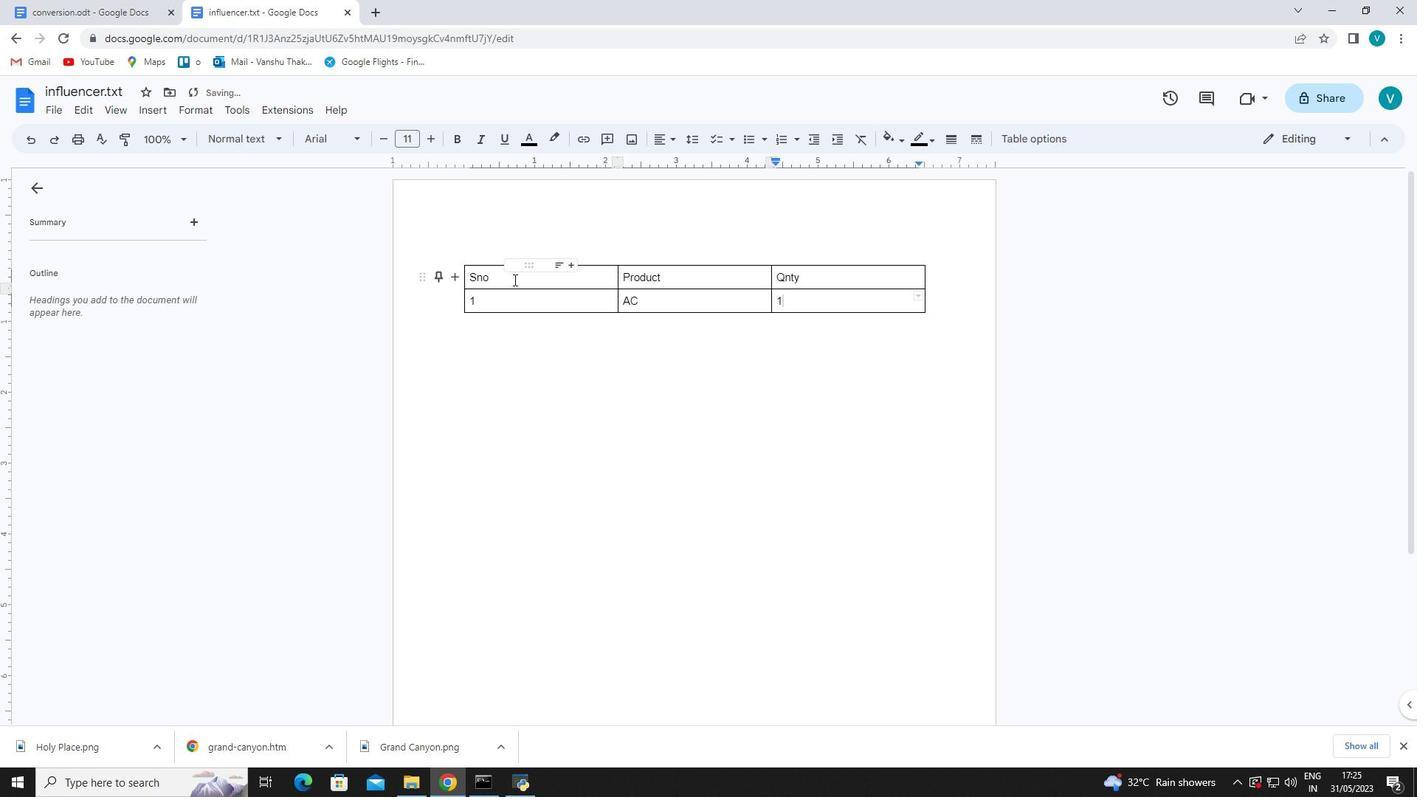 
Action: Mouse moved to (1027, 135)
Screenshot: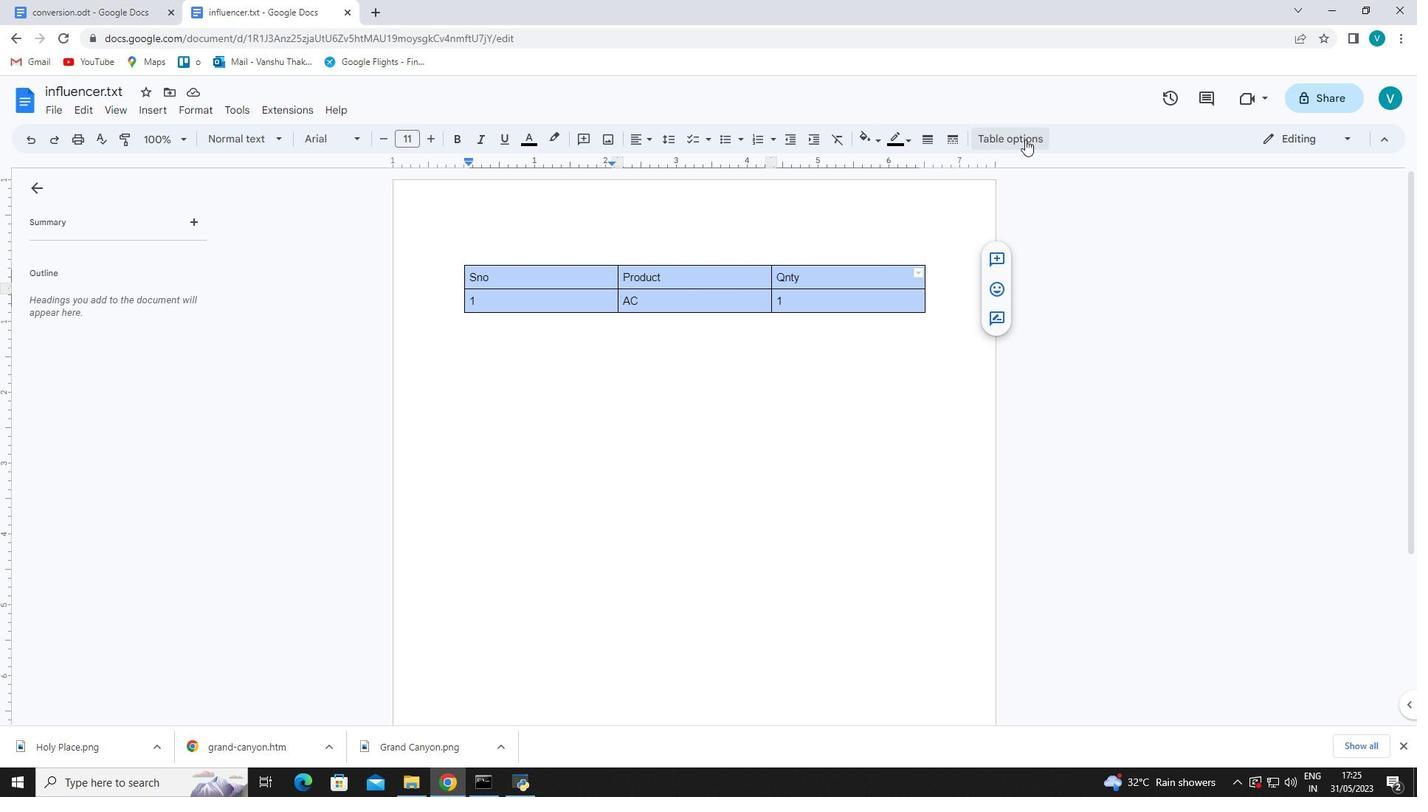 
Action: Mouse pressed left at (1027, 135)
Screenshot: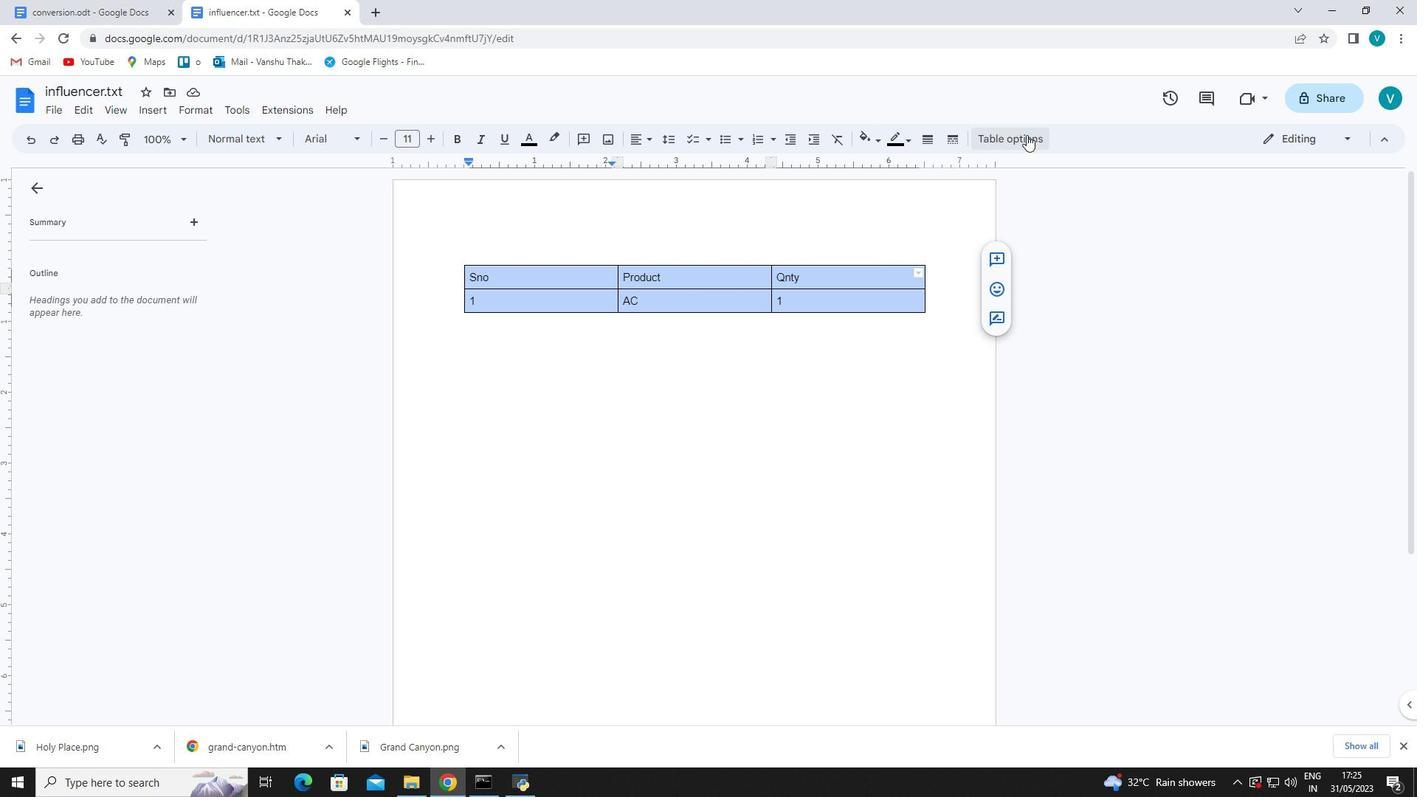 
Action: Mouse moved to (1296, 360)
Screenshot: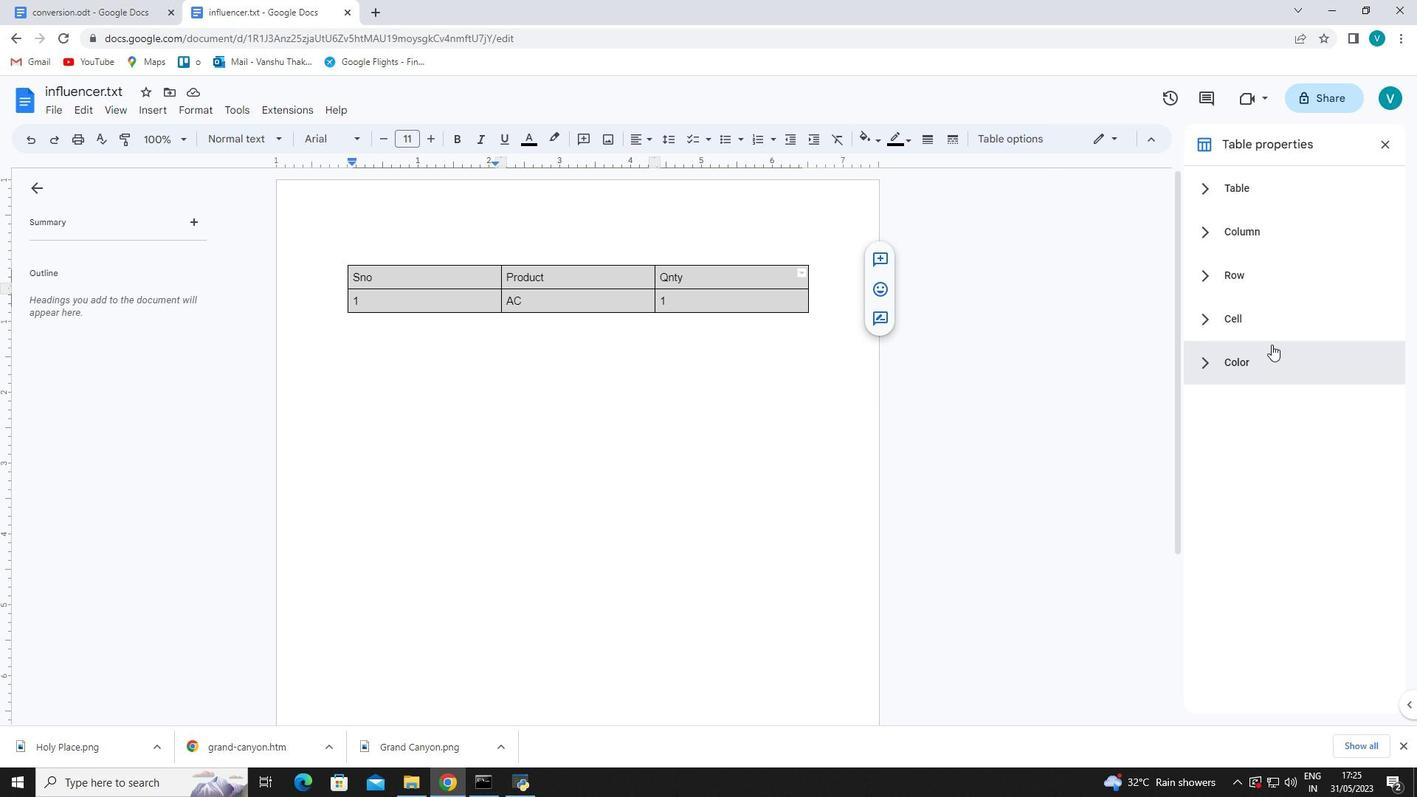 
Action: Mouse pressed left at (1296, 360)
Screenshot: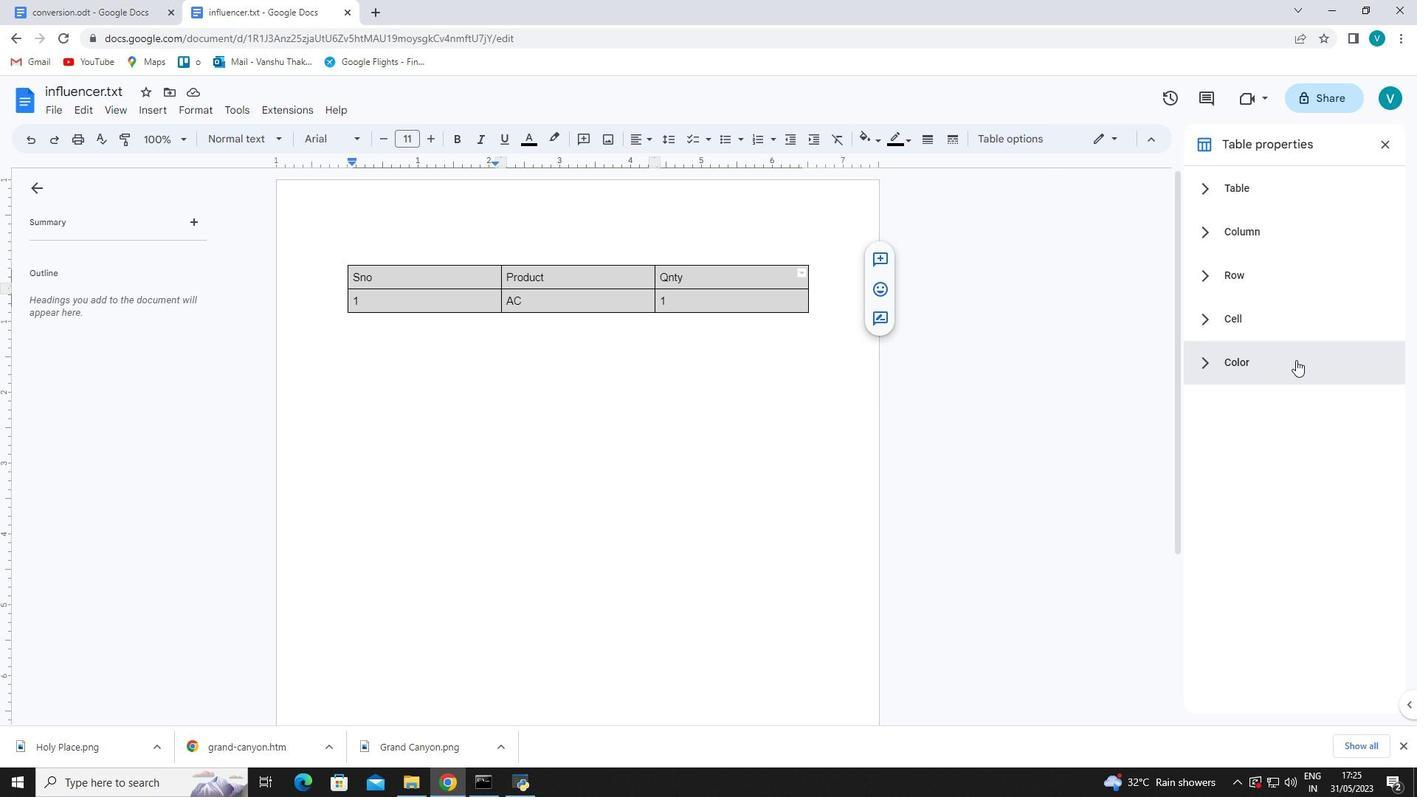 
Action: Mouse moved to (1222, 433)
Screenshot: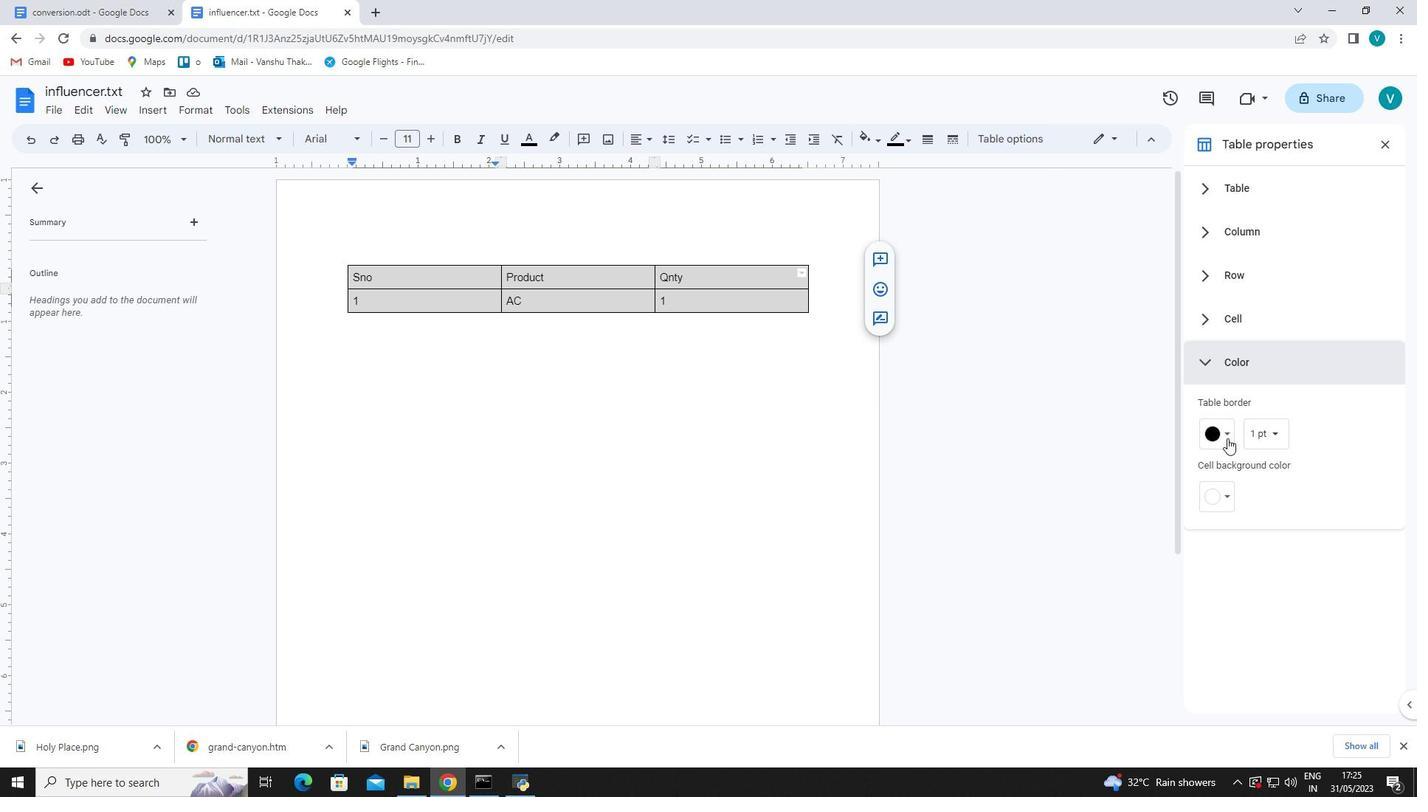 
Action: Mouse pressed left at (1222, 433)
Screenshot: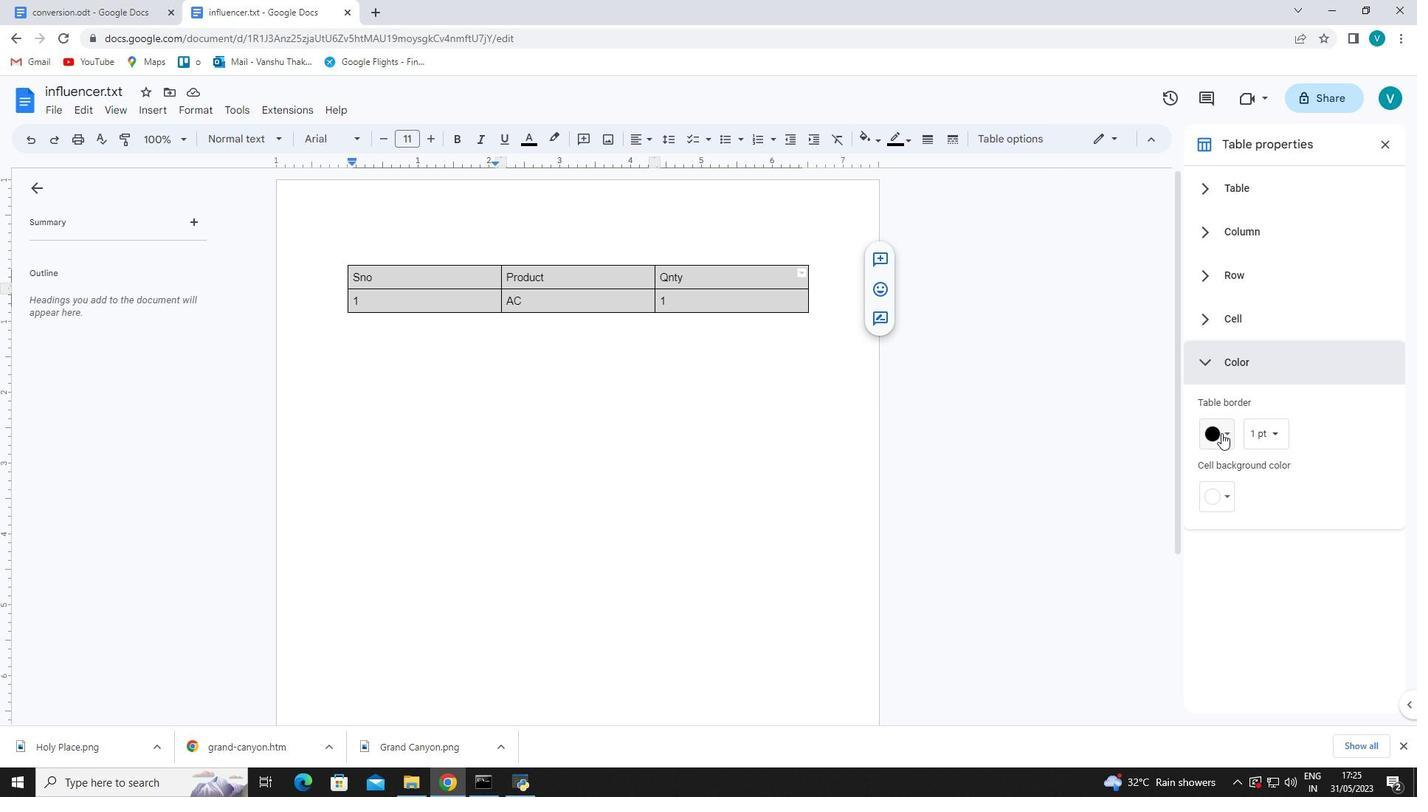 
Action: Mouse moved to (1219, 468)
Screenshot: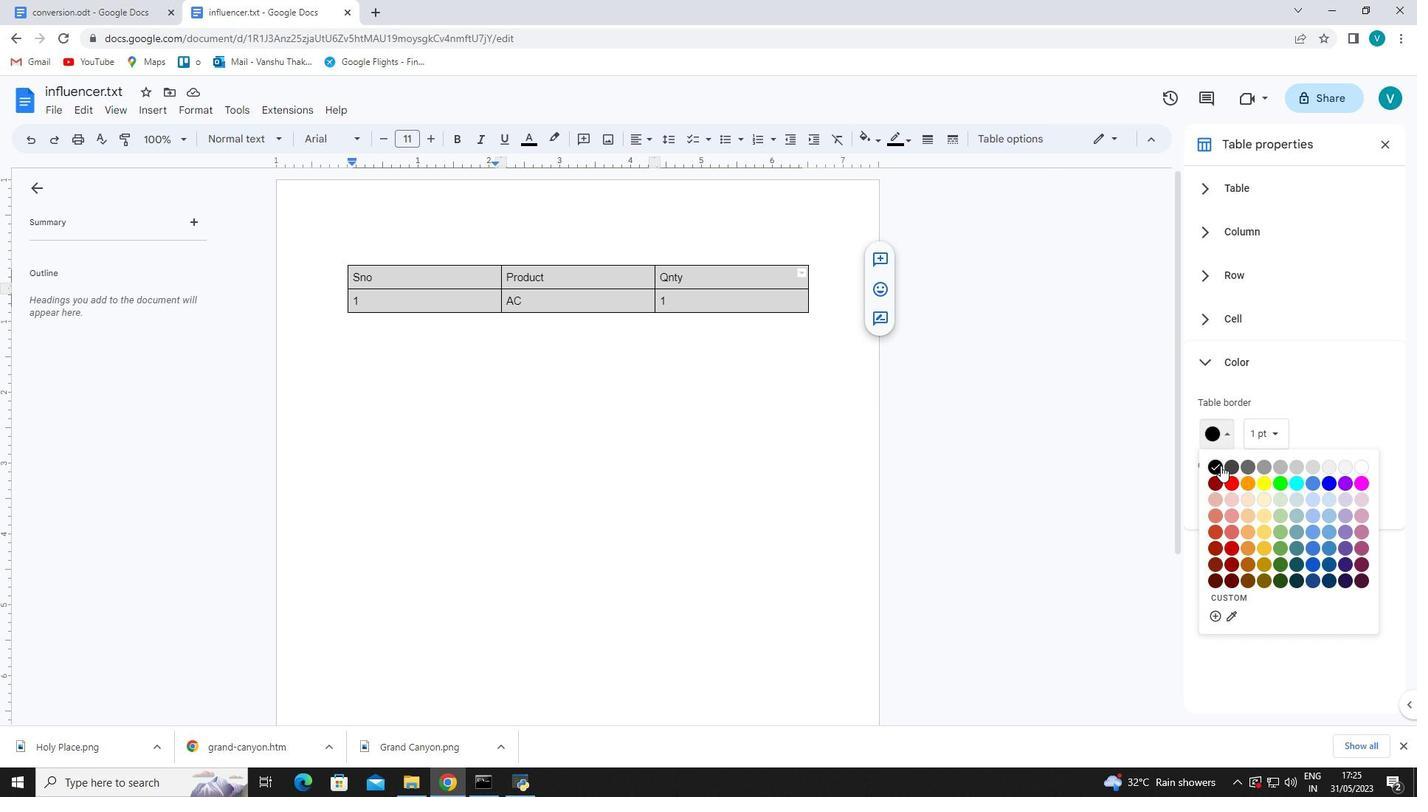
Action: Mouse pressed left at (1219, 468)
Screenshot: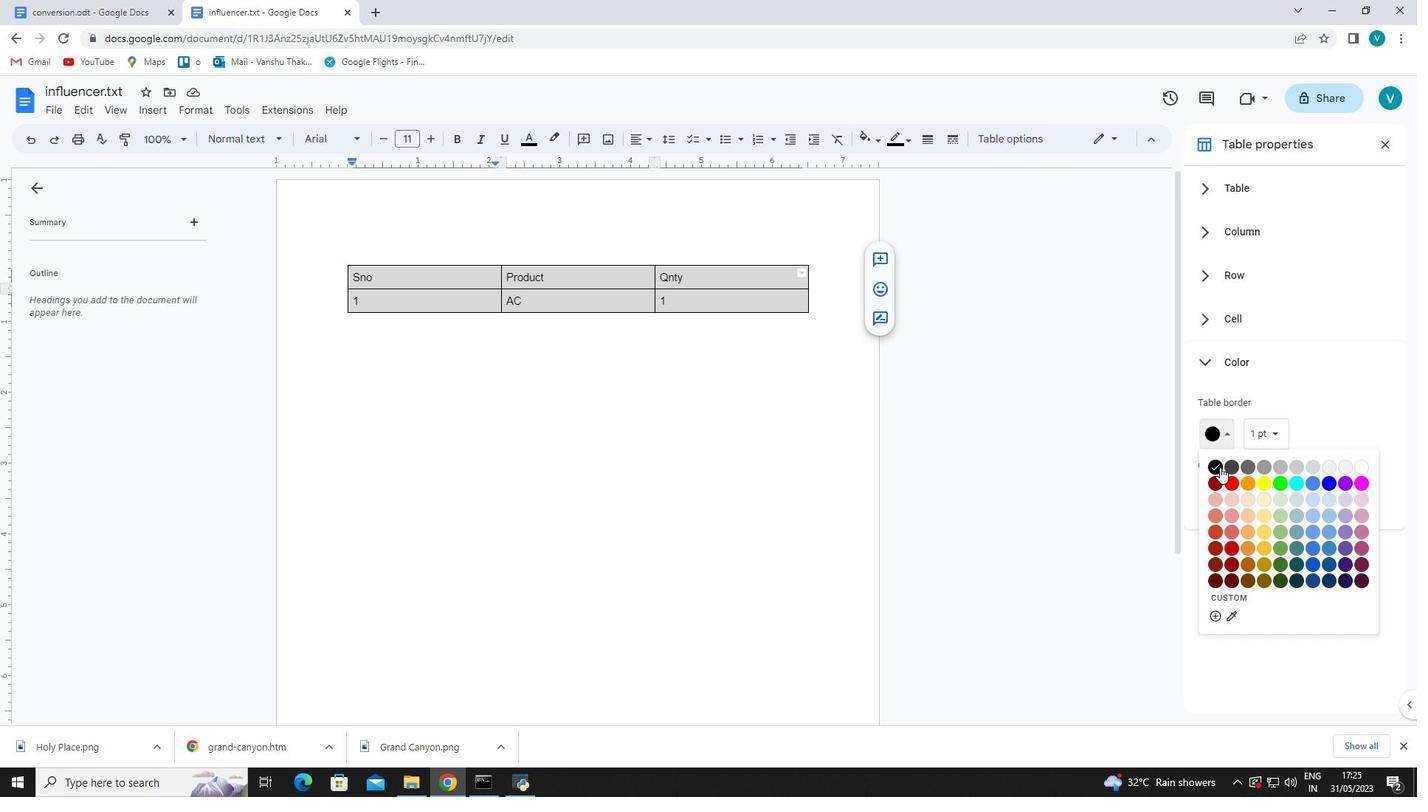 
Action: Mouse moved to (978, 370)
Screenshot: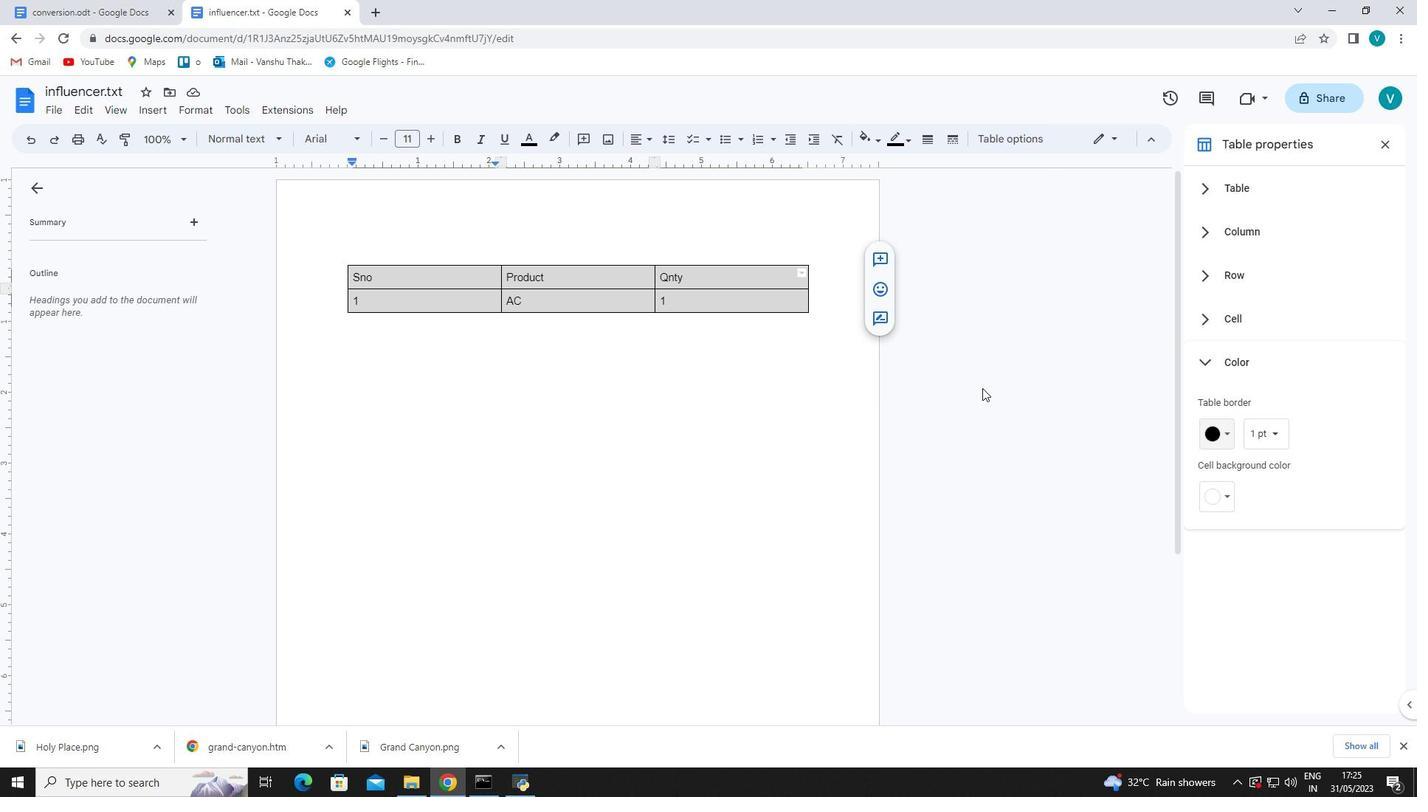 
